 Task: Search one way flight ticket for 1 adult, 5 children, 2 infants in seat and 1 infant on lap in first from Burbank: Hollywood Burbank Airport (was Bob Hope Airport) to Gillette: Gillette Campbell County Airport on 5-1-2023. Choice of flights is Frontier. Number of bags: 2 carry on bags and 6 checked bags. Price is upto 82000. Outbound departure time preference is 8:15.
Action: Mouse moved to (262, 214)
Screenshot: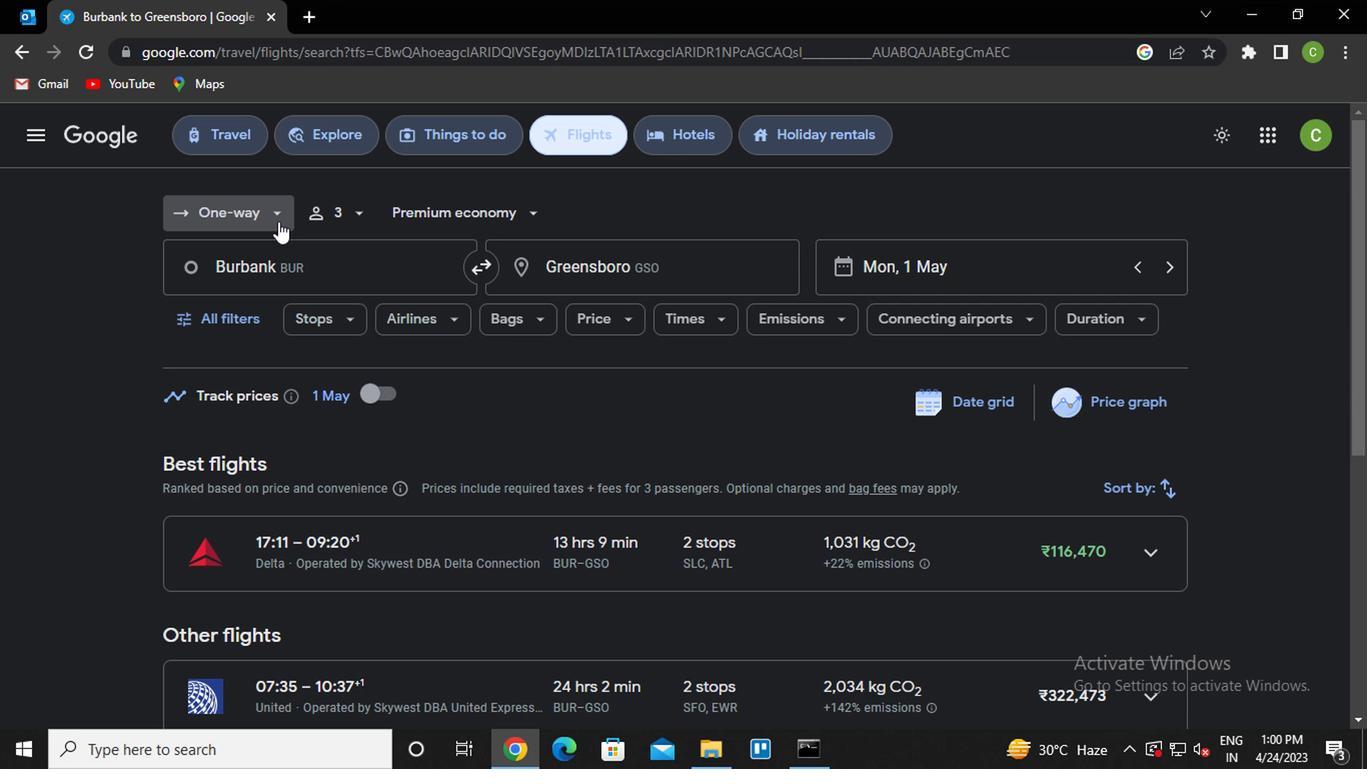 
Action: Mouse pressed left at (262, 214)
Screenshot: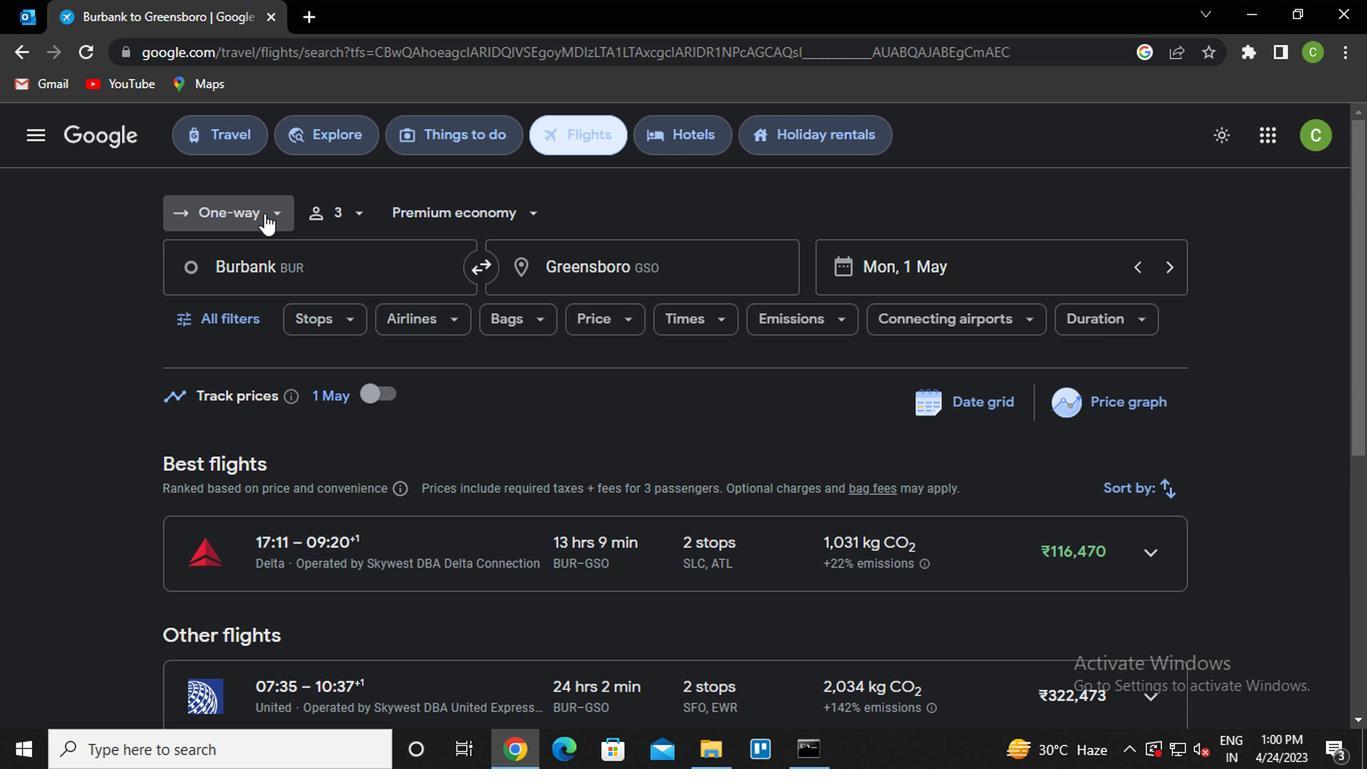 
Action: Mouse moved to (242, 297)
Screenshot: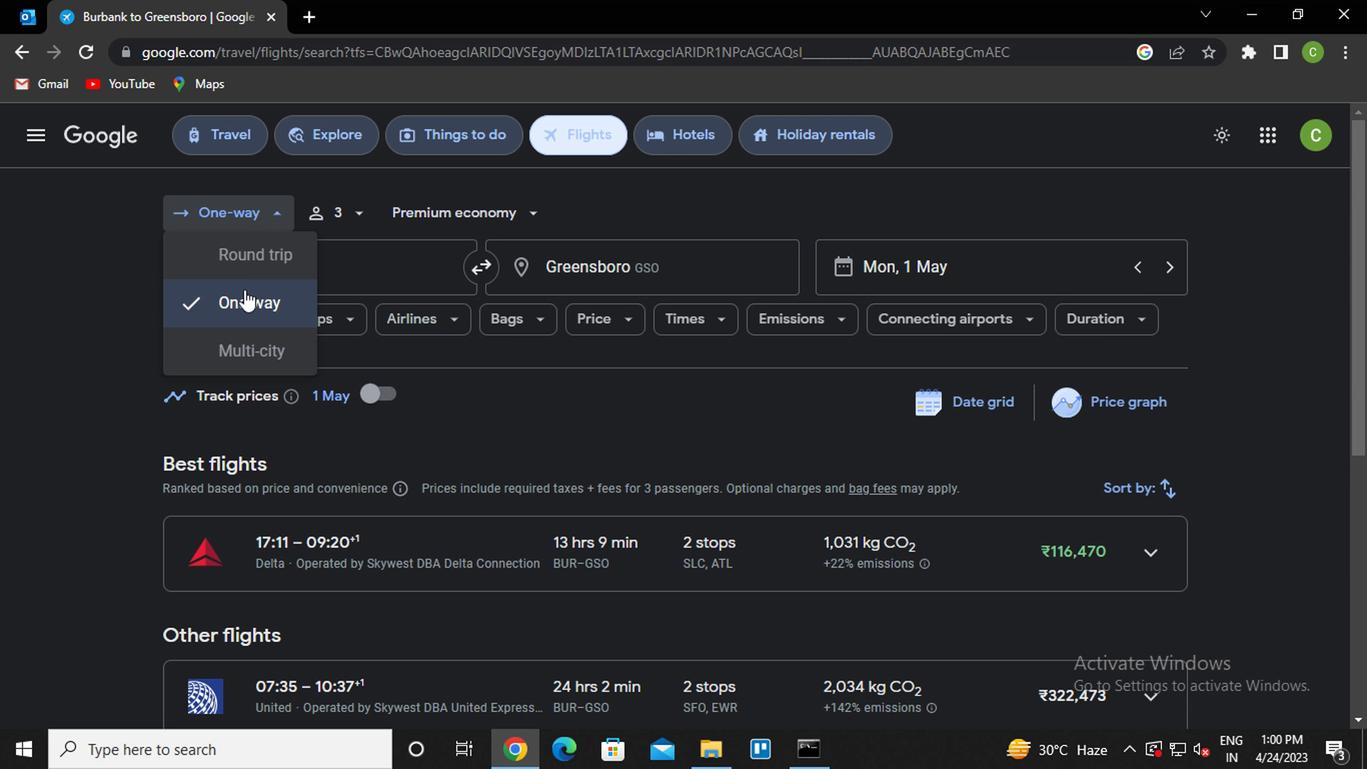 
Action: Mouse pressed left at (242, 297)
Screenshot: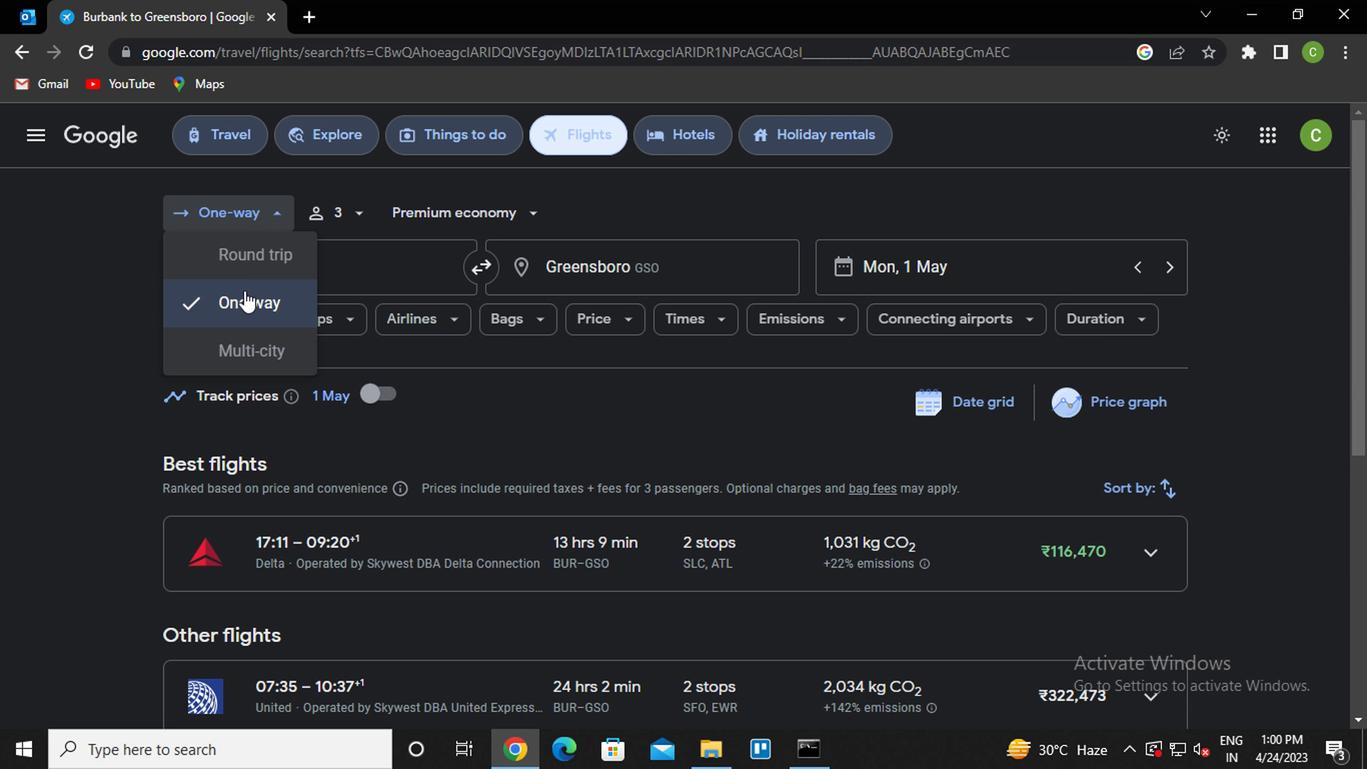 
Action: Mouse moved to (331, 229)
Screenshot: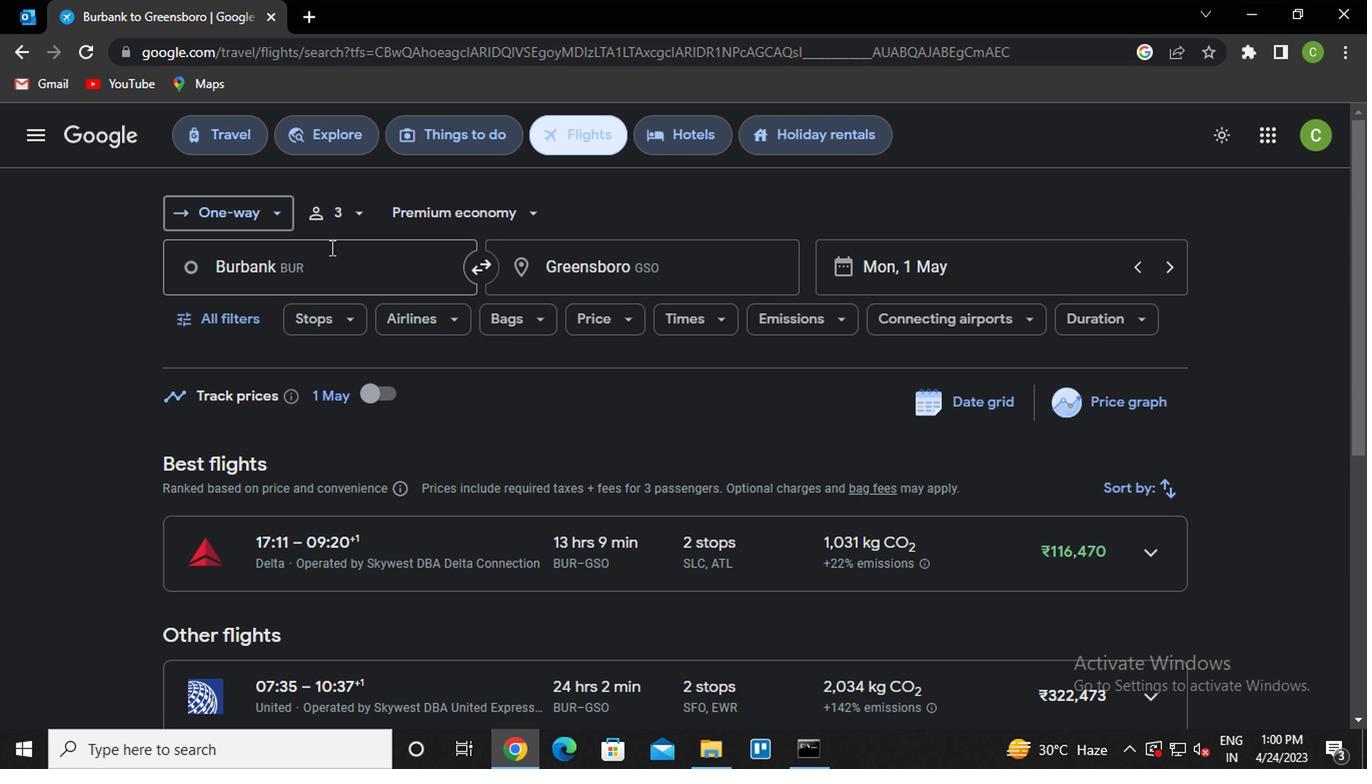 
Action: Mouse pressed left at (331, 229)
Screenshot: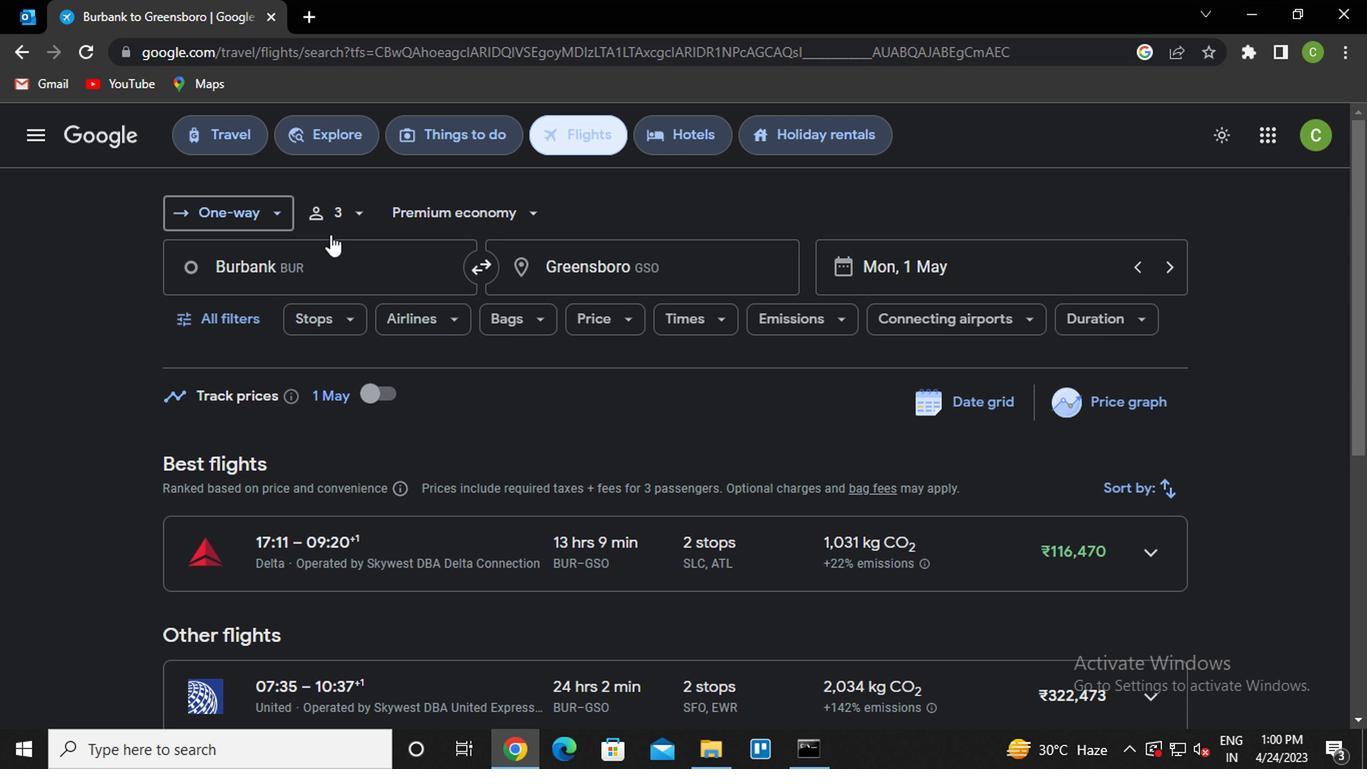 
Action: Mouse moved to (513, 319)
Screenshot: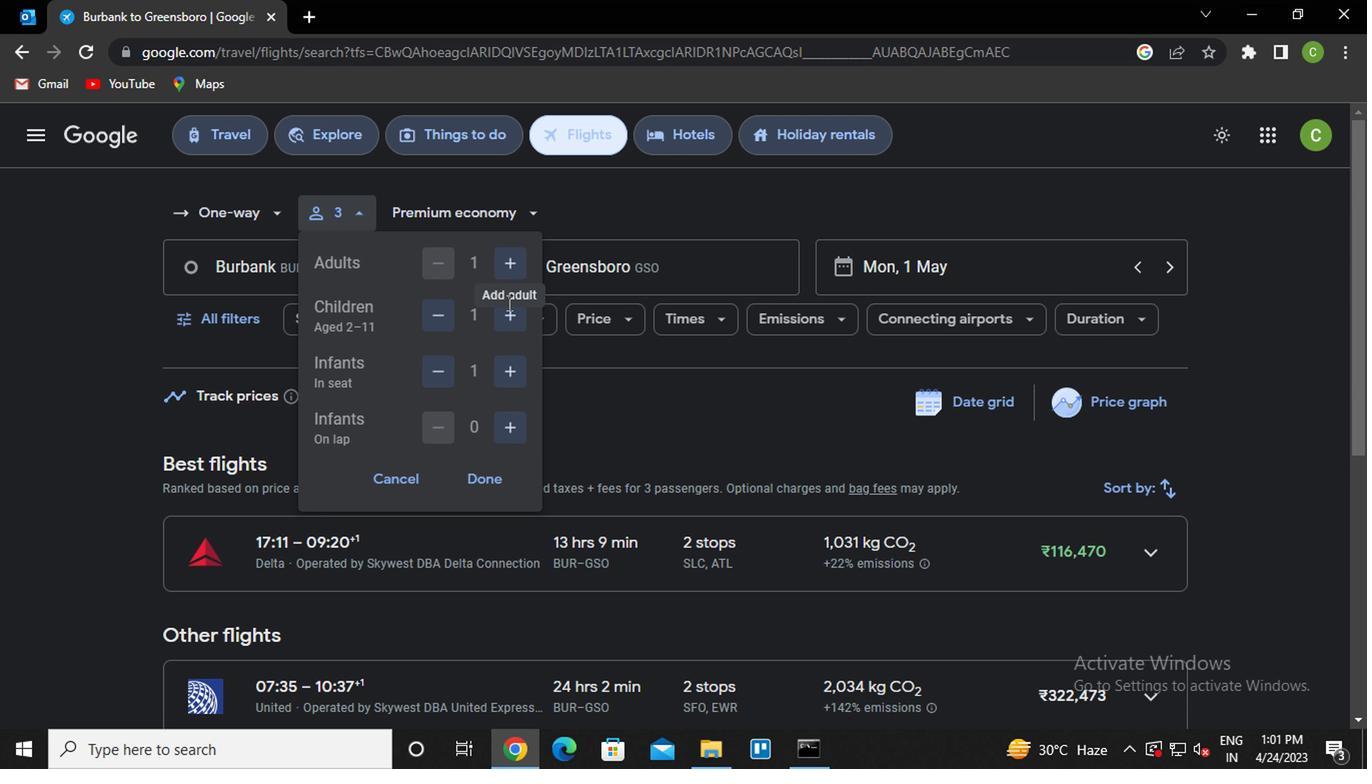 
Action: Mouse pressed left at (513, 319)
Screenshot: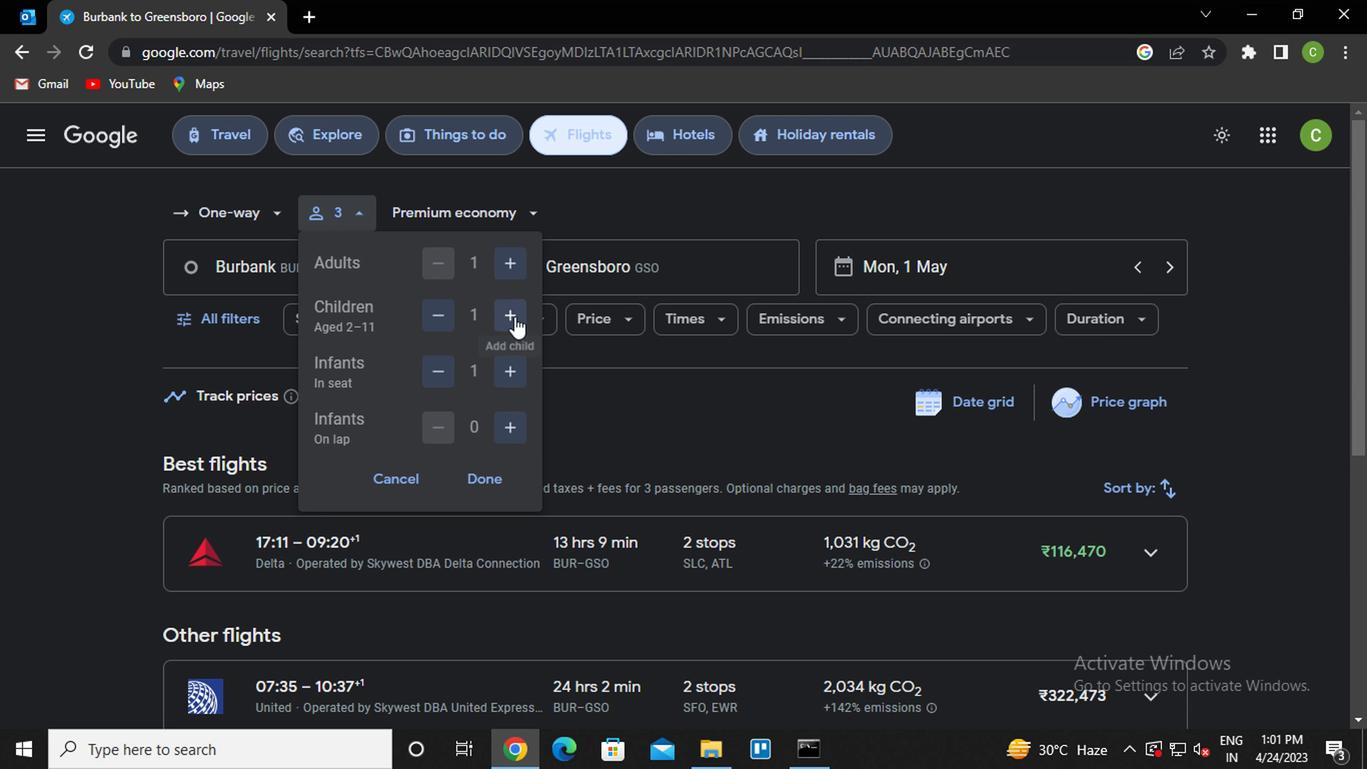 
Action: Mouse pressed left at (513, 319)
Screenshot: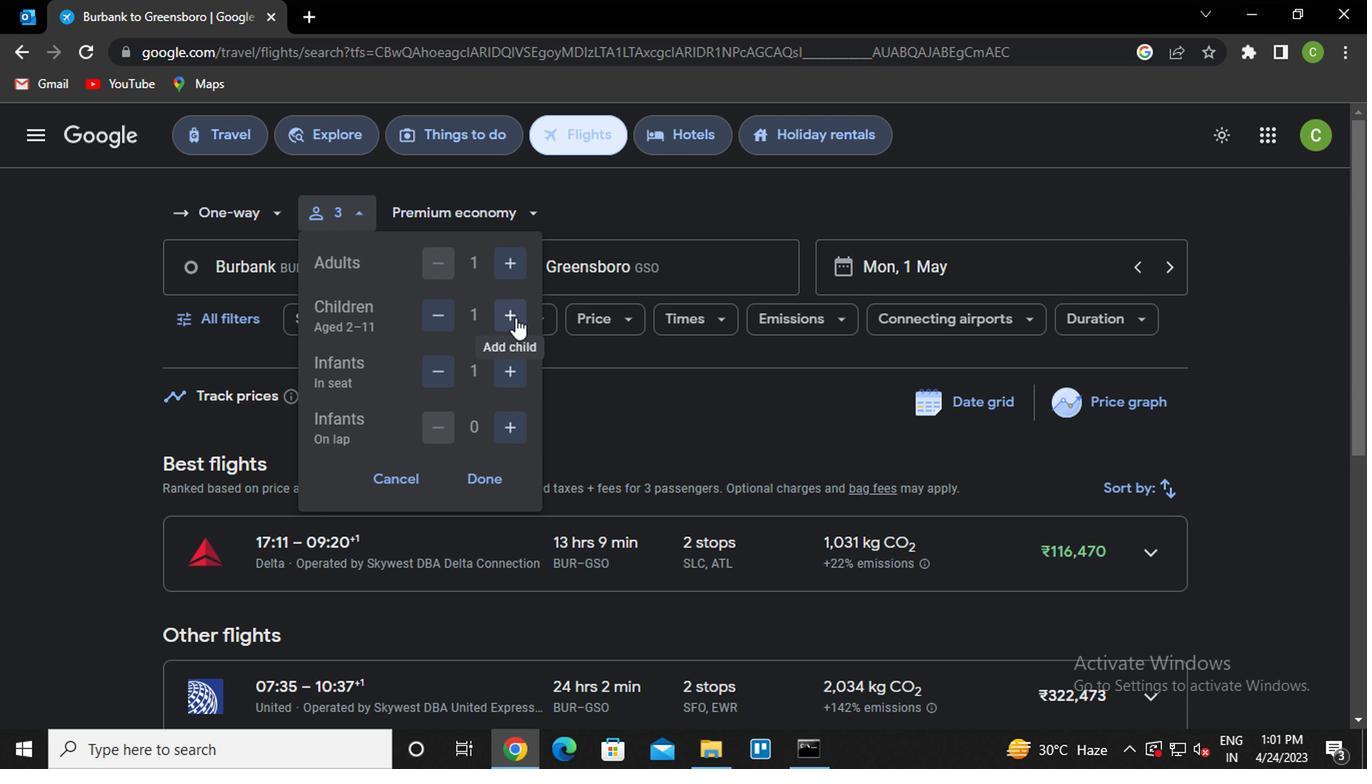 
Action: Mouse pressed left at (513, 319)
Screenshot: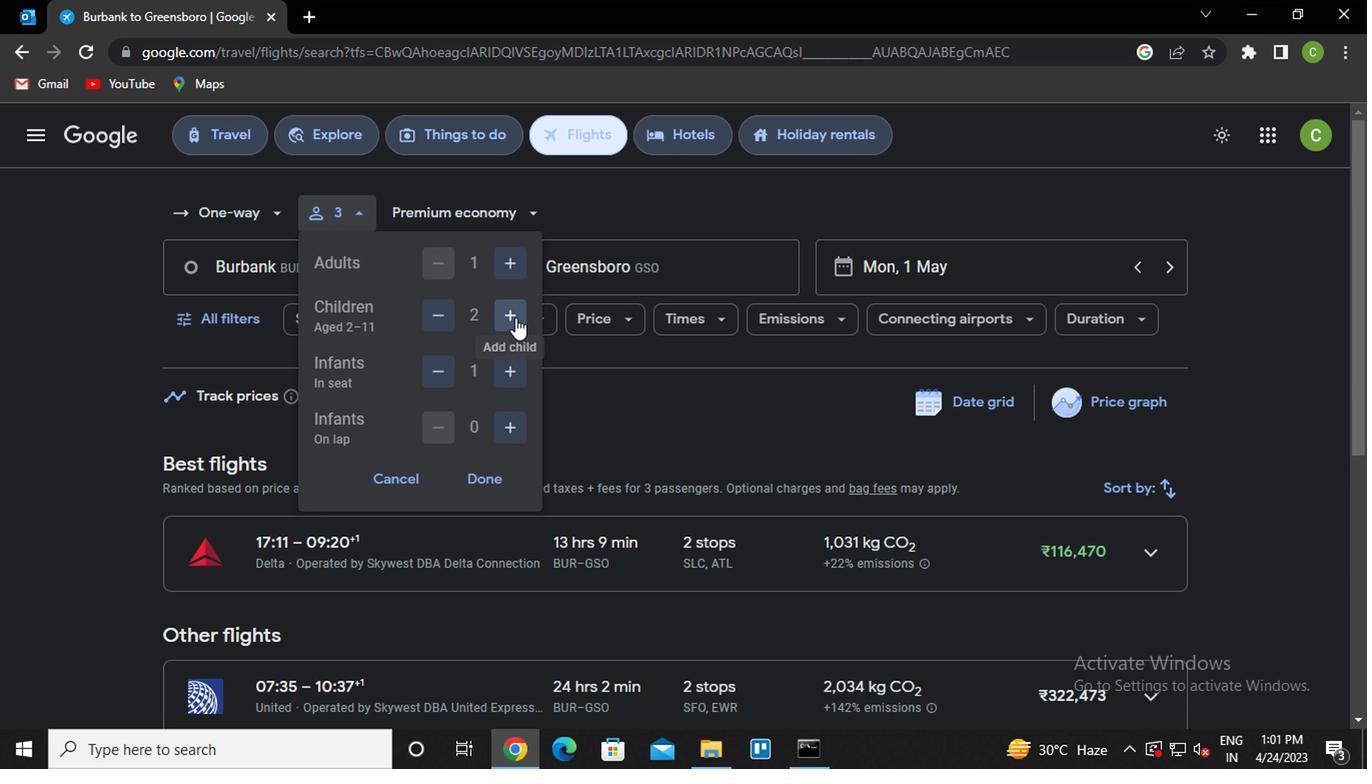 
Action: Mouse pressed left at (513, 319)
Screenshot: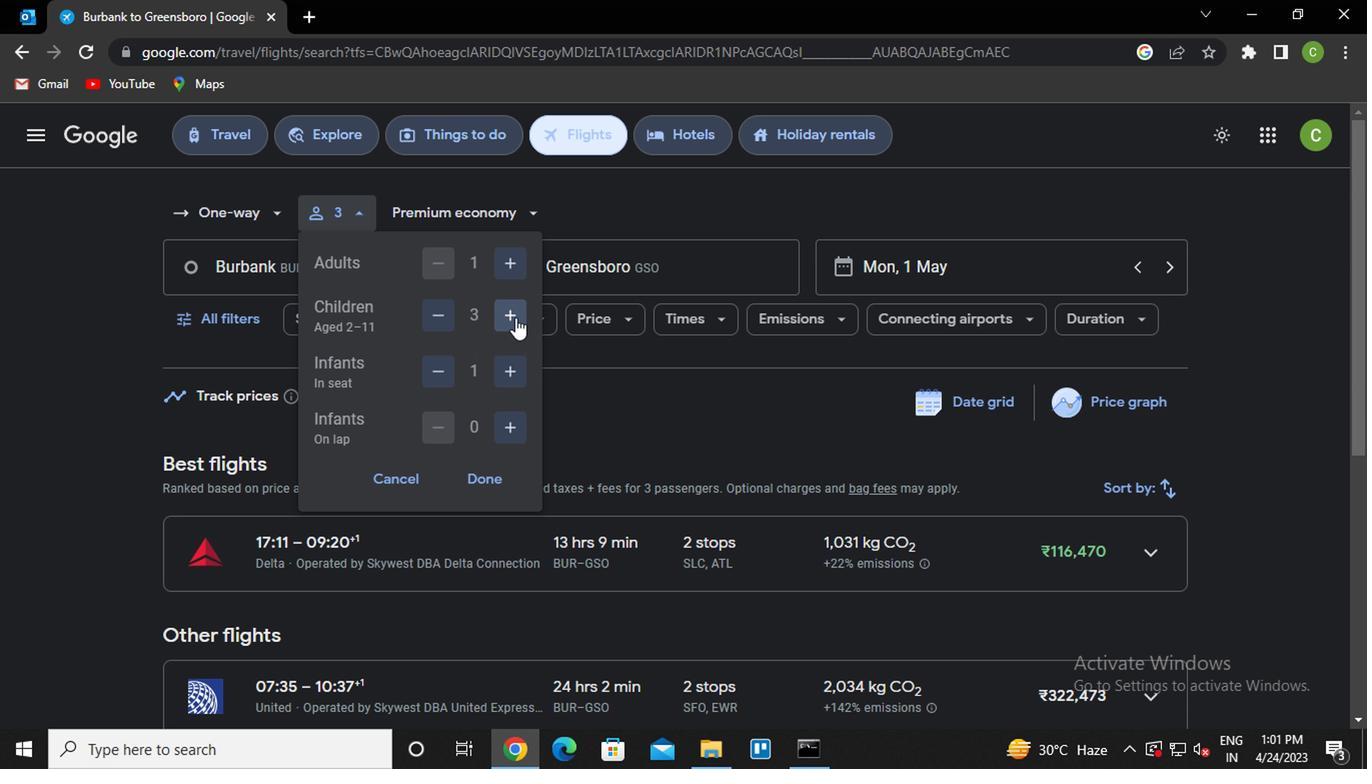 
Action: Mouse moved to (506, 373)
Screenshot: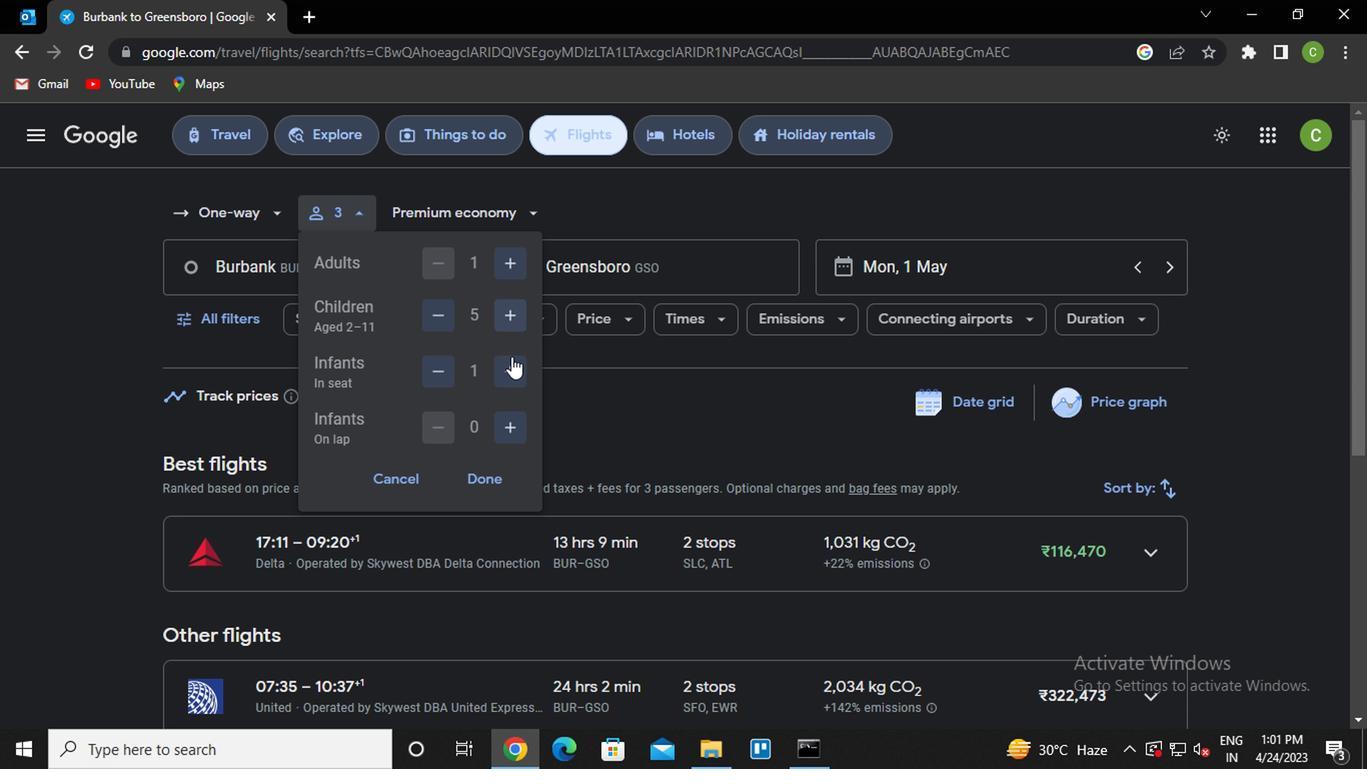 
Action: Mouse pressed left at (506, 373)
Screenshot: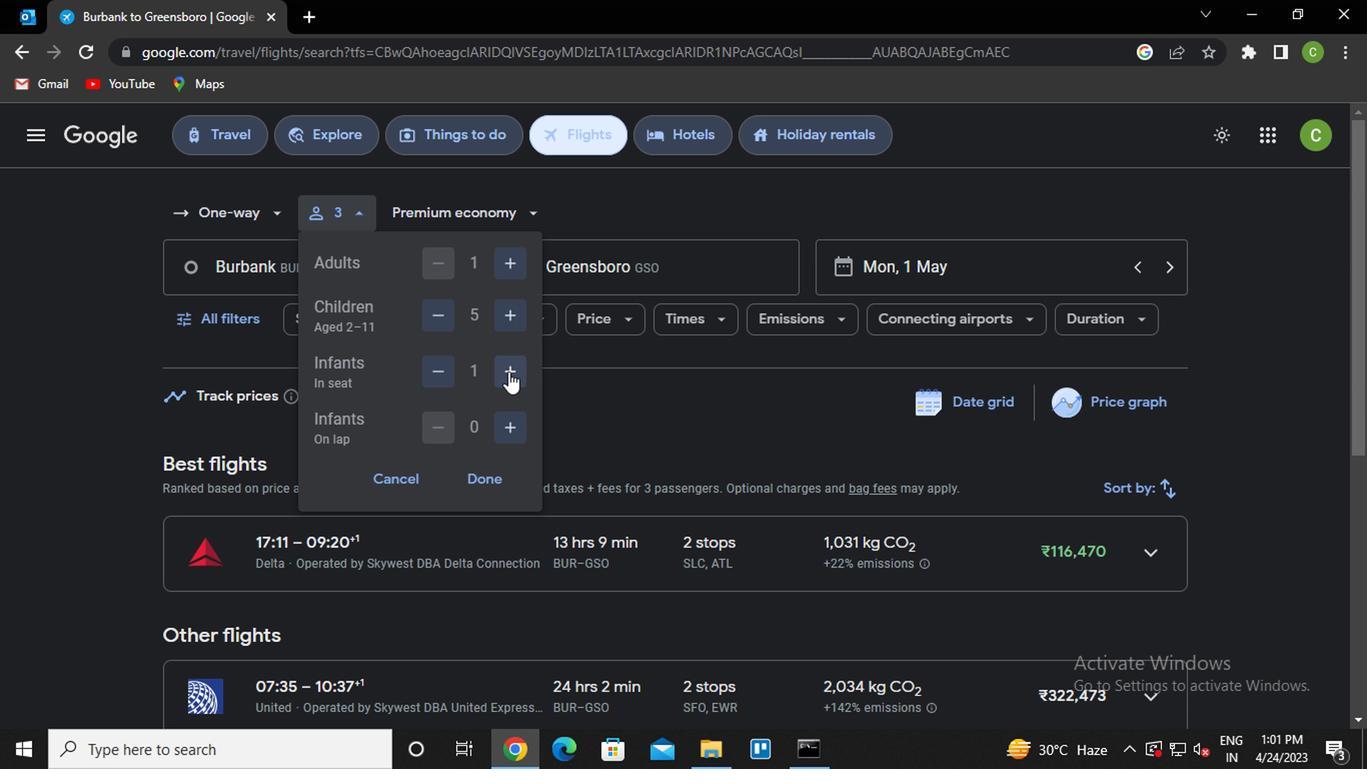 
Action: Mouse moved to (497, 425)
Screenshot: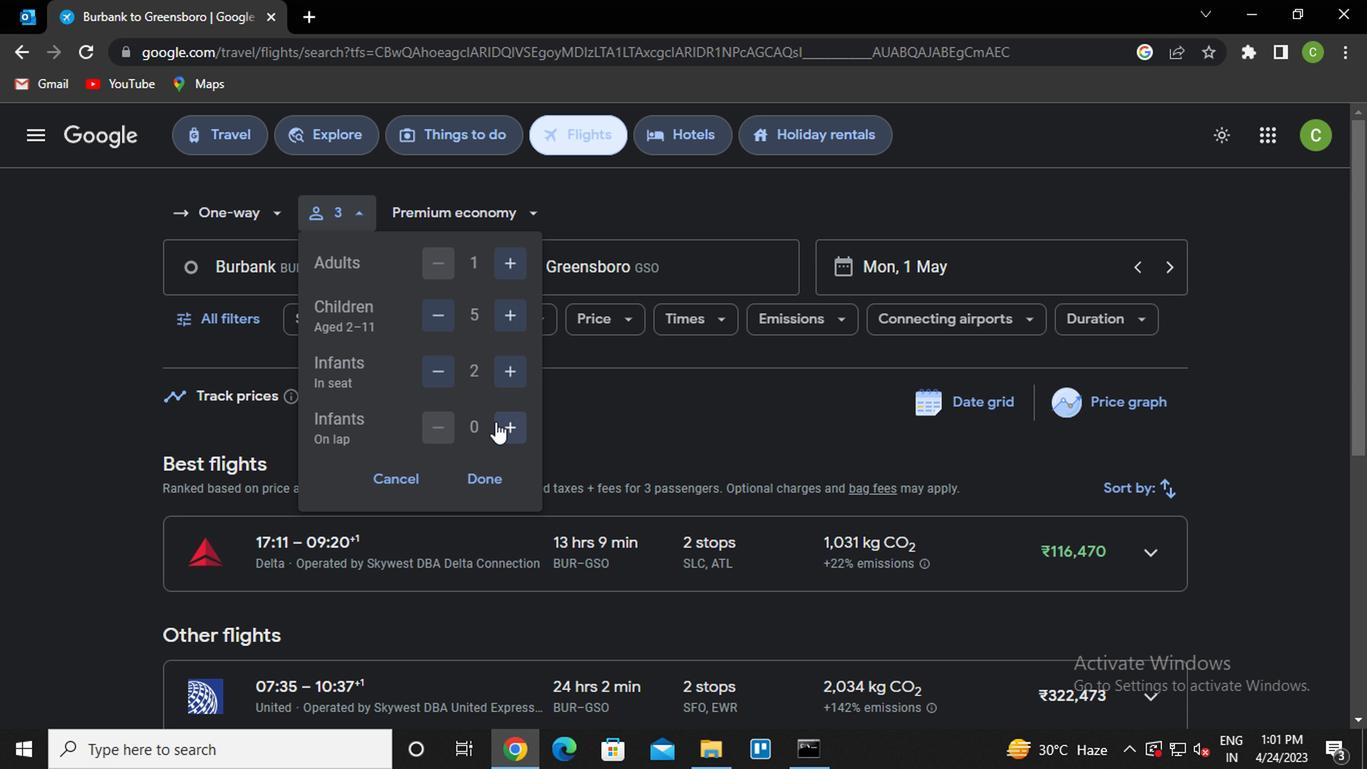 
Action: Mouse pressed left at (497, 425)
Screenshot: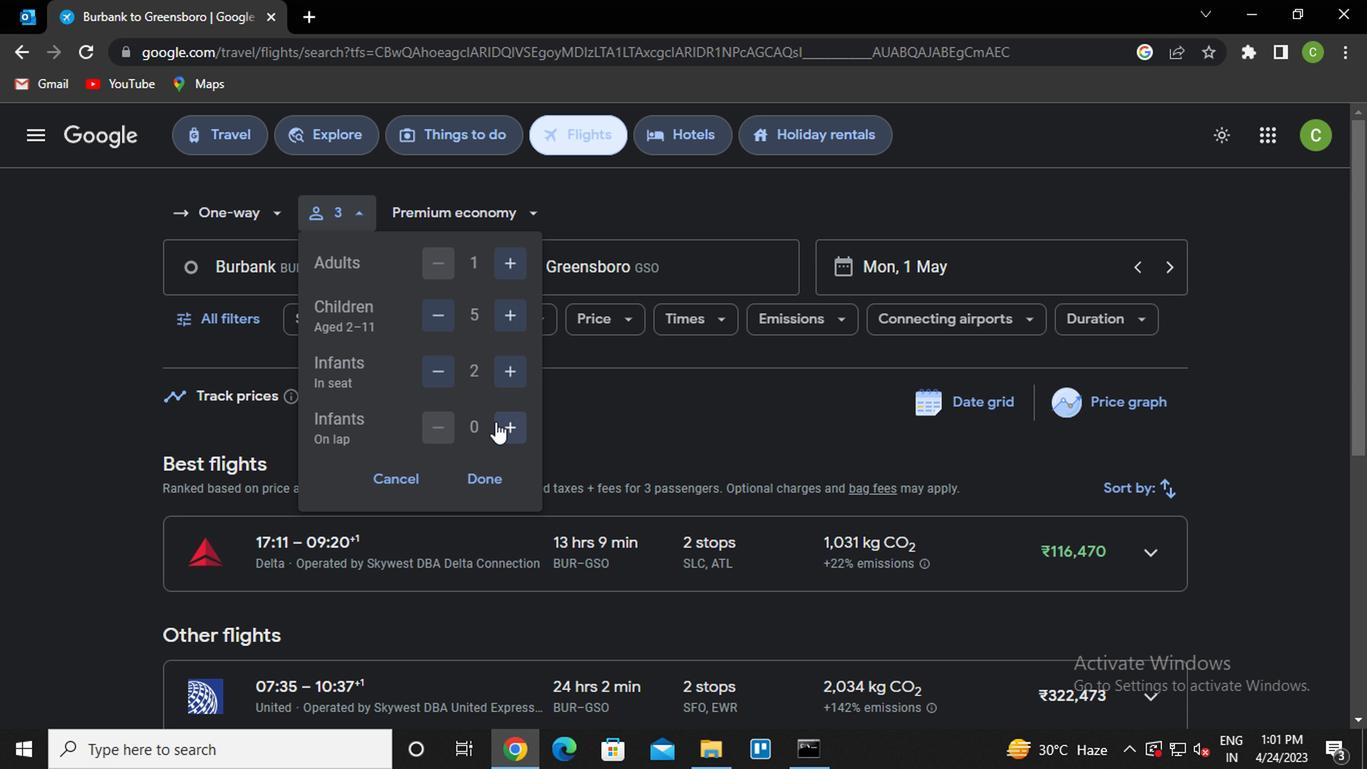 
Action: Mouse moved to (448, 435)
Screenshot: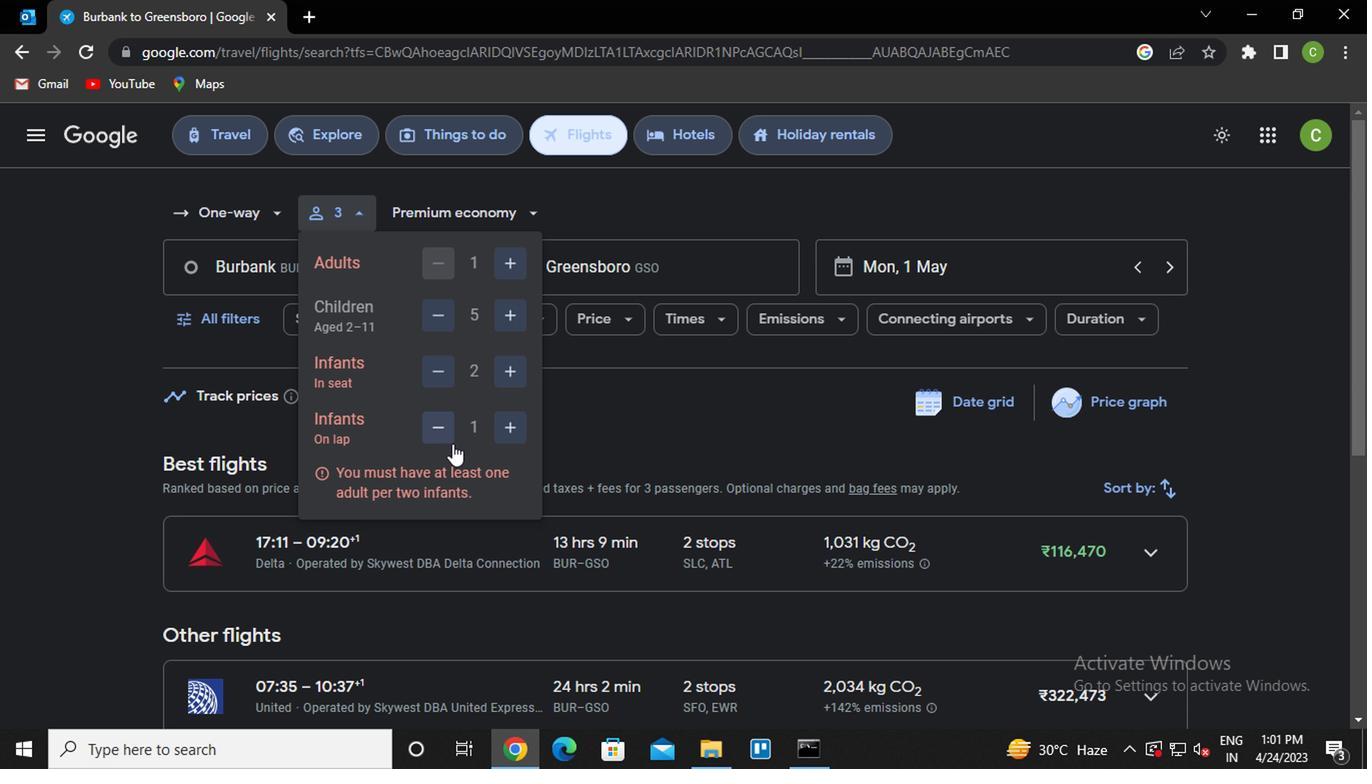 
Action: Mouse pressed left at (448, 435)
Screenshot: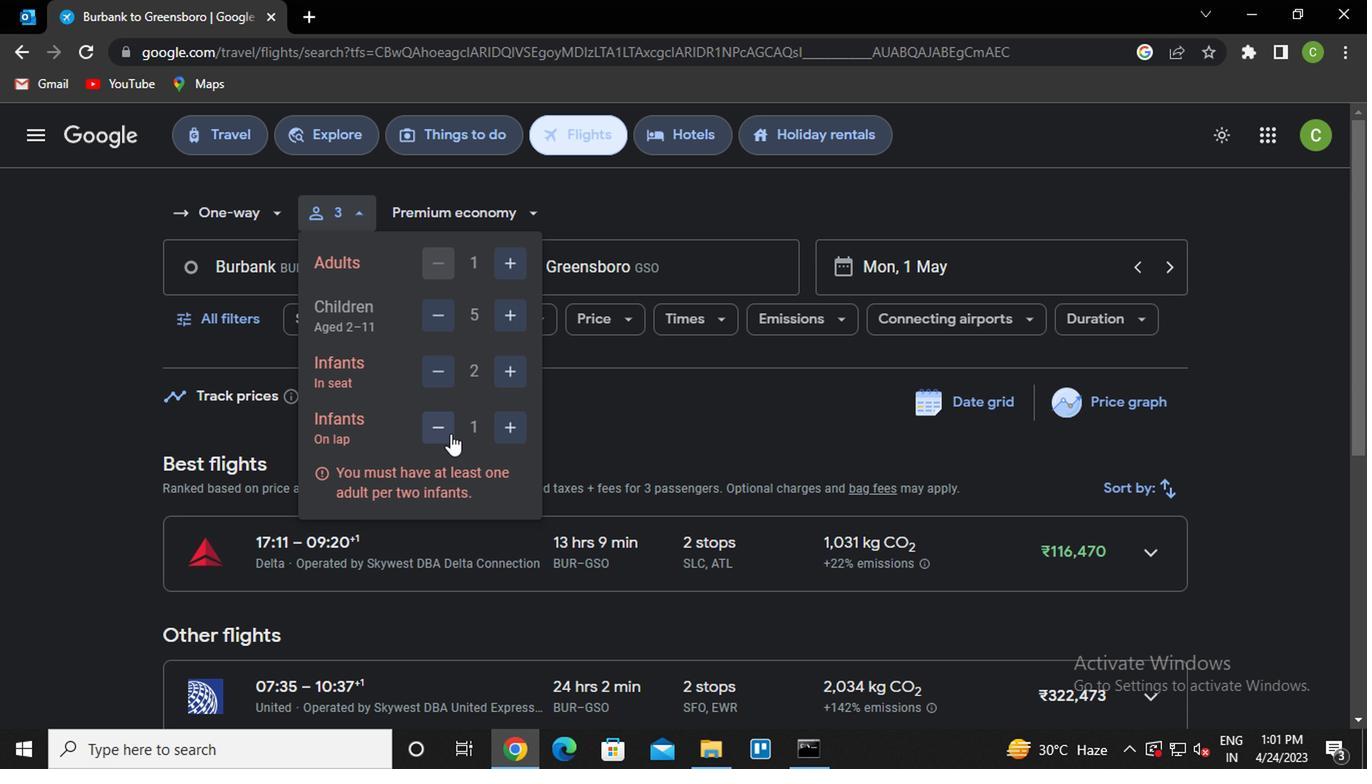 
Action: Mouse moved to (474, 485)
Screenshot: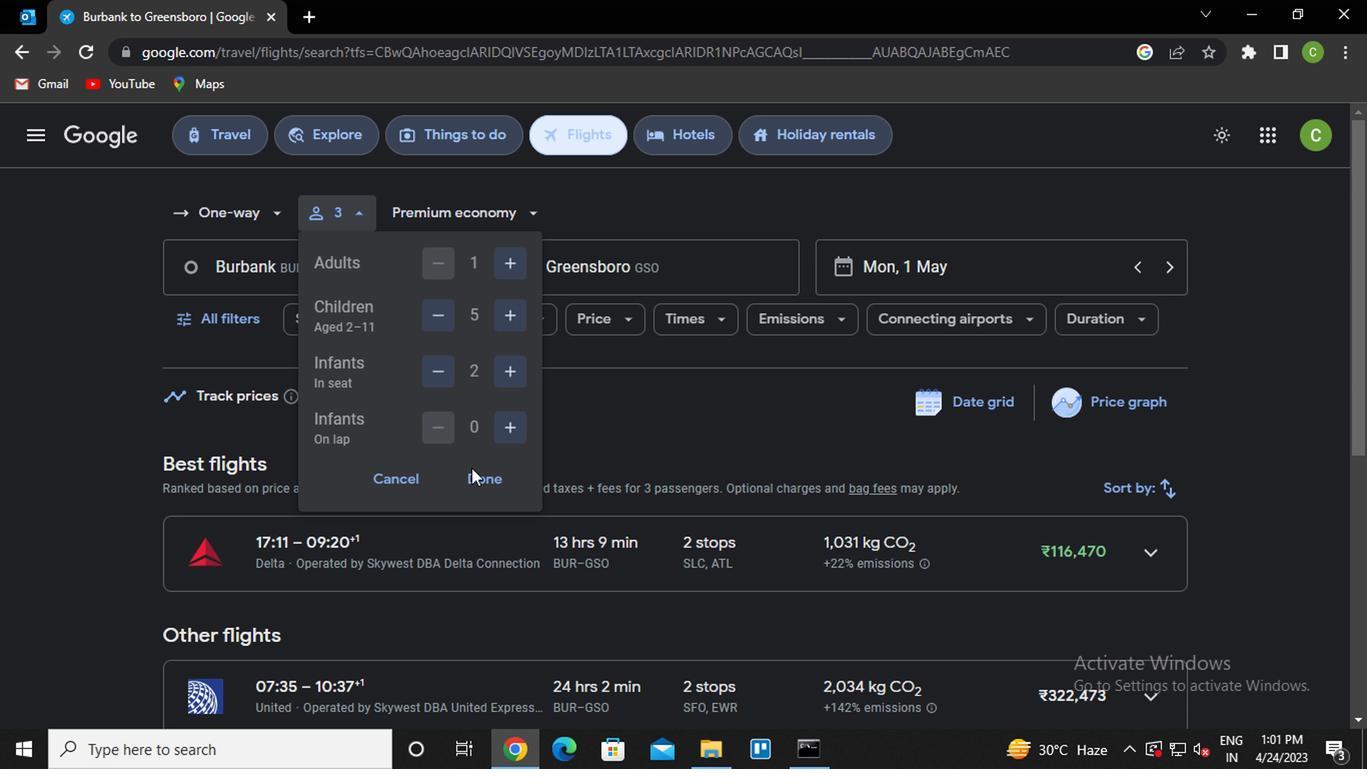 
Action: Mouse pressed left at (474, 485)
Screenshot: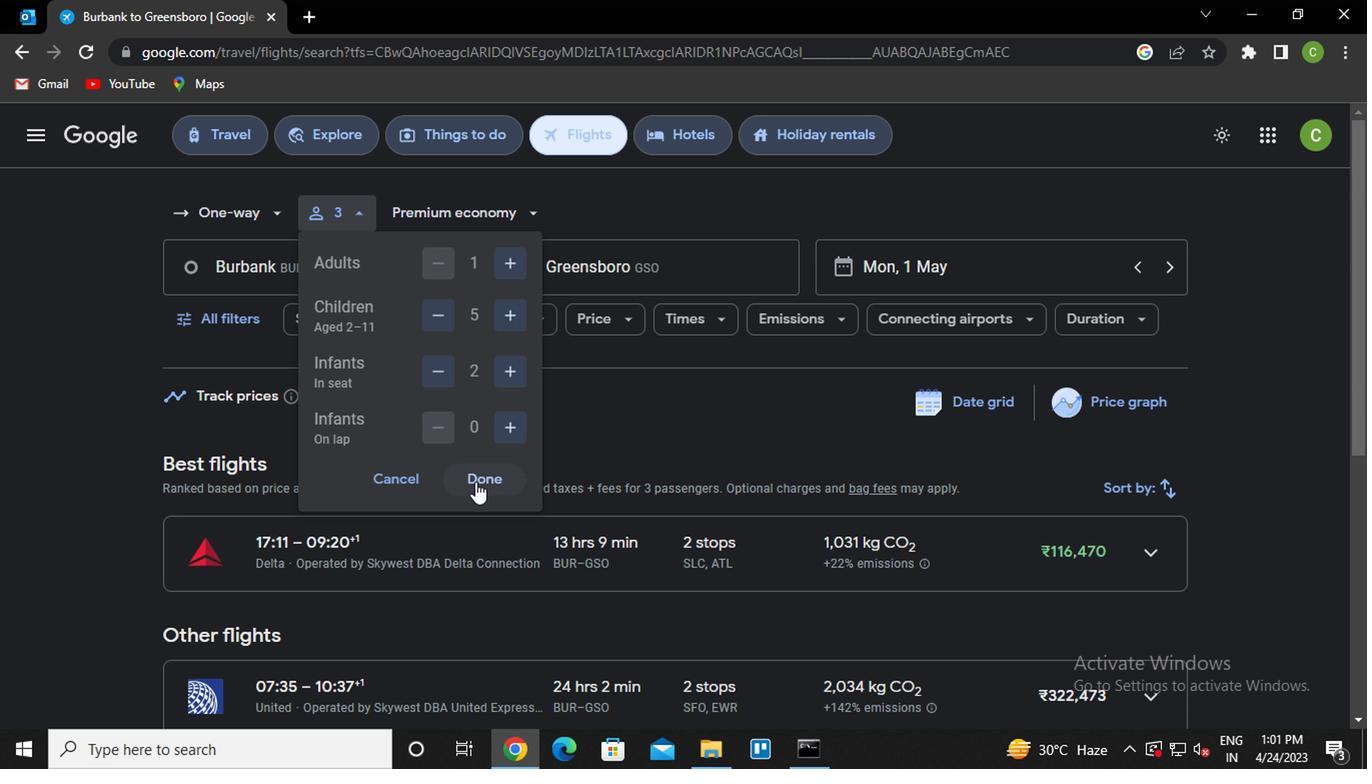 
Action: Mouse moved to (328, 277)
Screenshot: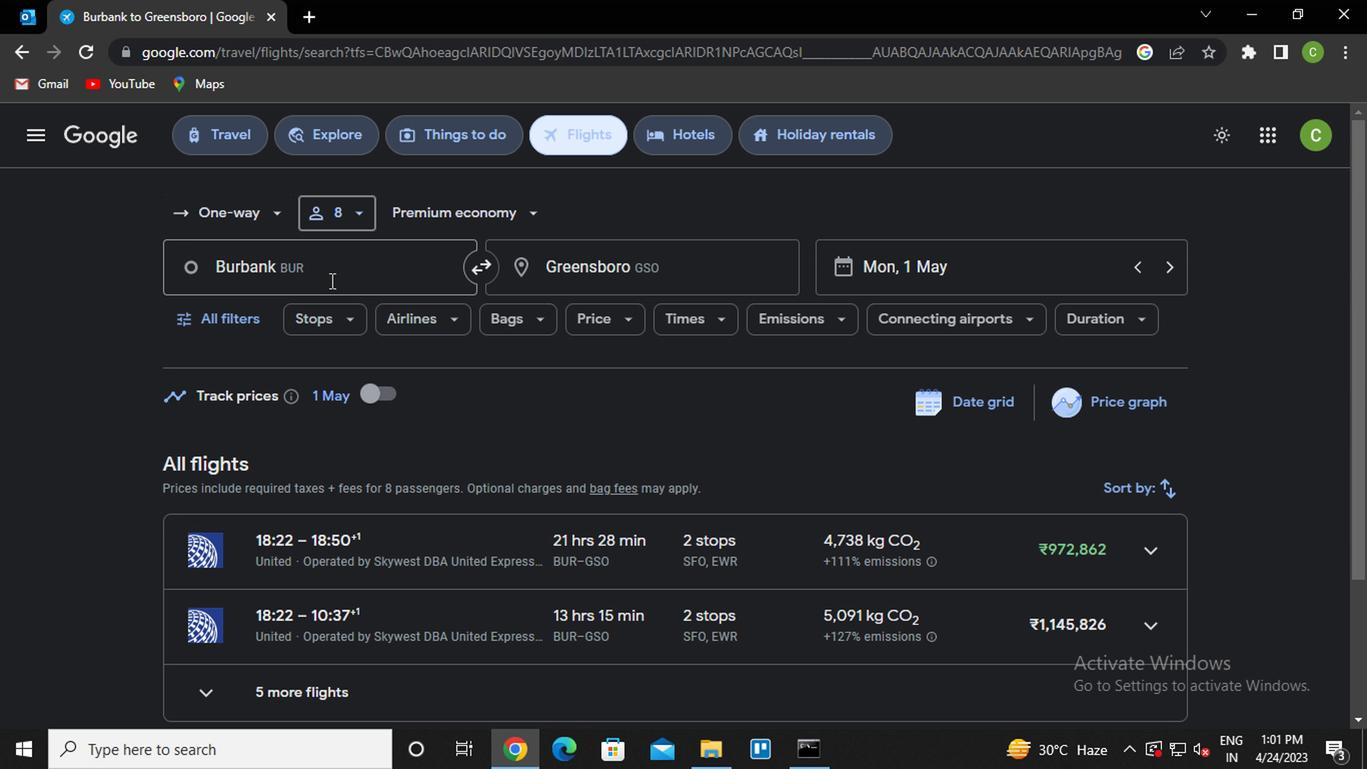 
Action: Mouse pressed left at (328, 277)
Screenshot: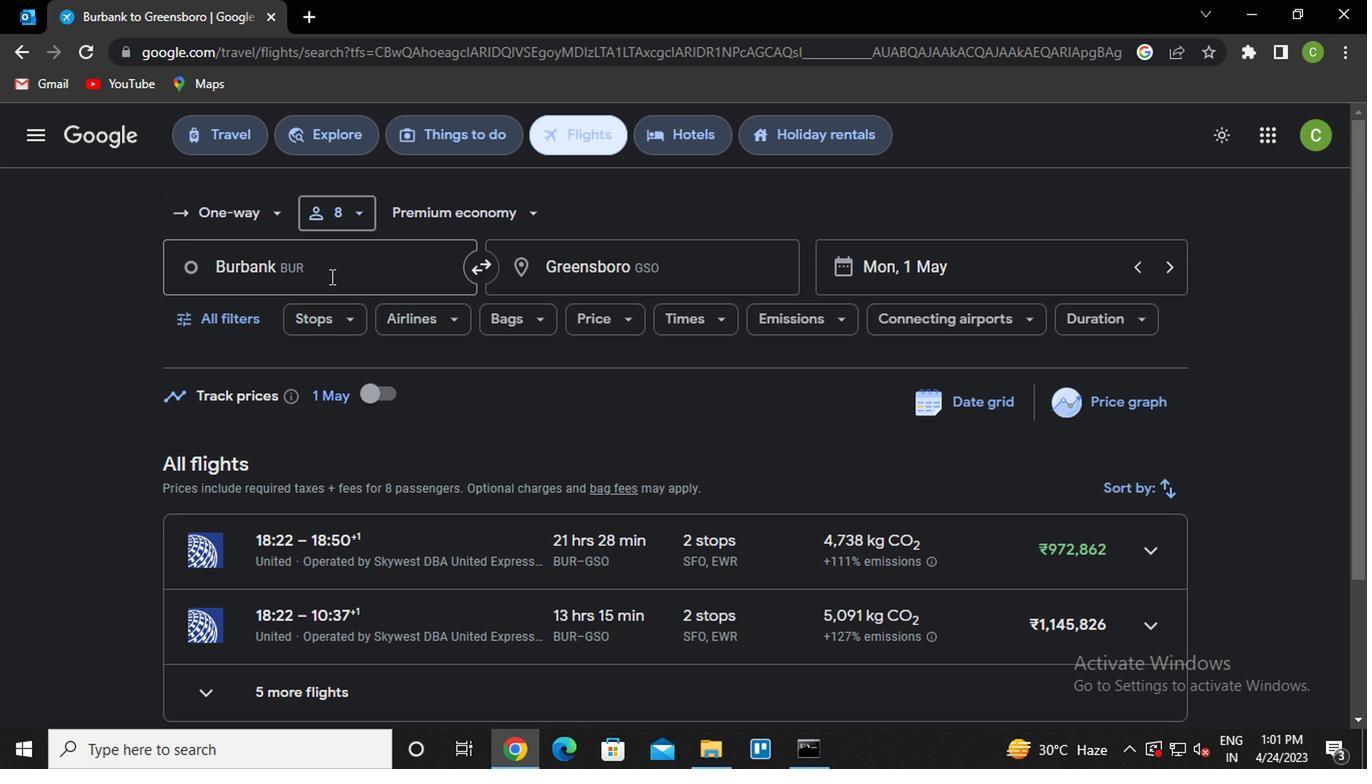 
Action: Mouse moved to (365, 376)
Screenshot: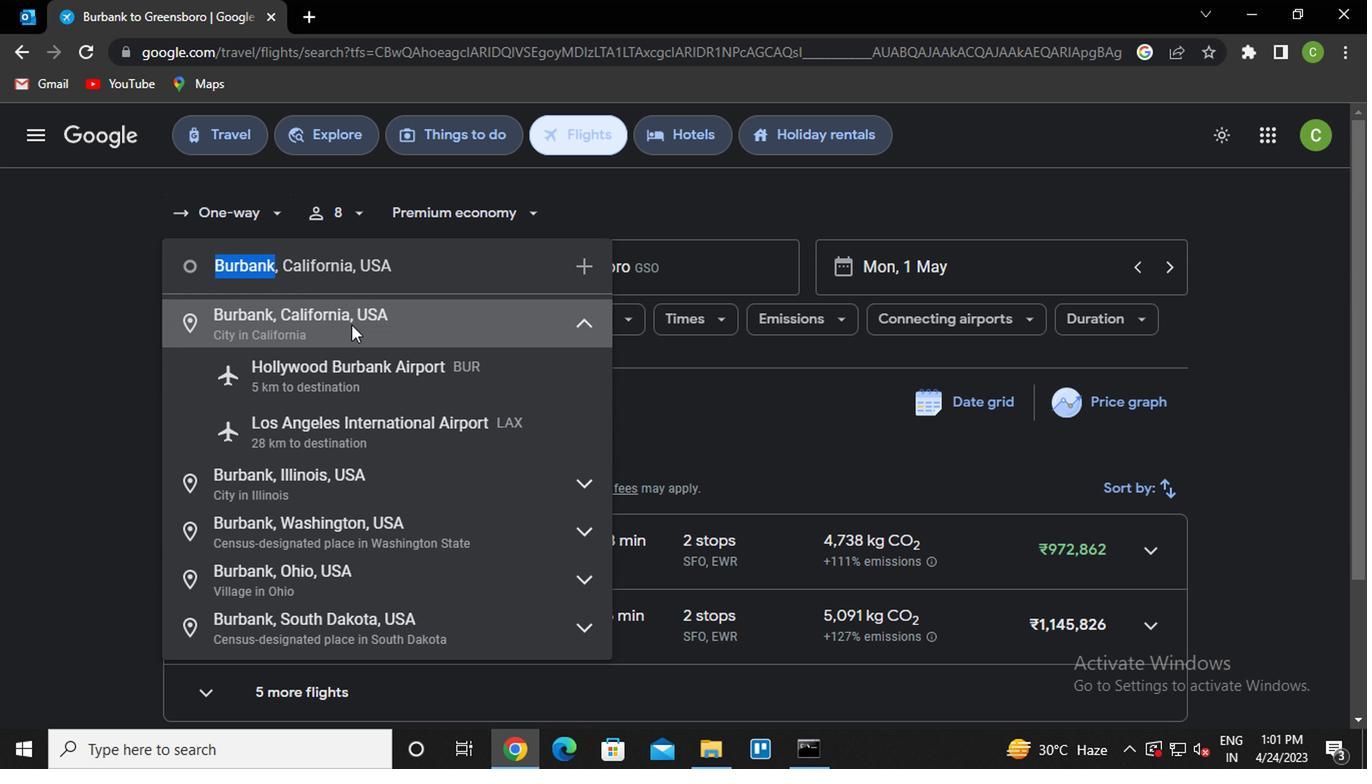 
Action: Mouse pressed left at (365, 376)
Screenshot: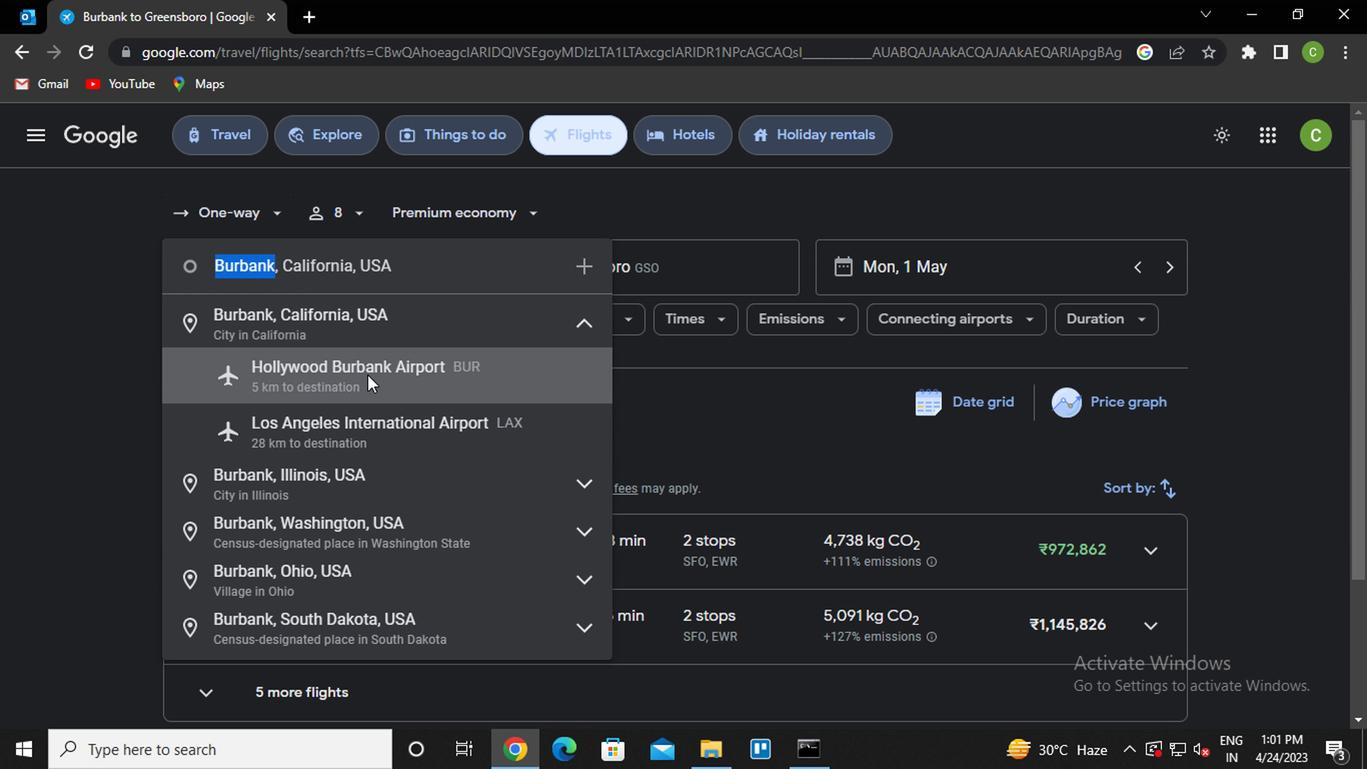 
Action: Mouse moved to (665, 277)
Screenshot: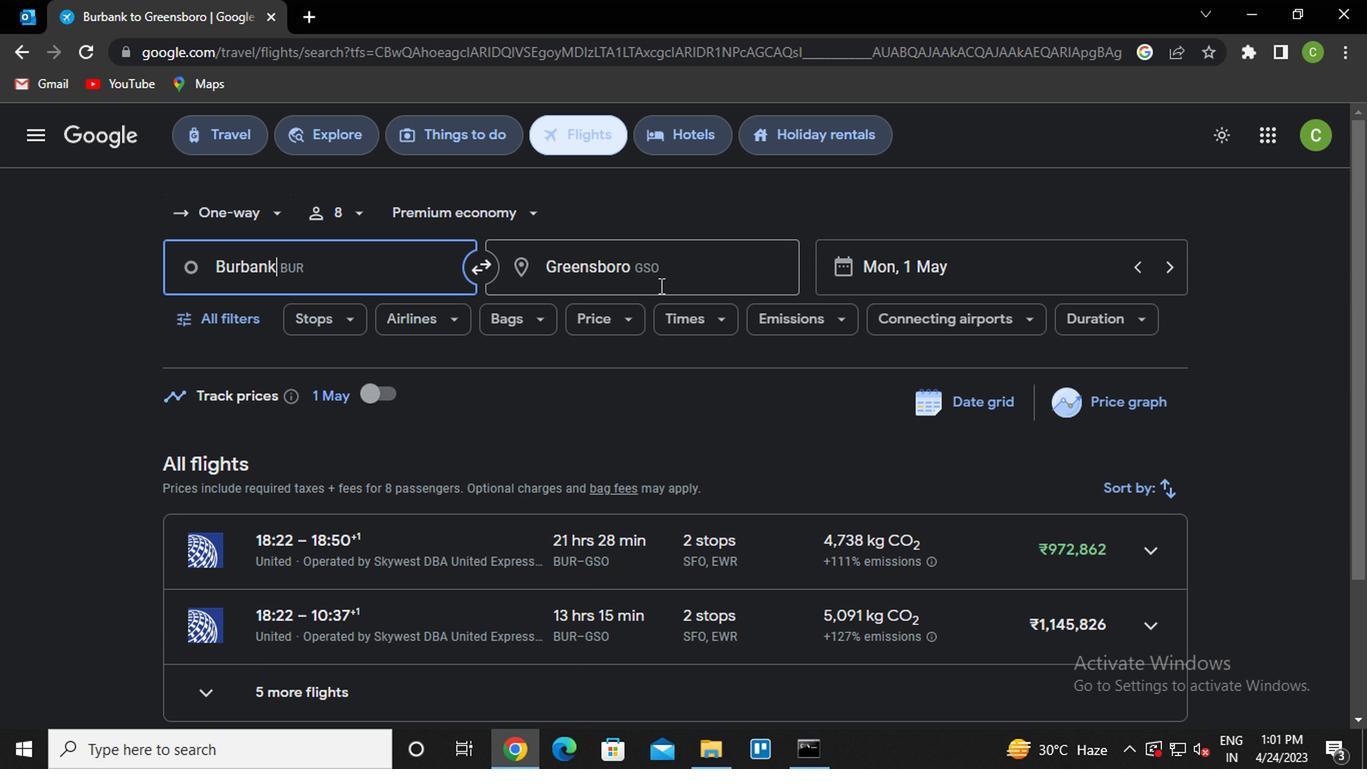 
Action: Mouse pressed left at (665, 277)
Screenshot: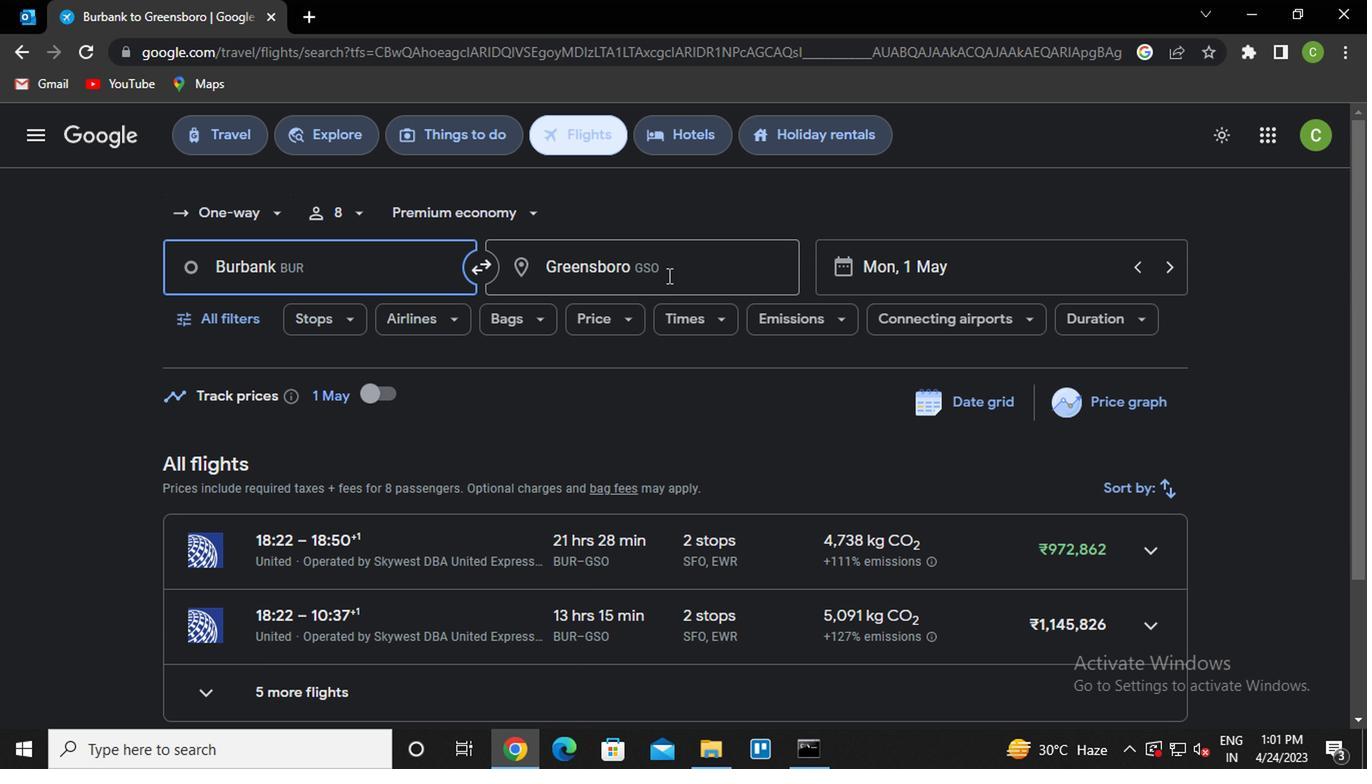 
Action: Key pressed g<Key.caps_lock>illette
Screenshot: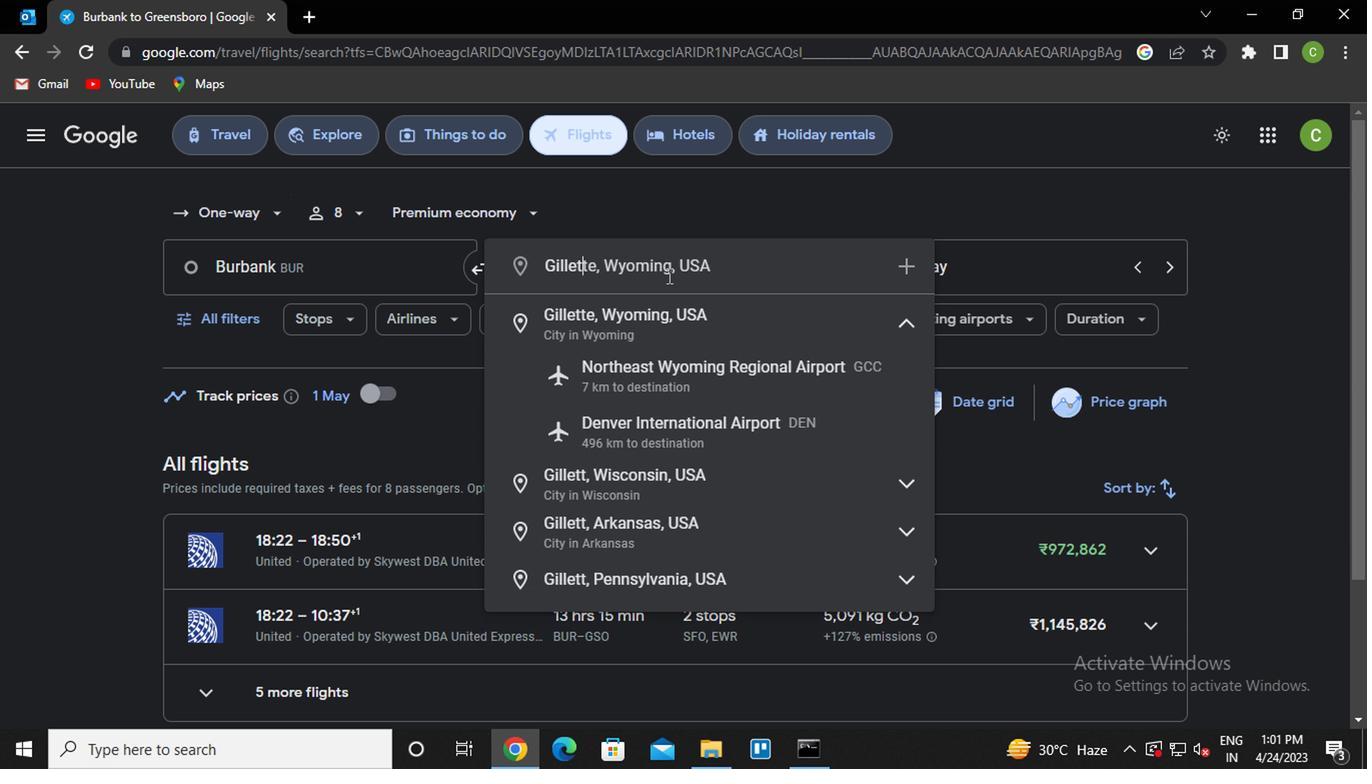 
Action: Mouse moved to (672, 325)
Screenshot: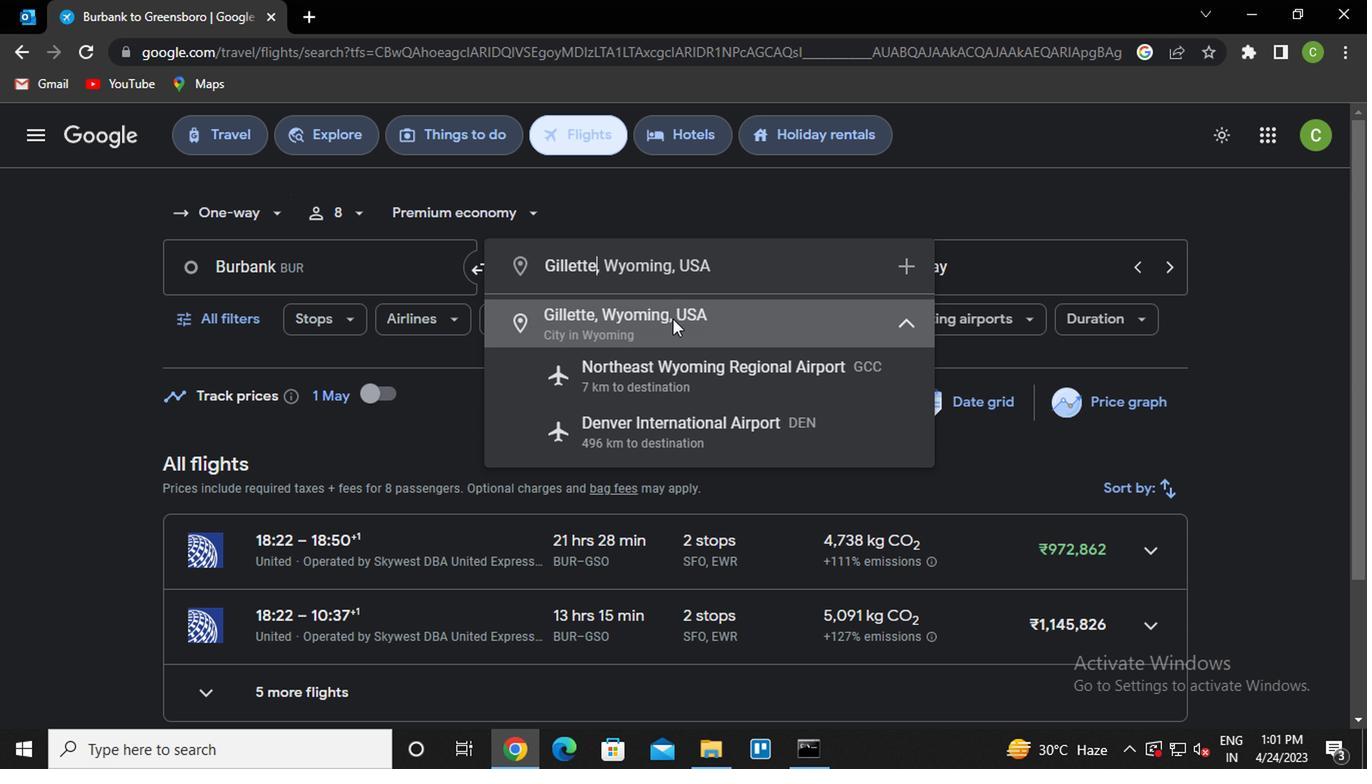 
Action: Mouse pressed left at (672, 325)
Screenshot: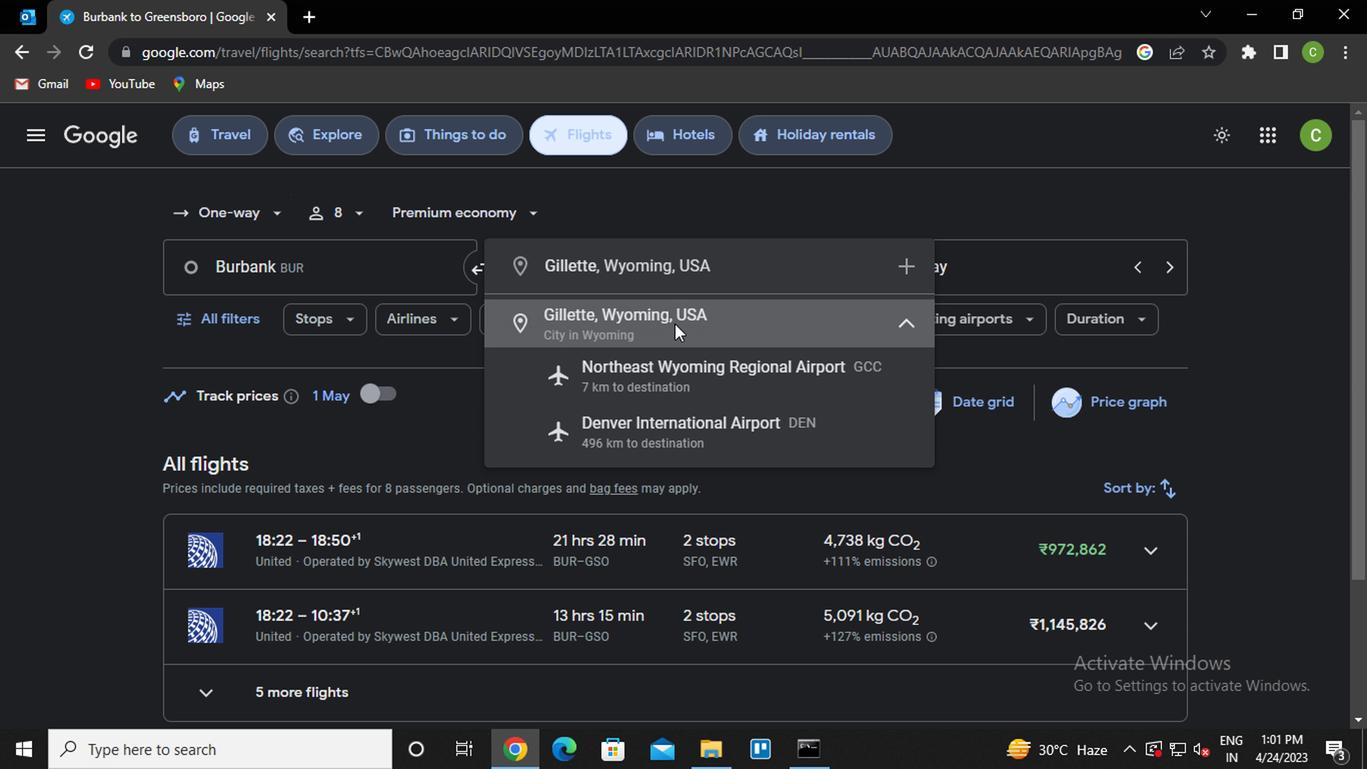 
Action: Mouse moved to (200, 321)
Screenshot: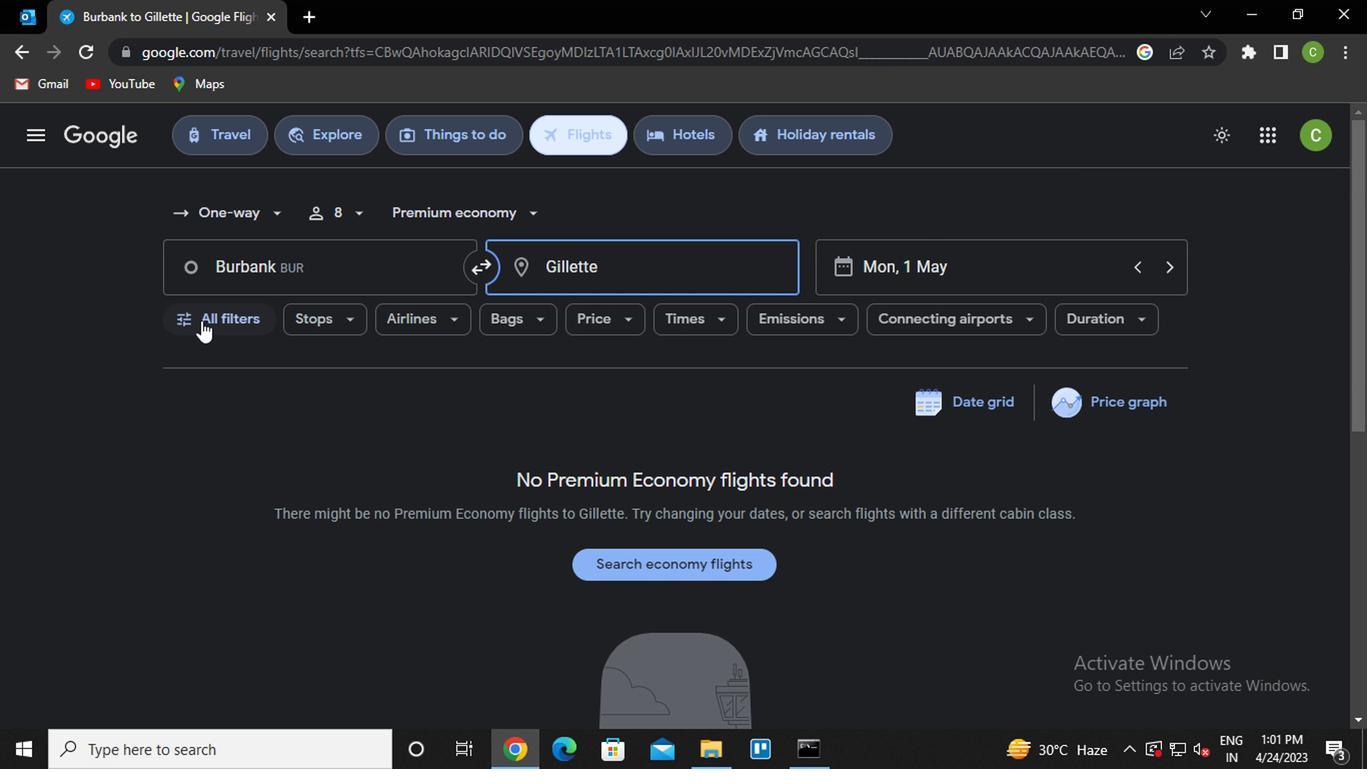 
Action: Mouse pressed left at (200, 321)
Screenshot: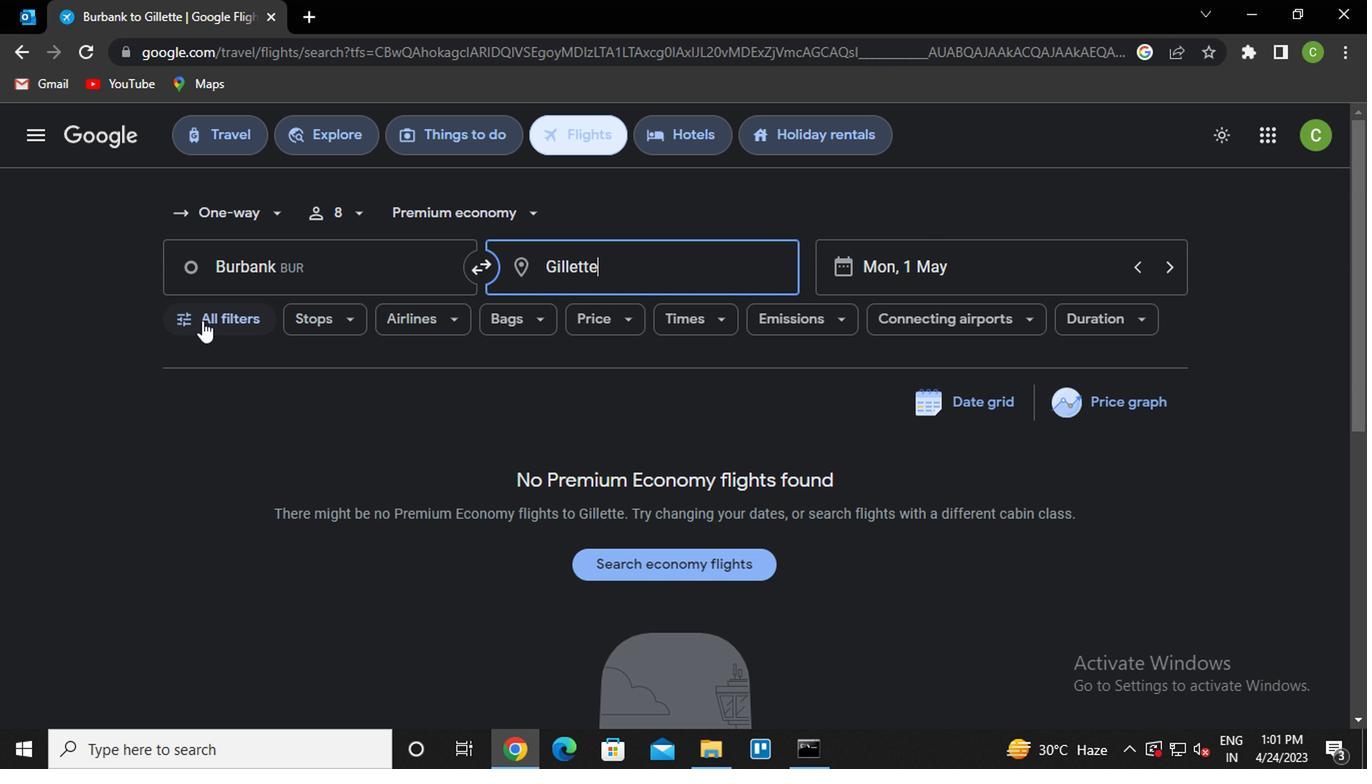 
Action: Mouse moved to (361, 465)
Screenshot: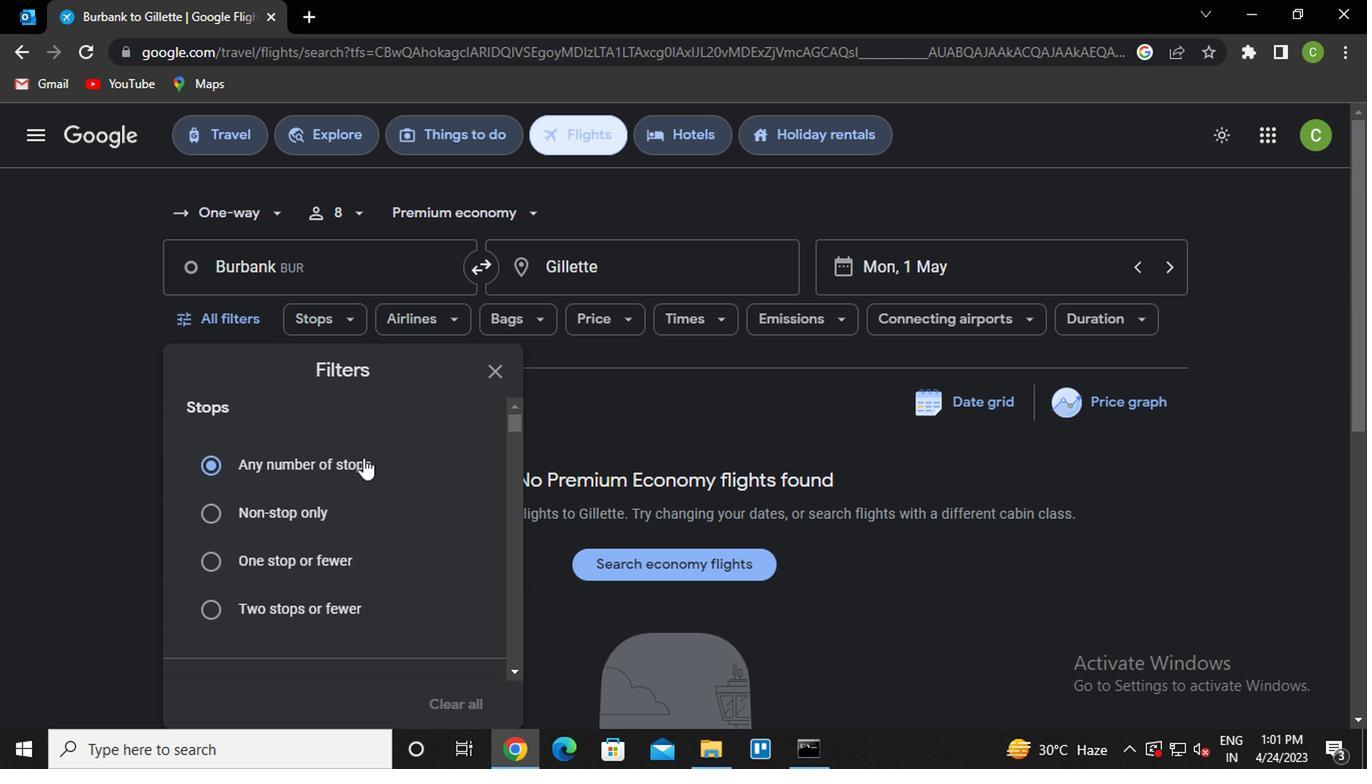 
Action: Mouse scrolled (361, 464) with delta (0, 0)
Screenshot: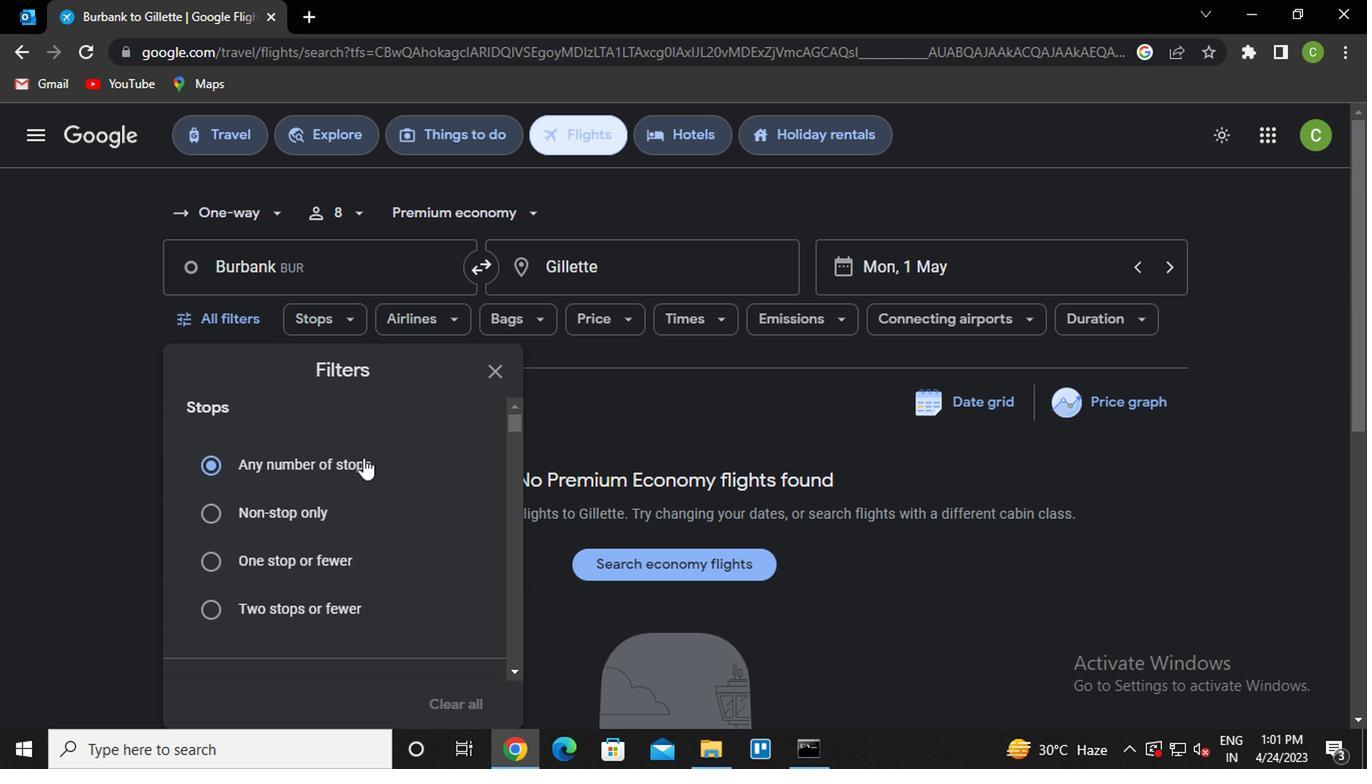 
Action: Mouse moved to (361, 481)
Screenshot: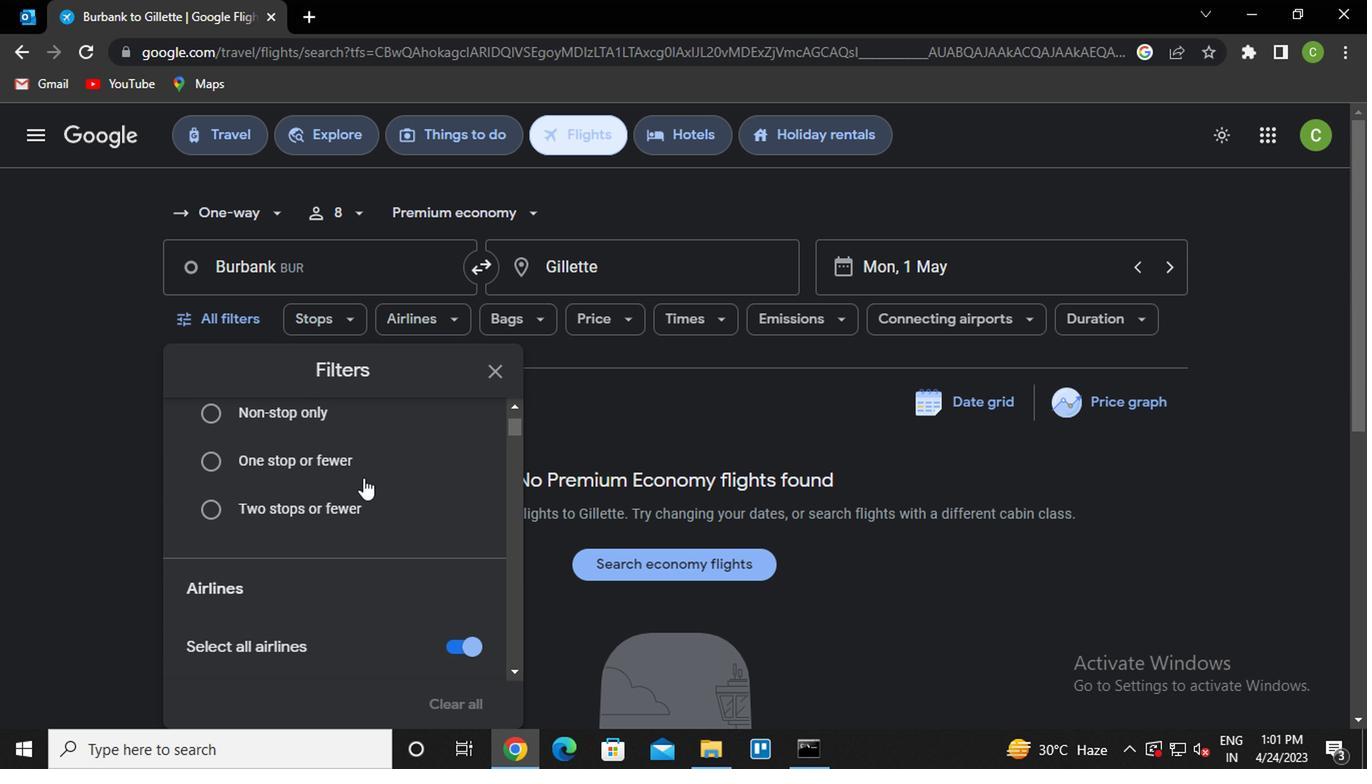 
Action: Mouse scrolled (361, 480) with delta (0, -1)
Screenshot: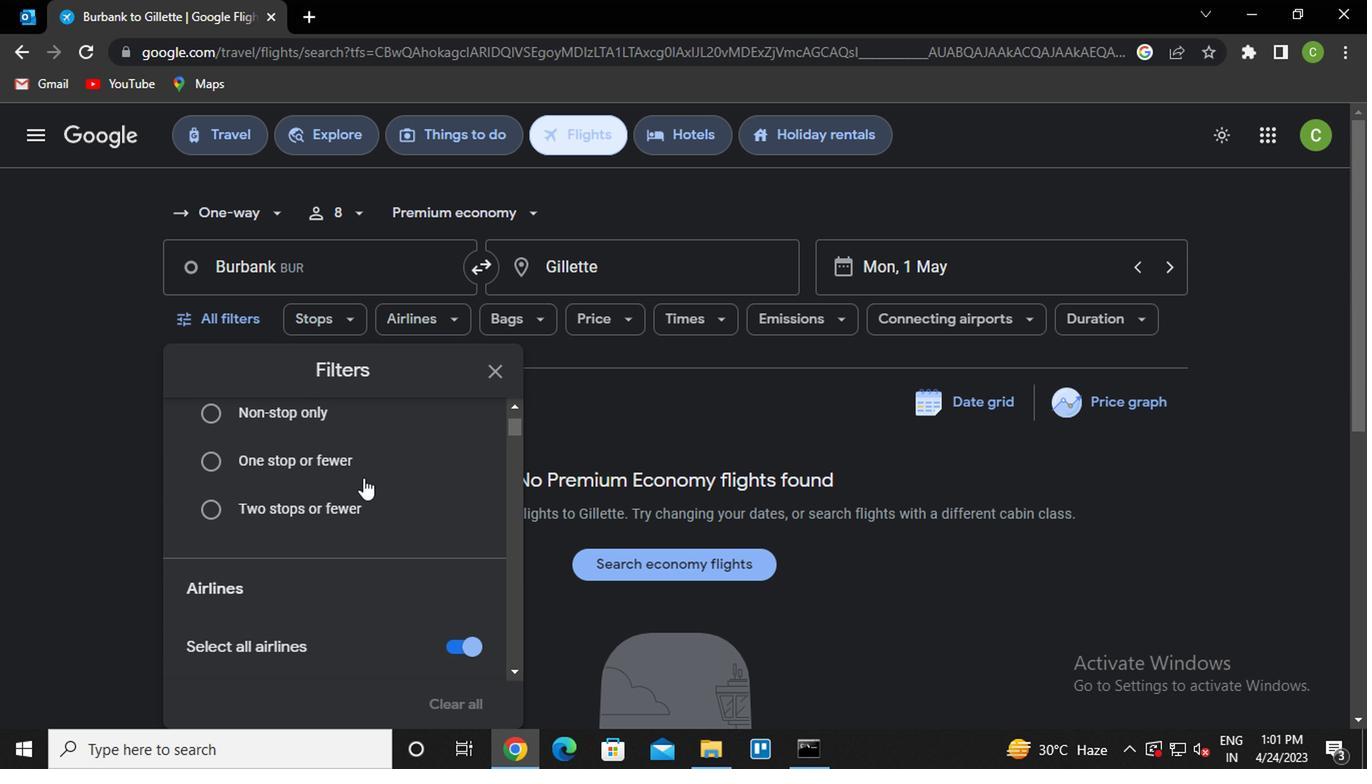 
Action: Mouse scrolled (361, 480) with delta (0, -1)
Screenshot: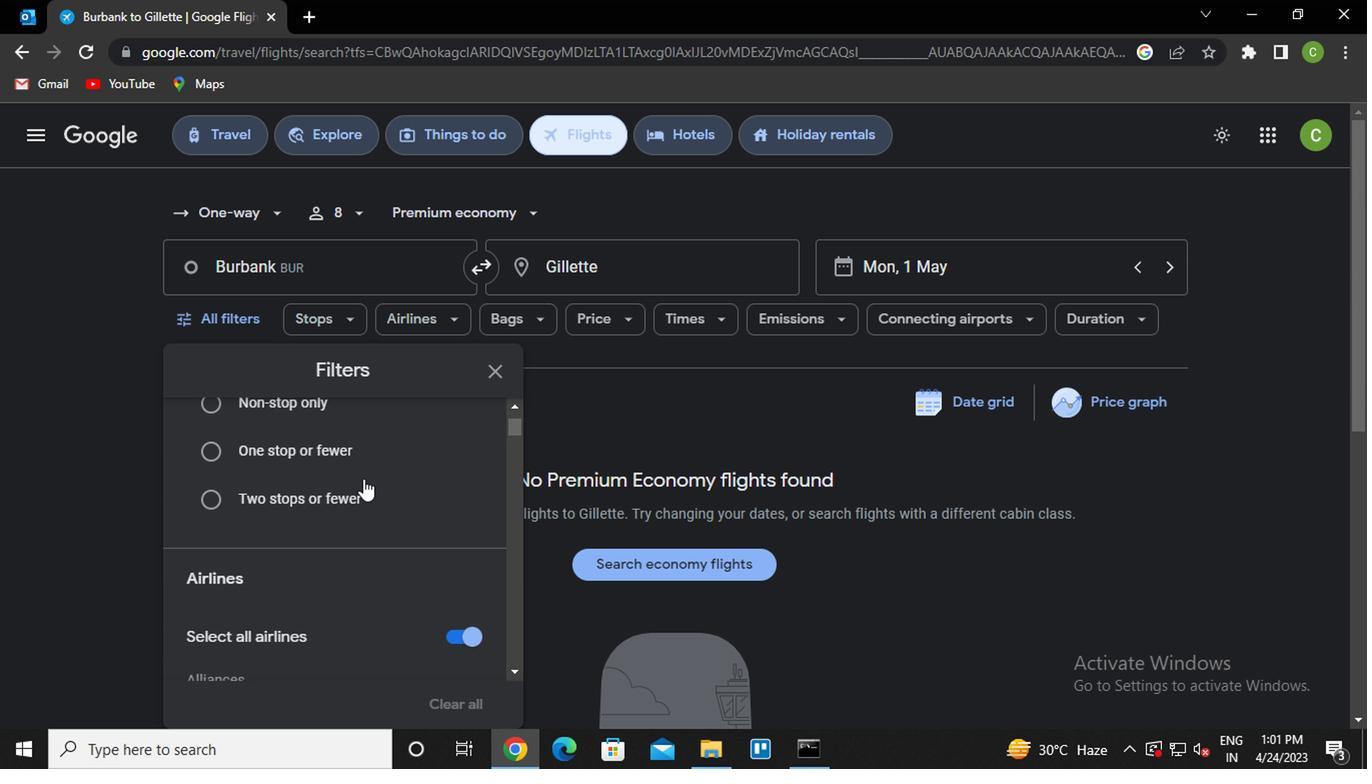 
Action: Mouse scrolled (361, 482) with delta (0, 0)
Screenshot: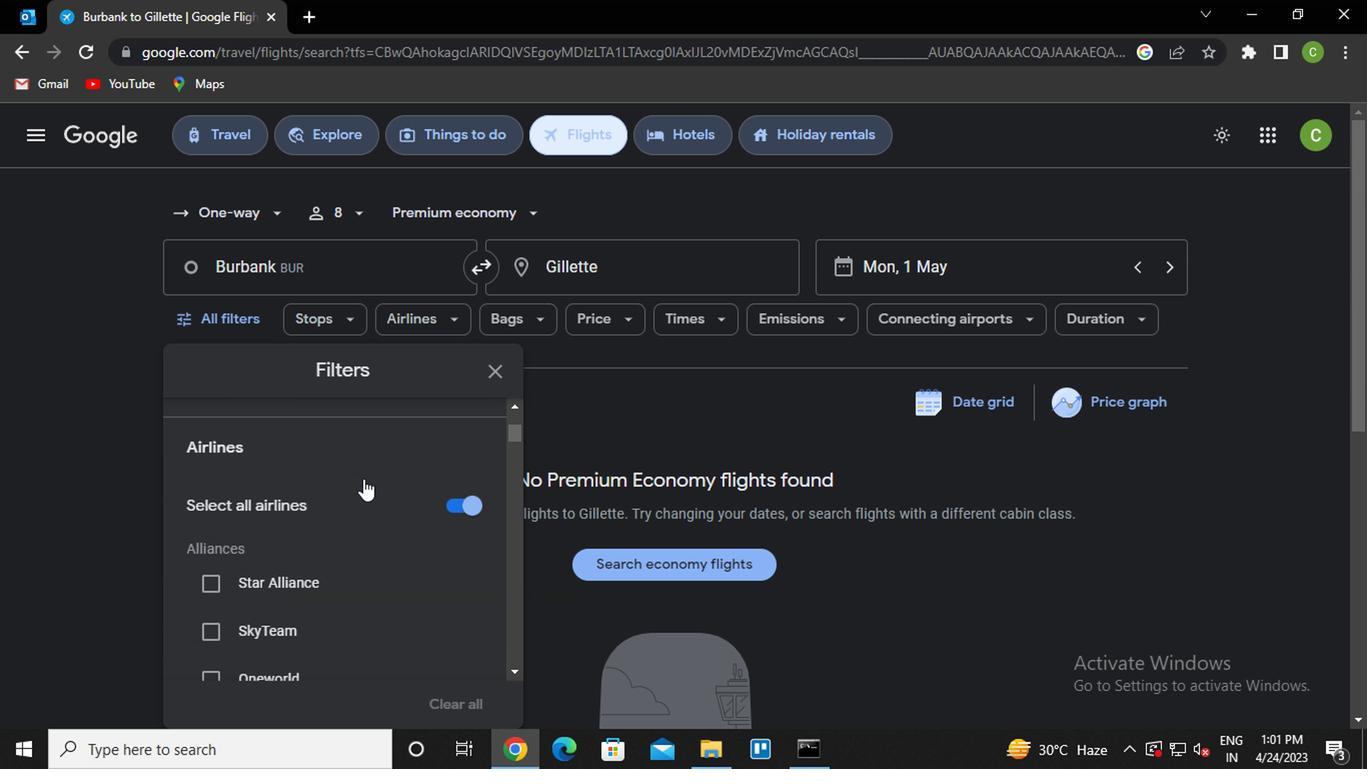 
Action: Mouse scrolled (361, 482) with delta (0, 0)
Screenshot: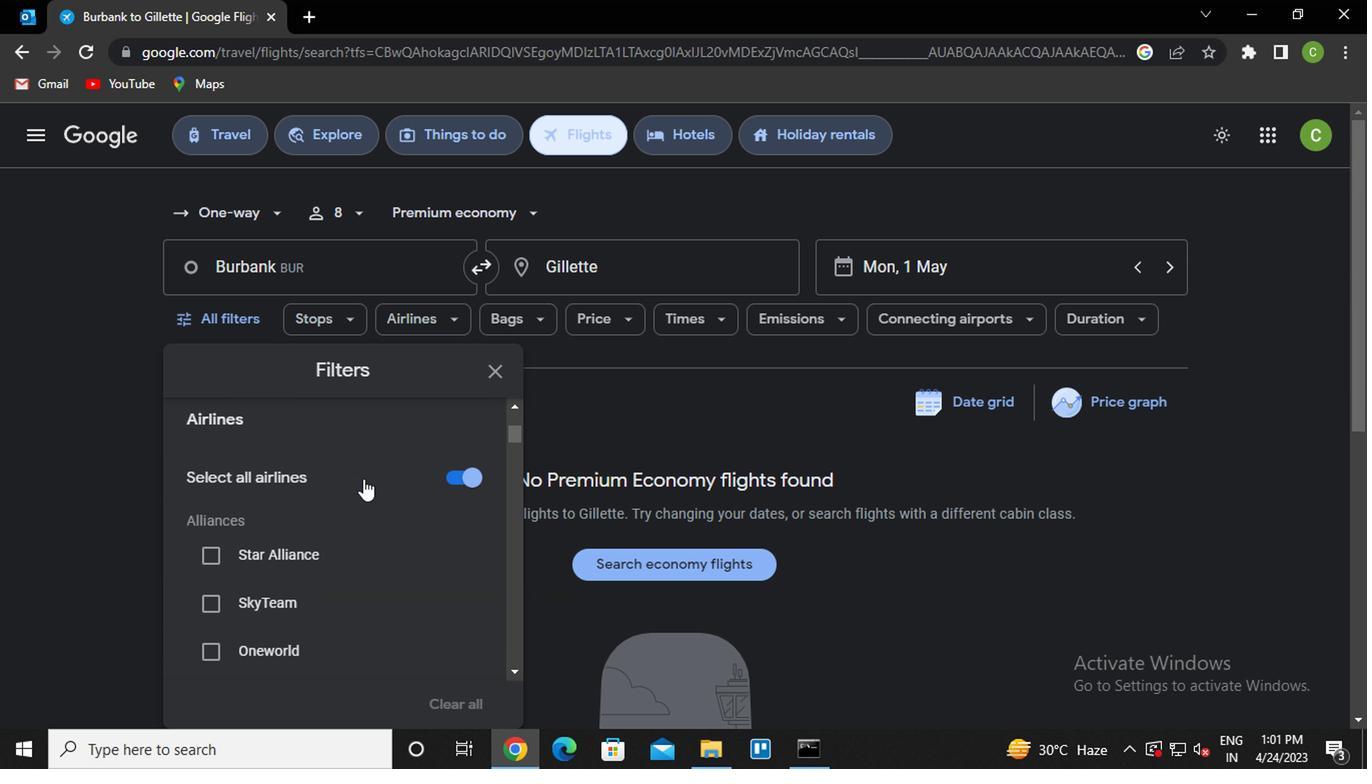 
Action: Mouse scrolled (361, 482) with delta (0, 0)
Screenshot: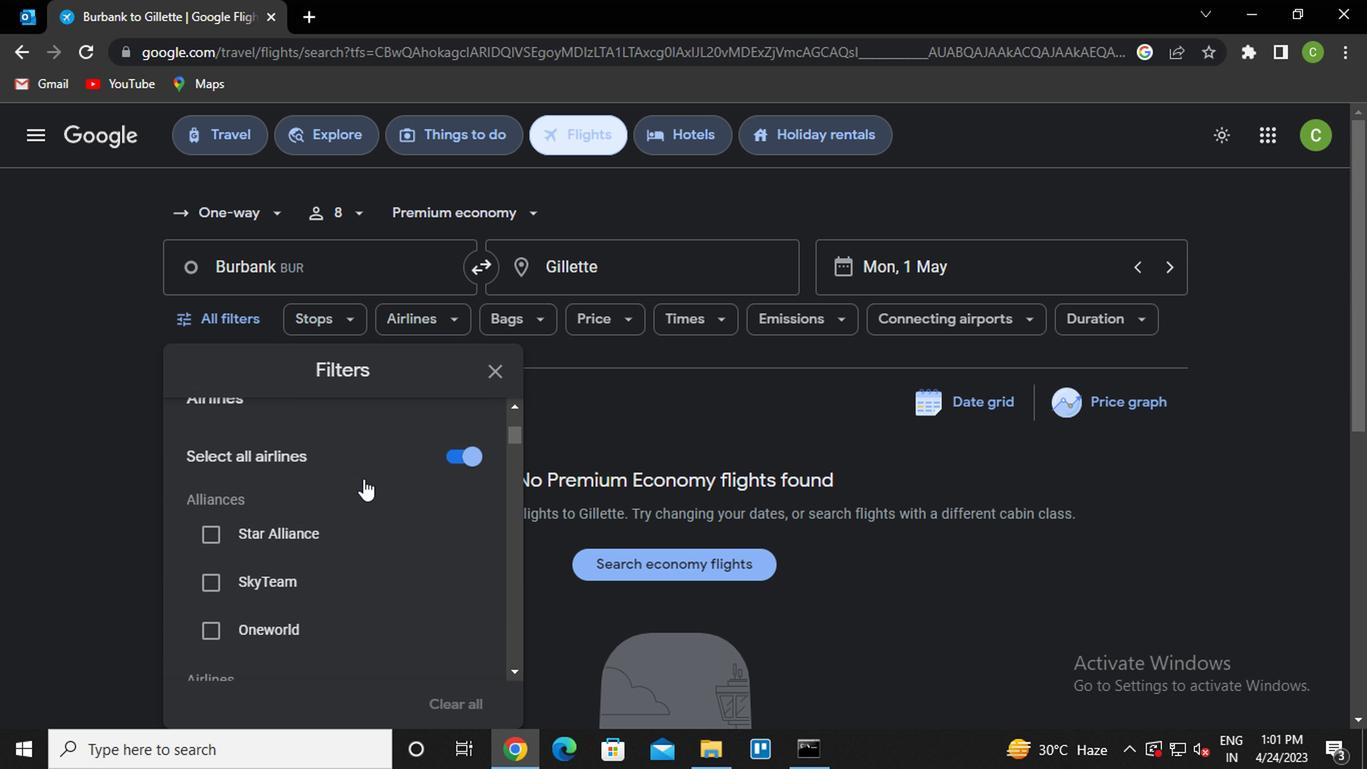
Action: Mouse scrolled (361, 482) with delta (0, 0)
Screenshot: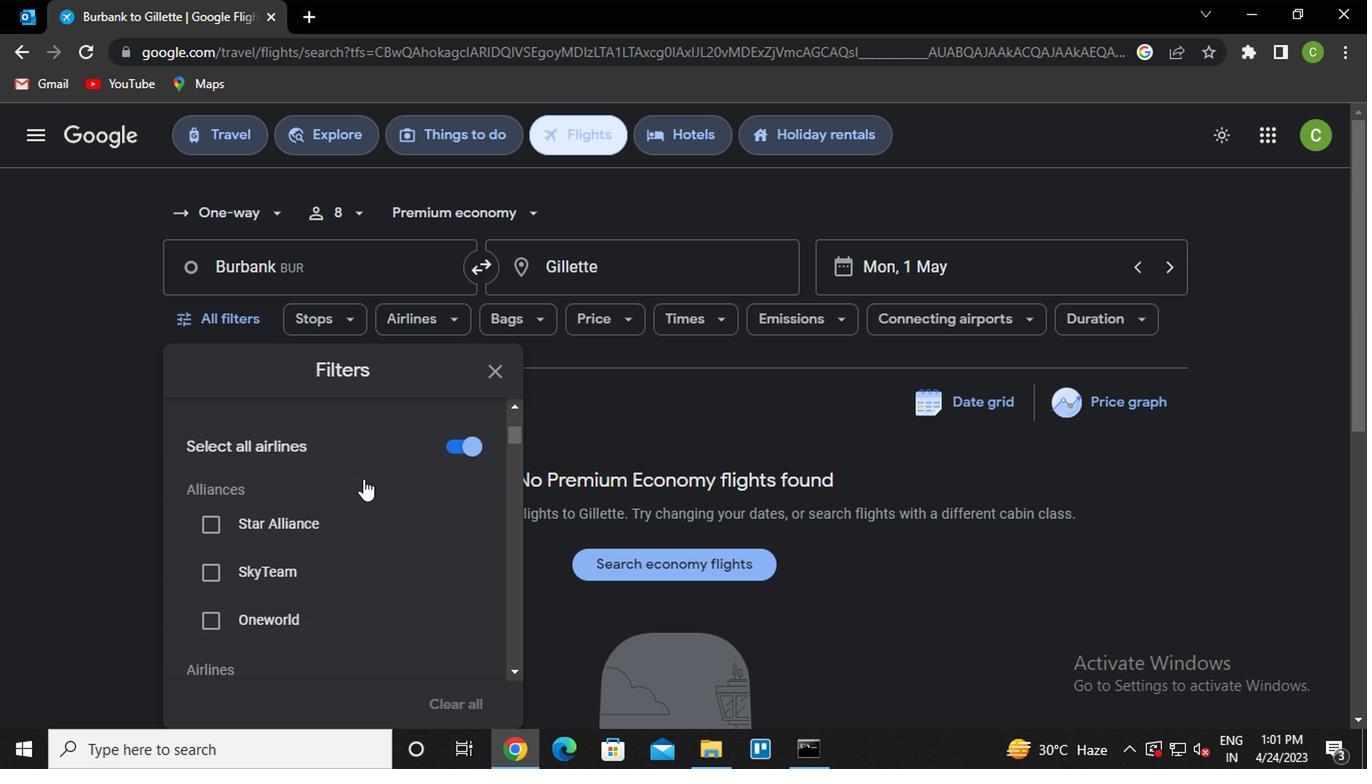 
Action: Mouse scrolled (361, 482) with delta (0, 0)
Screenshot: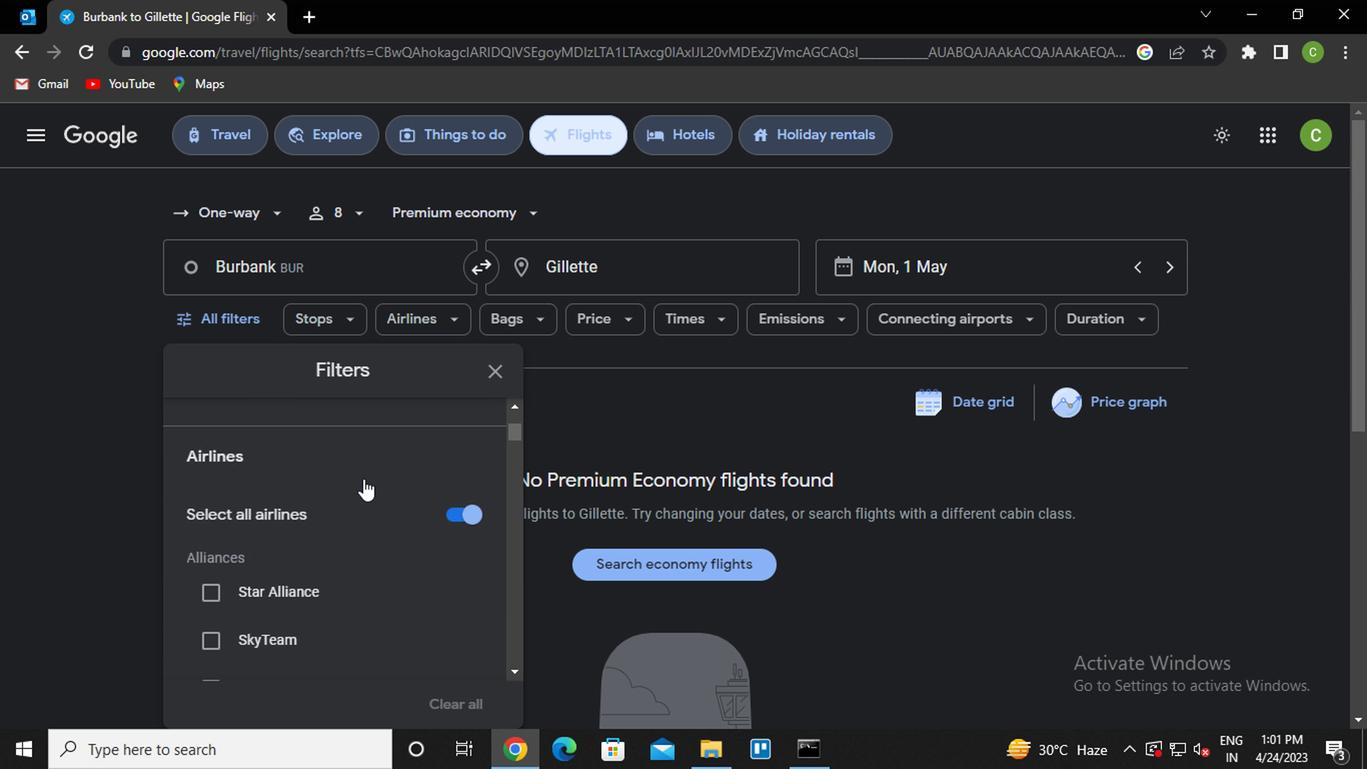
Action: Mouse moved to (365, 491)
Screenshot: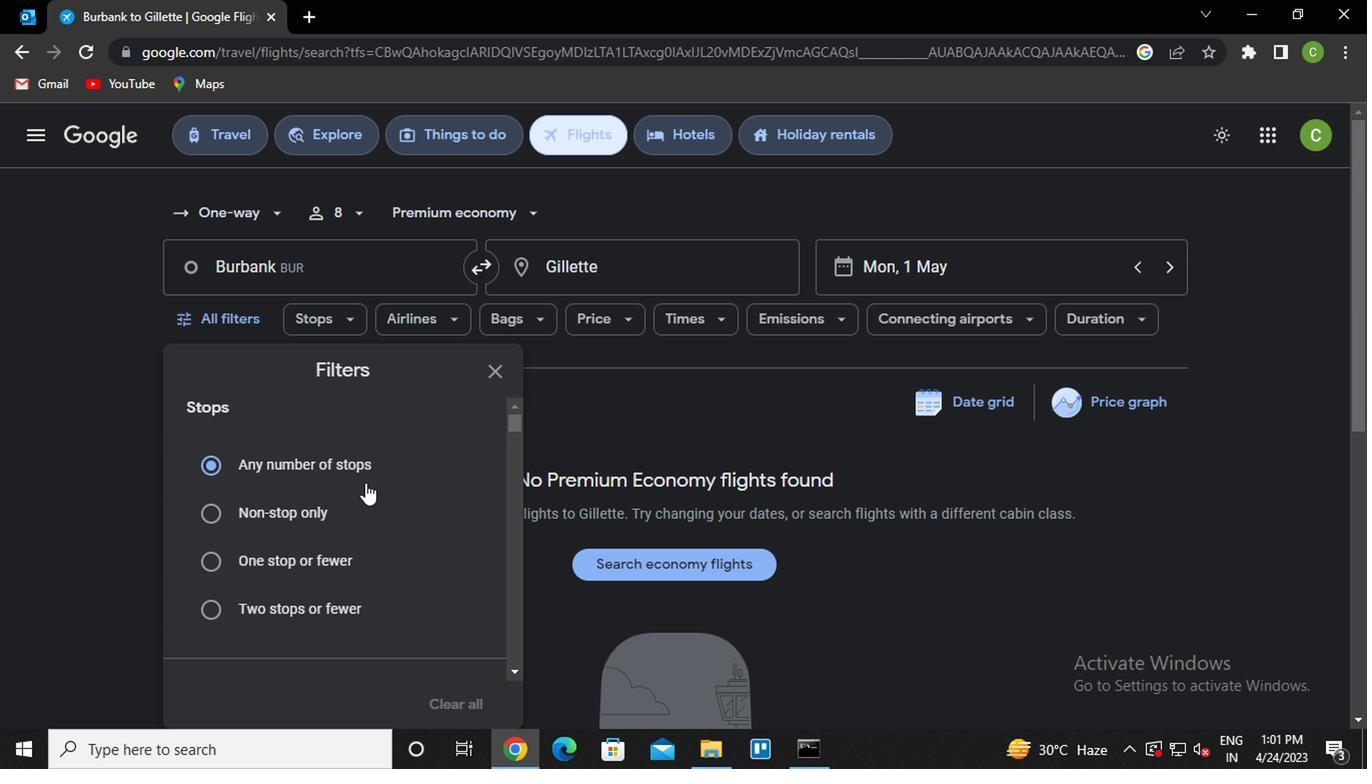 
Action: Mouse scrolled (365, 490) with delta (0, -1)
Screenshot: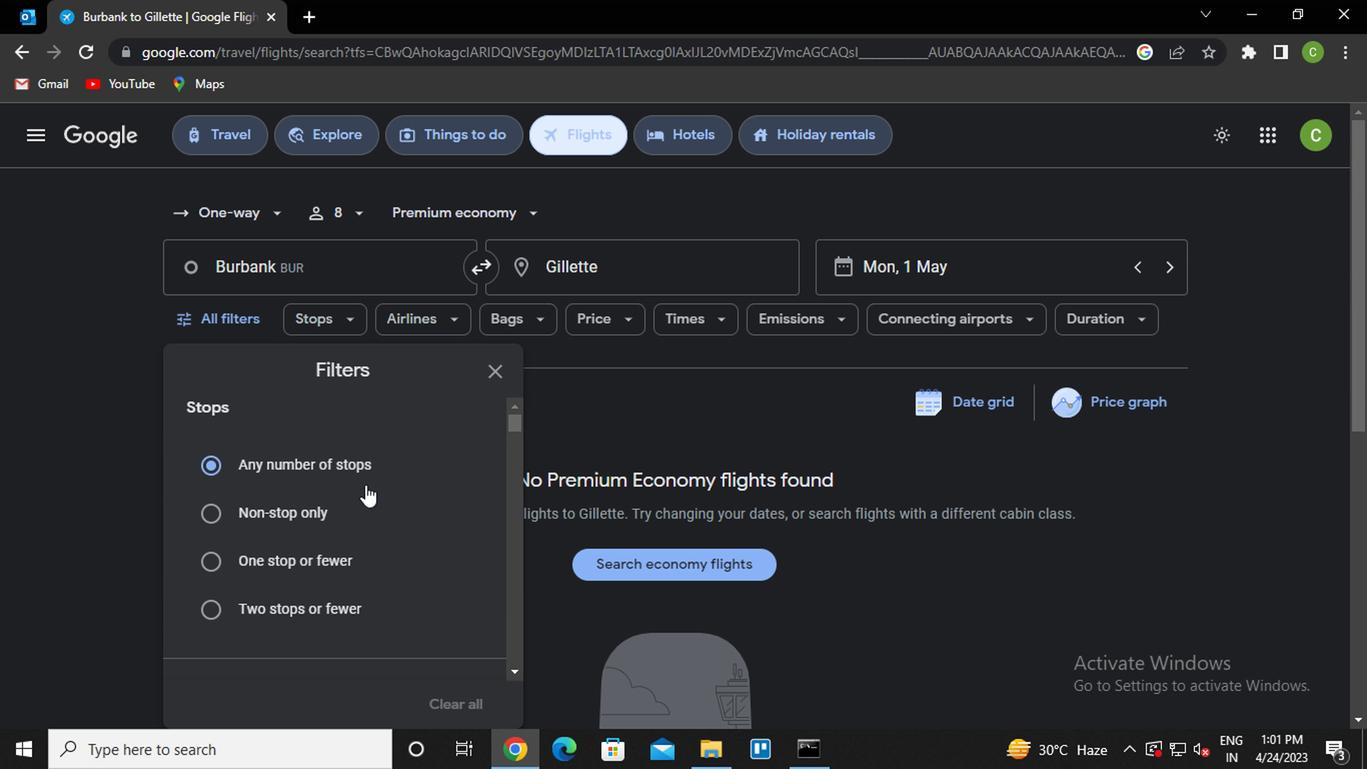 
Action: Mouse moved to (365, 494)
Screenshot: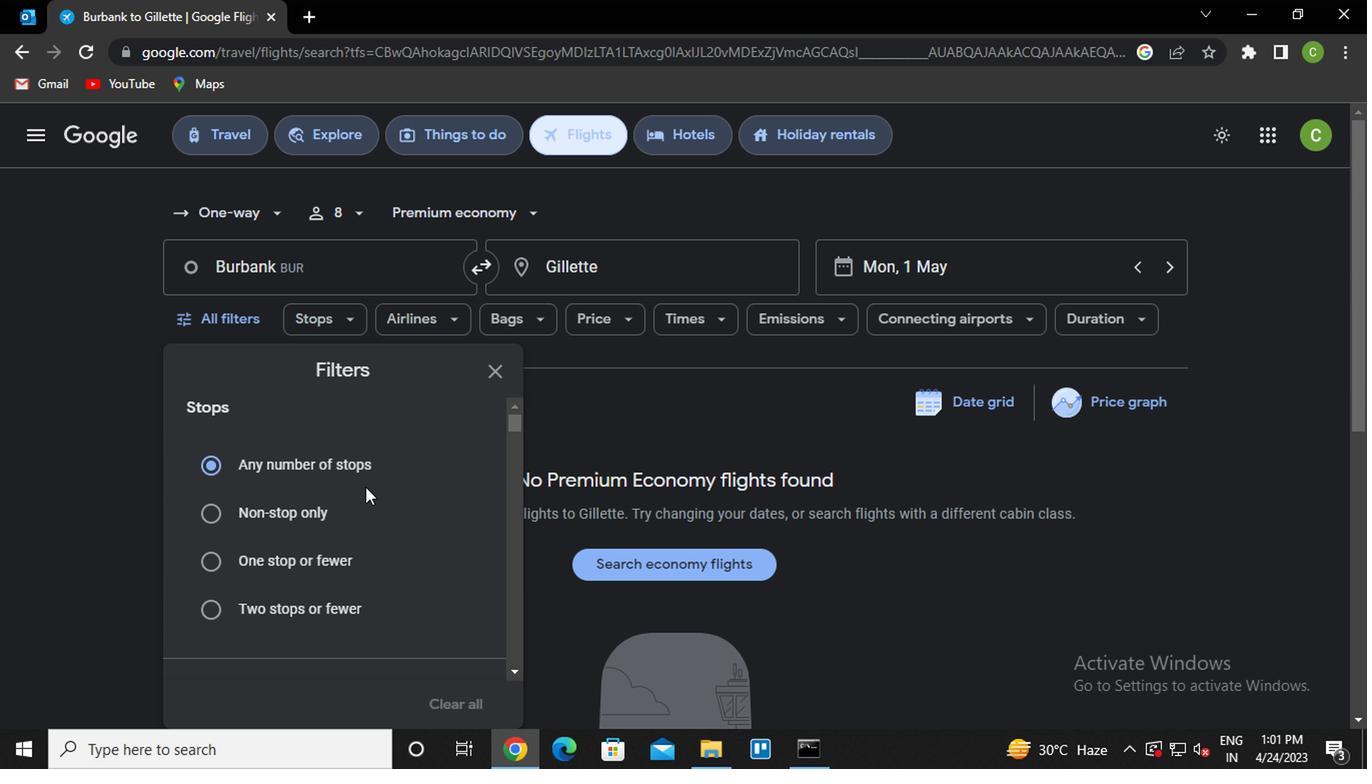 
Action: Mouse scrolled (365, 493) with delta (0, 0)
Screenshot: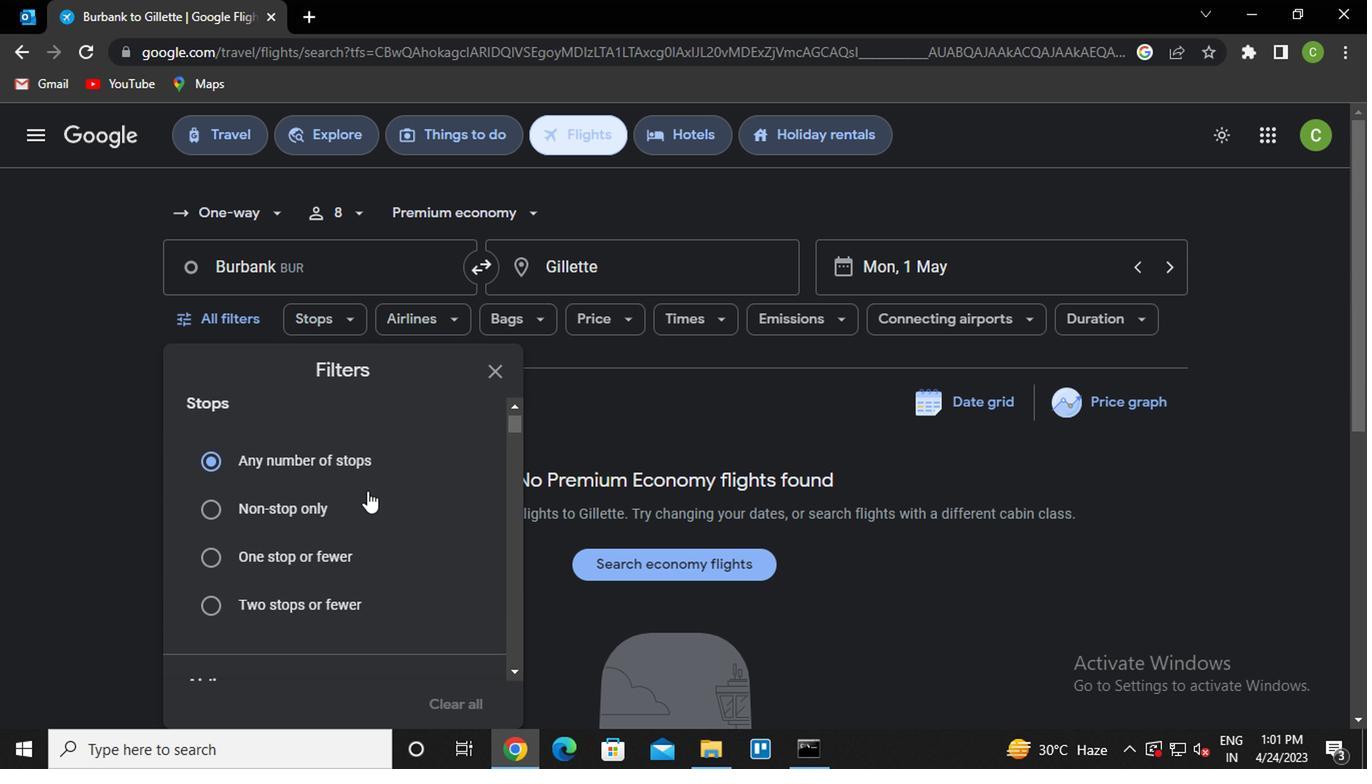 
Action: Mouse scrolled (365, 493) with delta (0, 0)
Screenshot: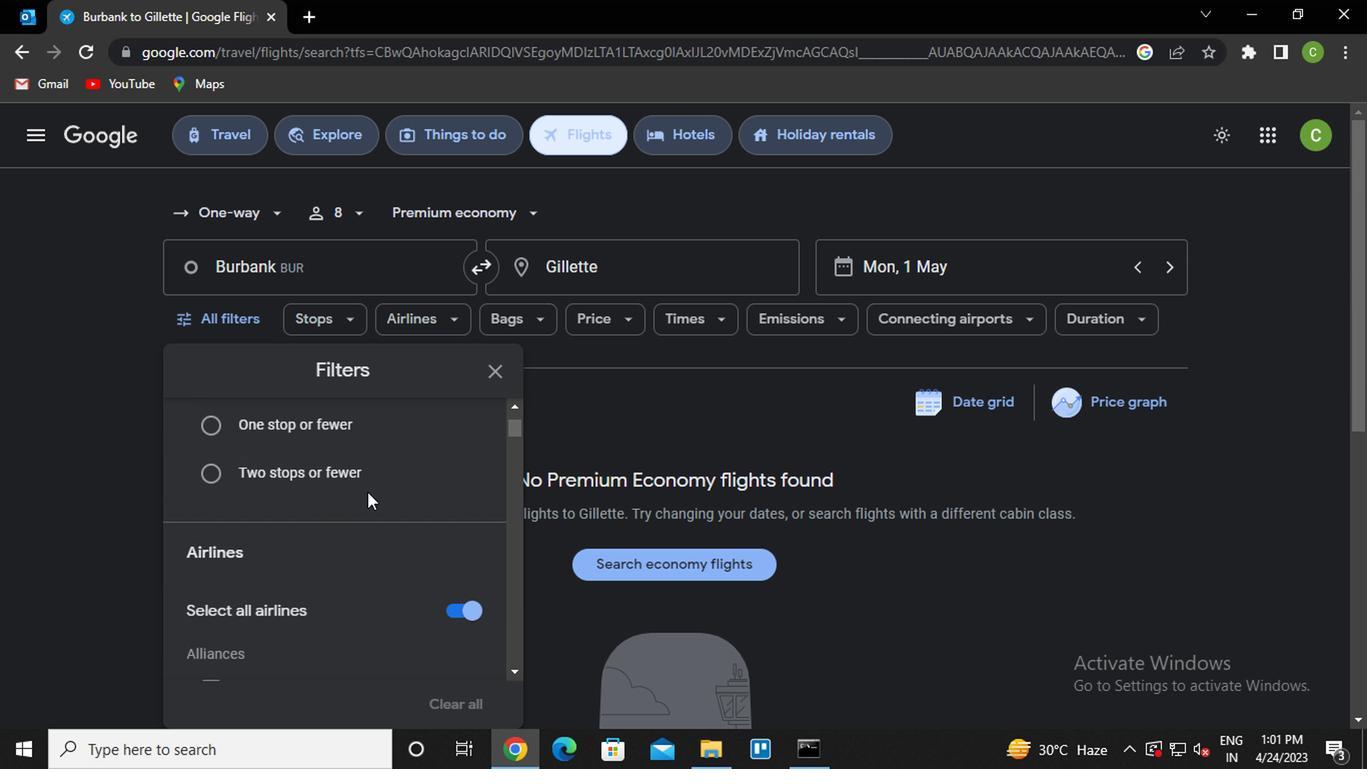 
Action: Mouse moved to (365, 494)
Screenshot: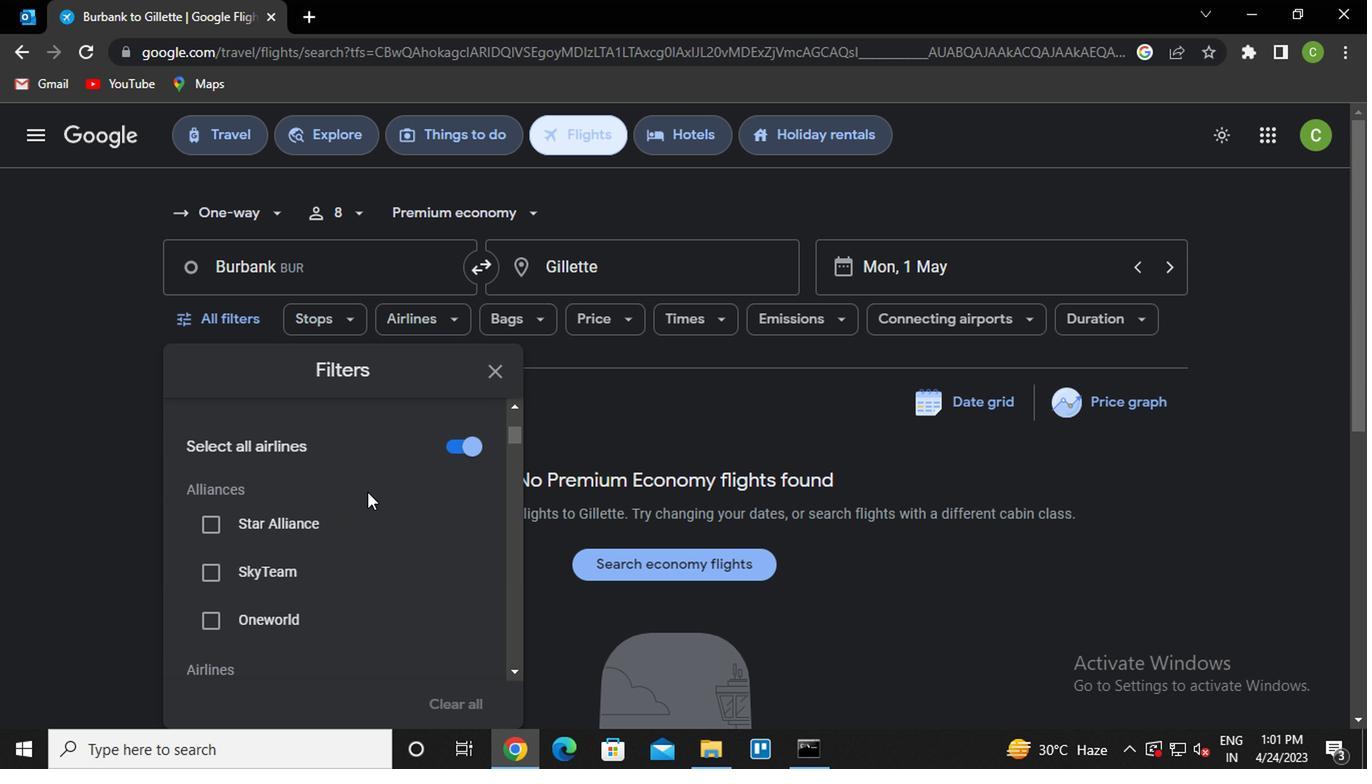 
Action: Mouse scrolled (365, 493) with delta (0, 0)
Screenshot: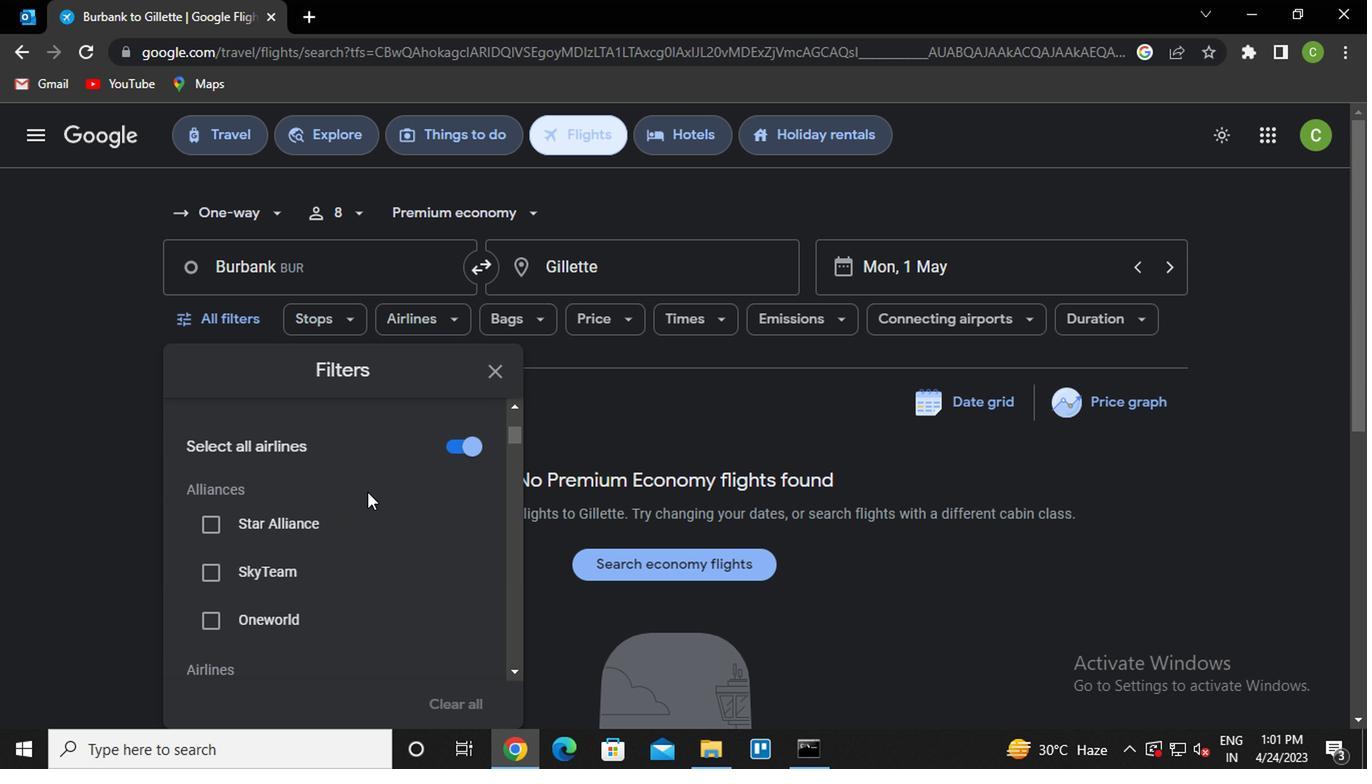 
Action: Mouse scrolled (365, 493) with delta (0, 0)
Screenshot: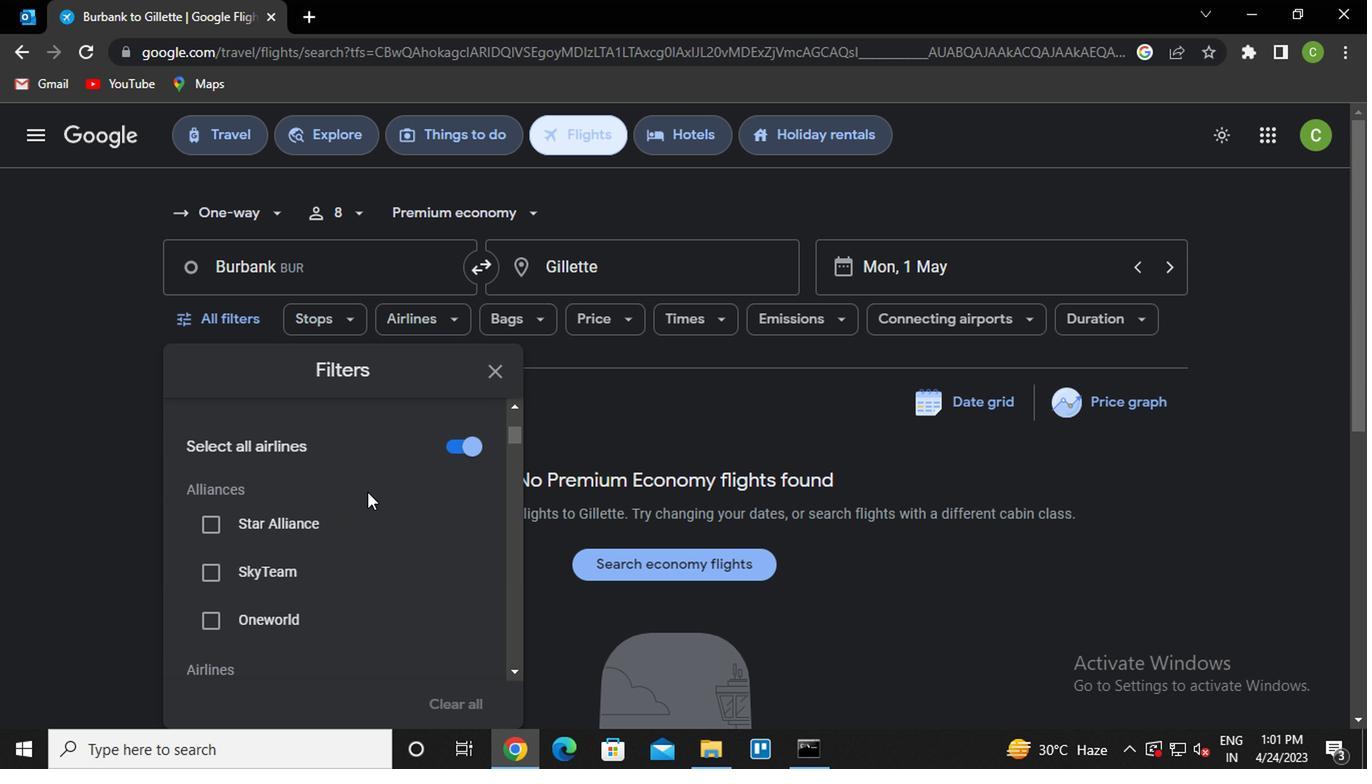 
Action: Mouse scrolled (365, 493) with delta (0, 0)
Screenshot: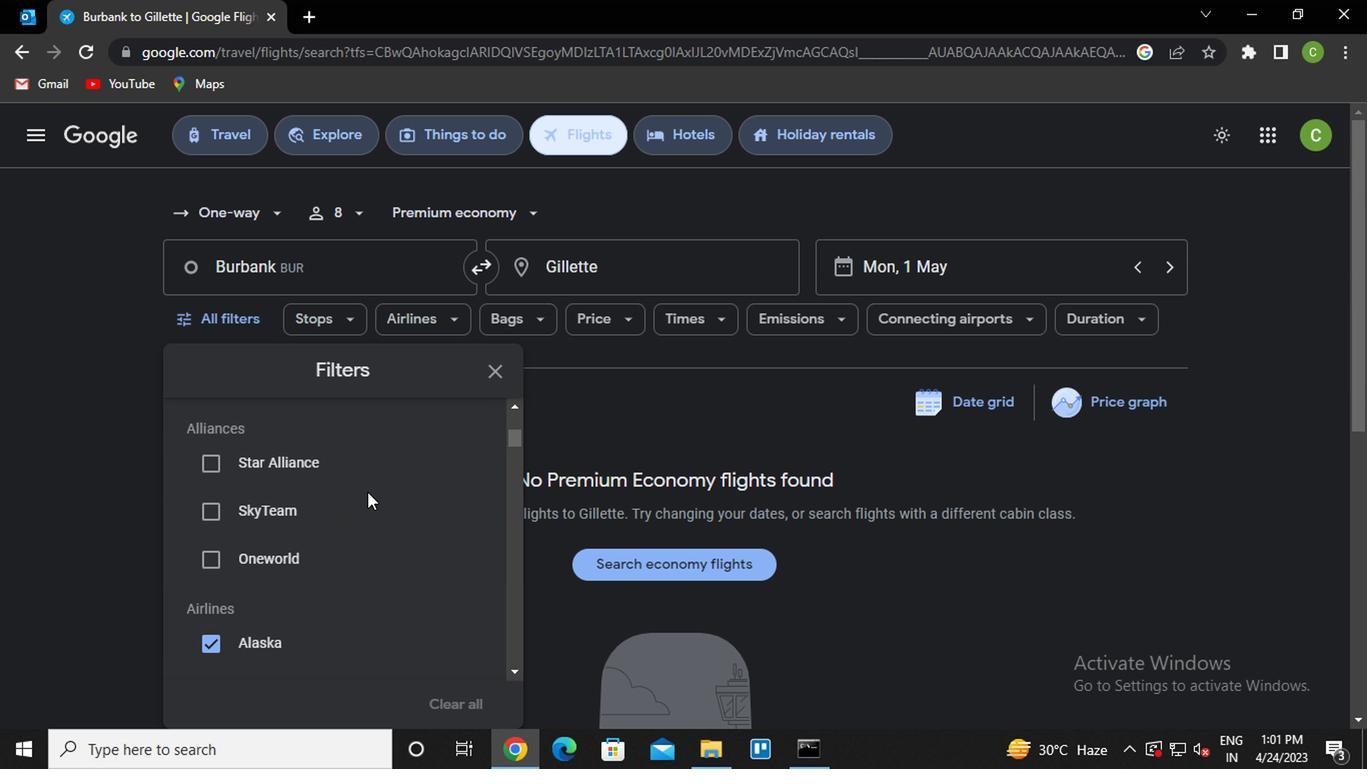 
Action: Mouse scrolled (365, 493) with delta (0, 0)
Screenshot: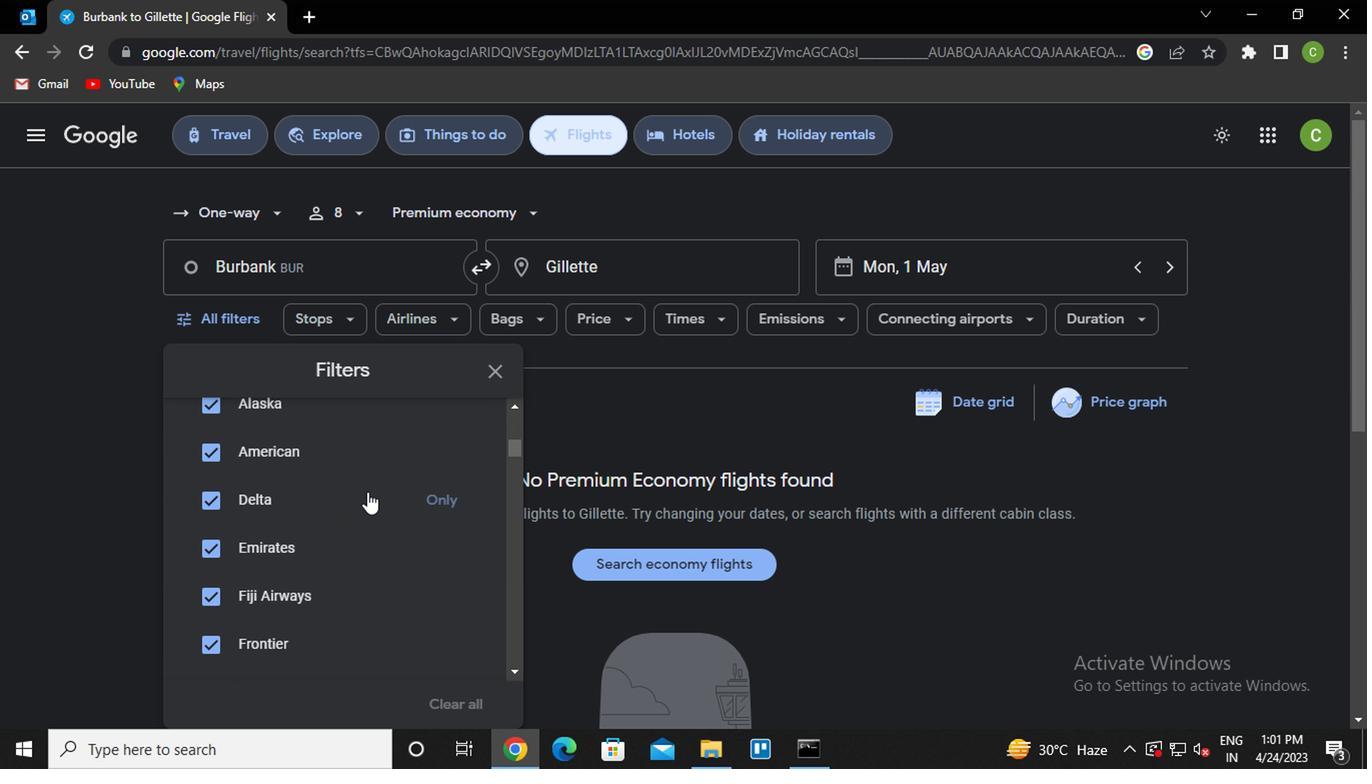 
Action: Mouse scrolled (365, 493) with delta (0, 0)
Screenshot: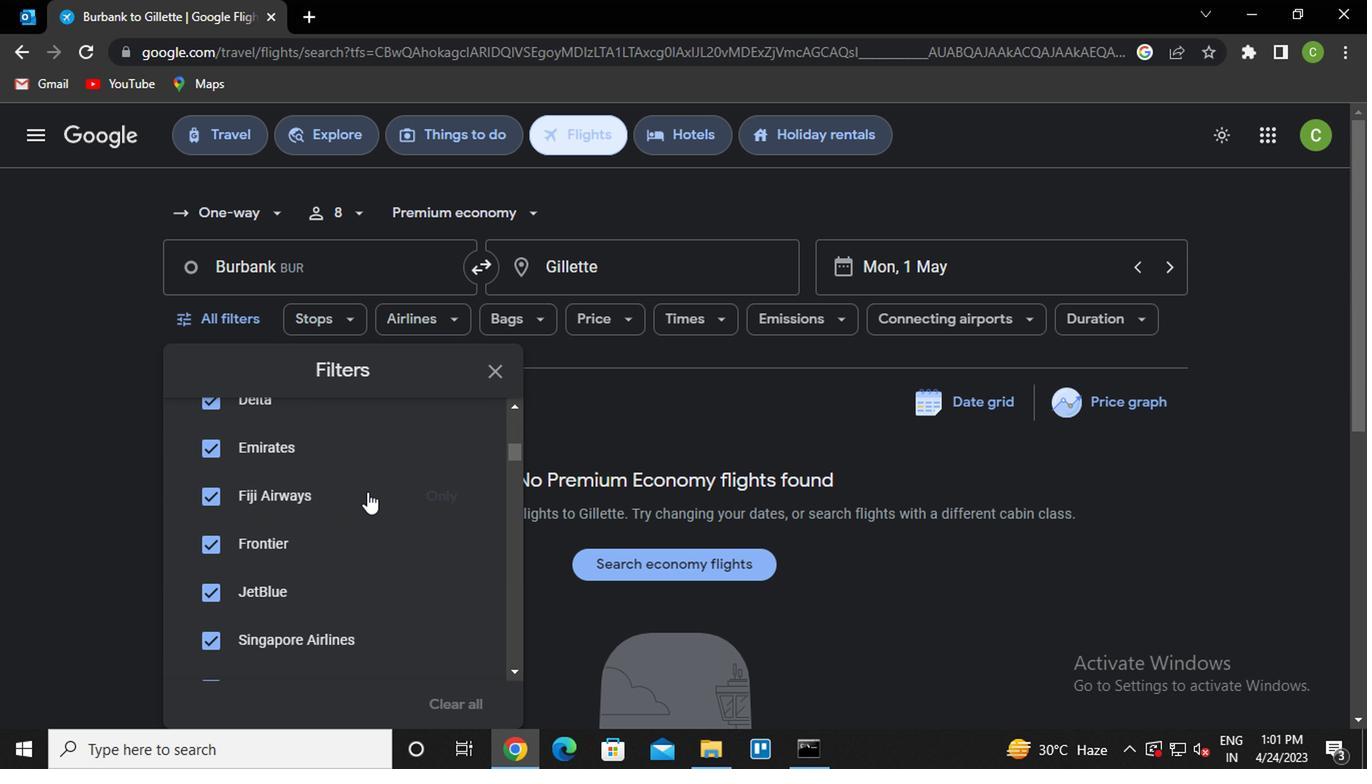 
Action: Mouse moved to (442, 443)
Screenshot: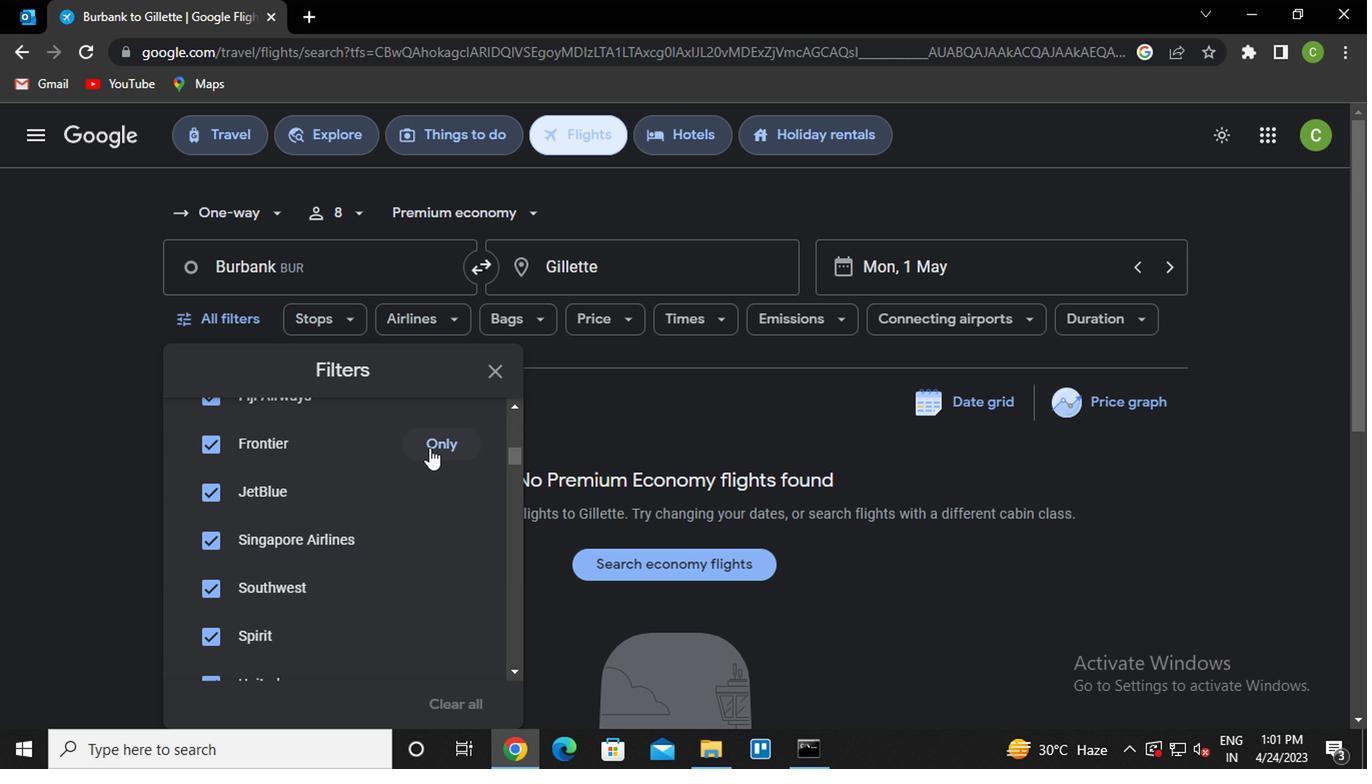 
Action: Mouse pressed left at (442, 443)
Screenshot: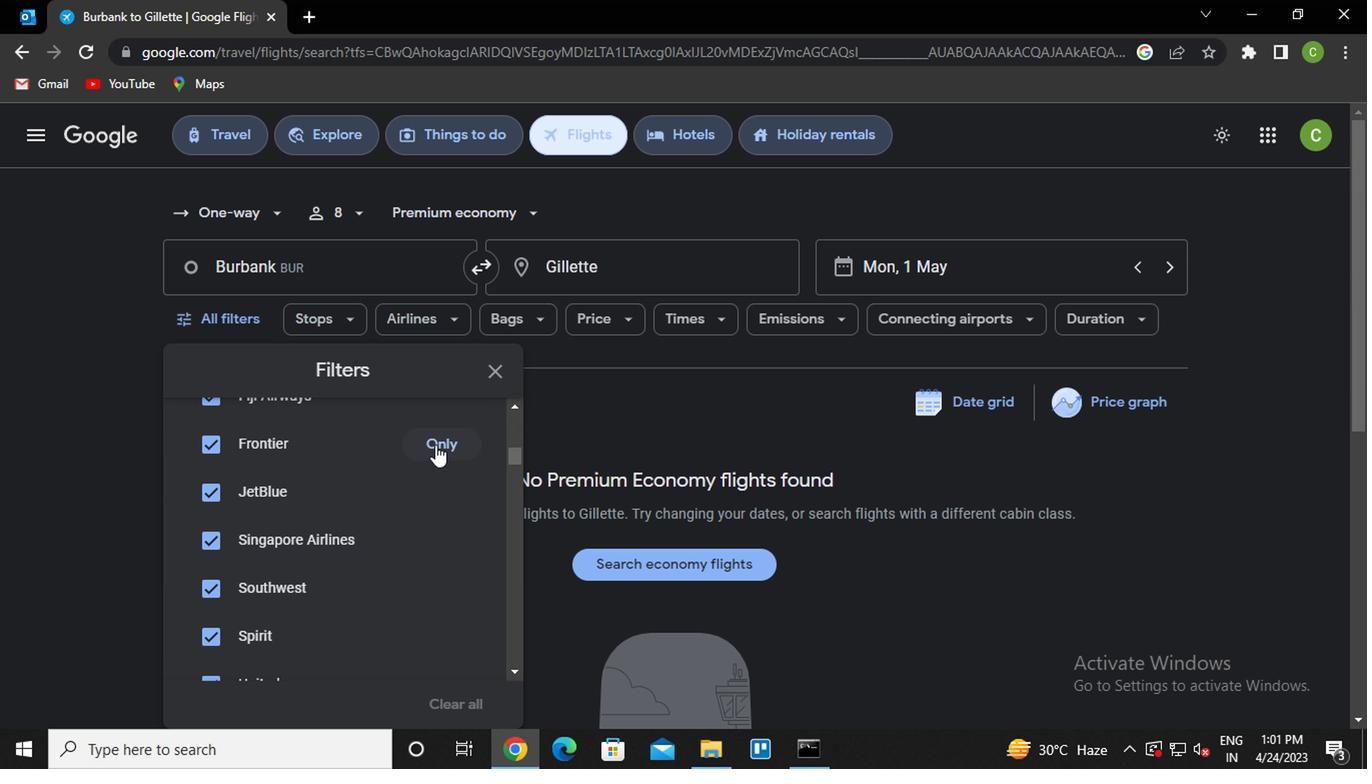 
Action: Mouse moved to (423, 524)
Screenshot: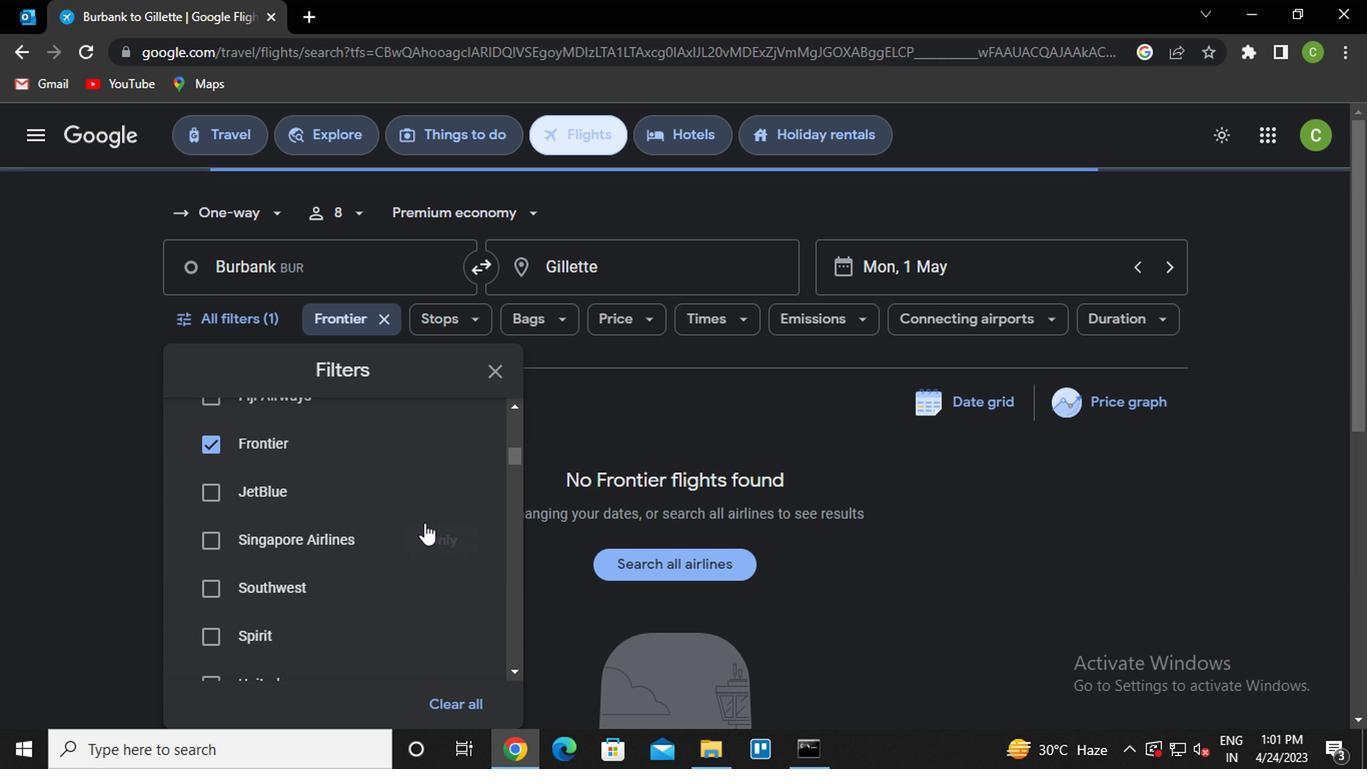 
Action: Mouse scrolled (423, 523) with delta (0, 0)
Screenshot: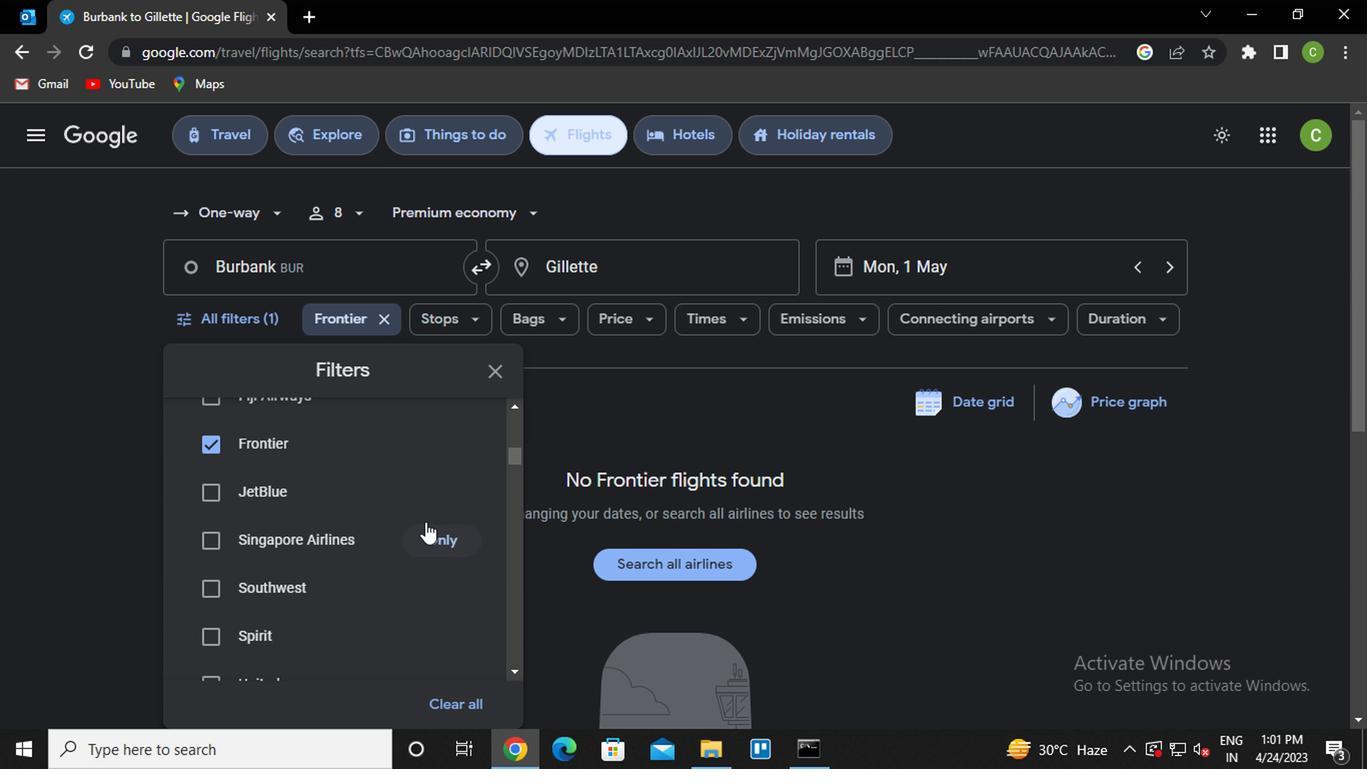 
Action: Mouse scrolled (423, 523) with delta (0, 0)
Screenshot: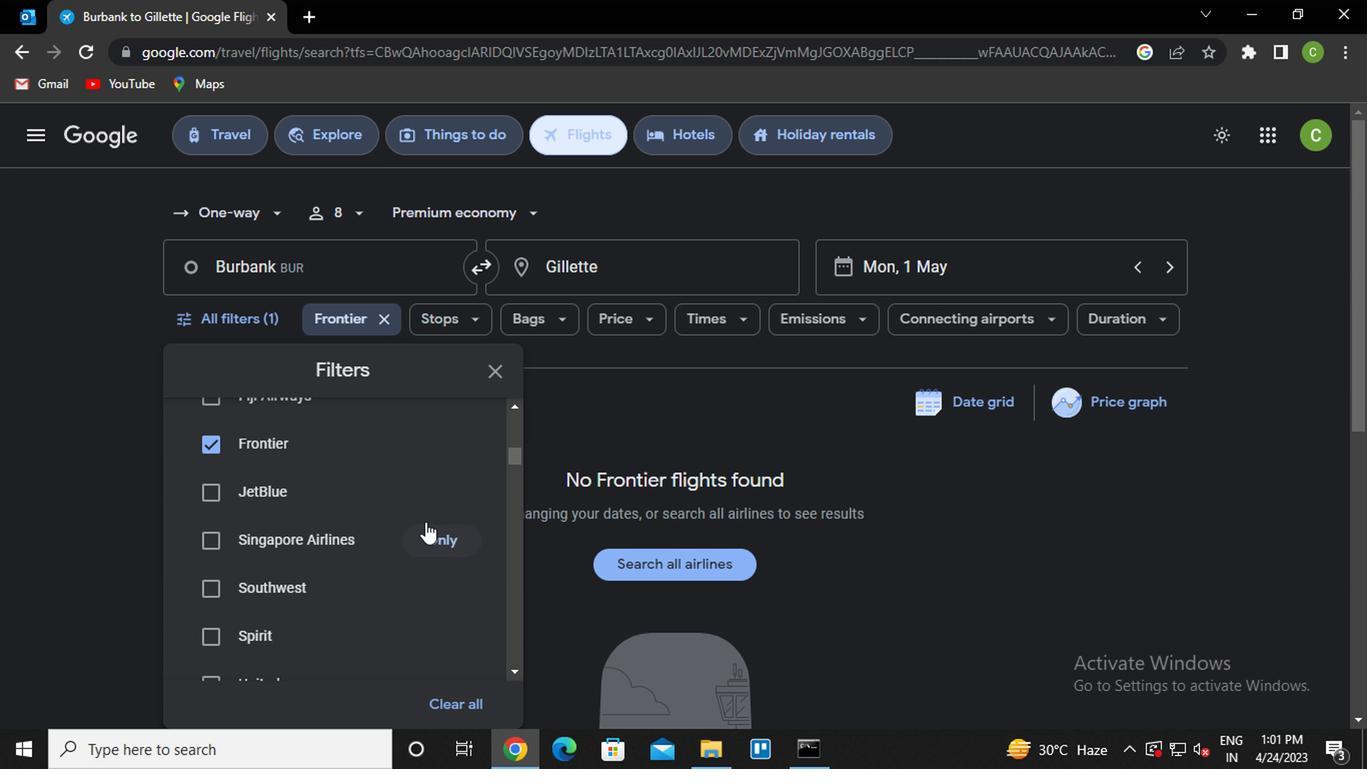 
Action: Mouse scrolled (423, 523) with delta (0, 0)
Screenshot: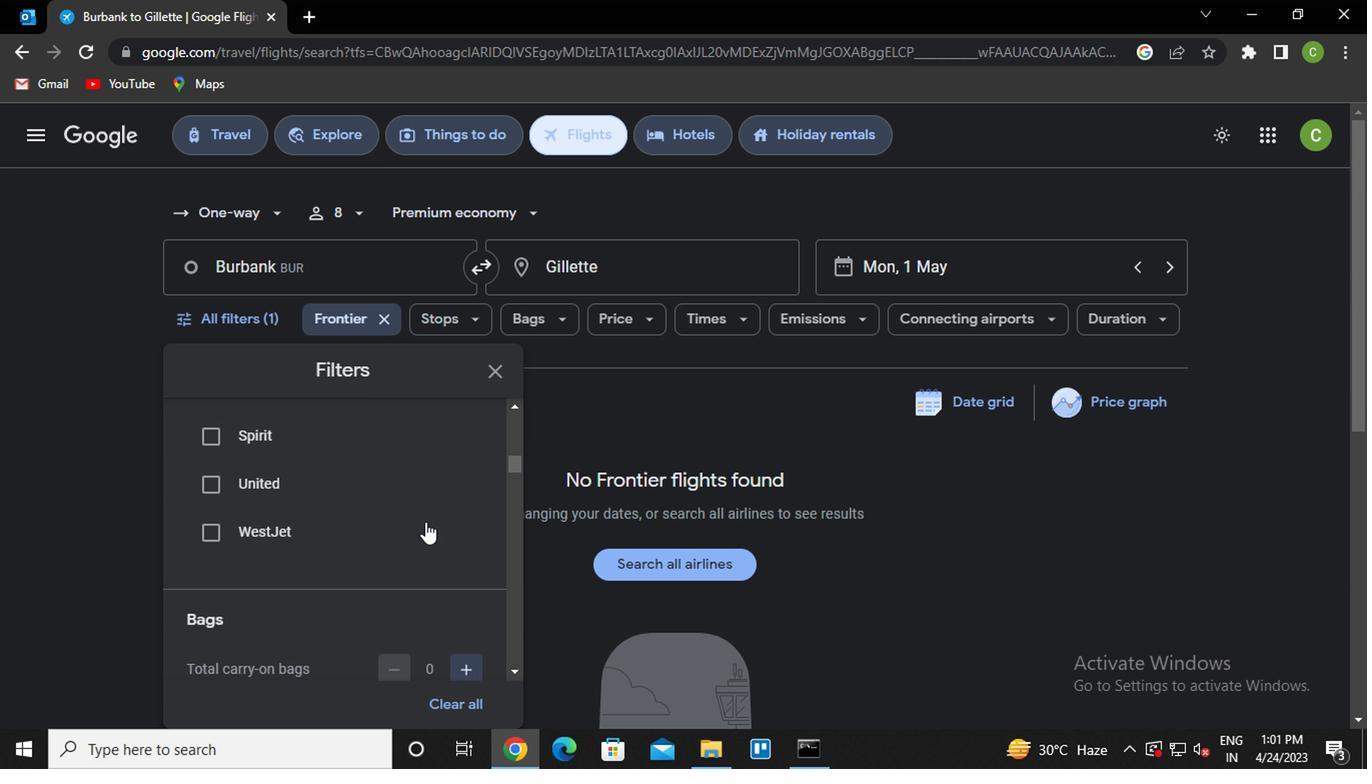
Action: Mouse moved to (471, 621)
Screenshot: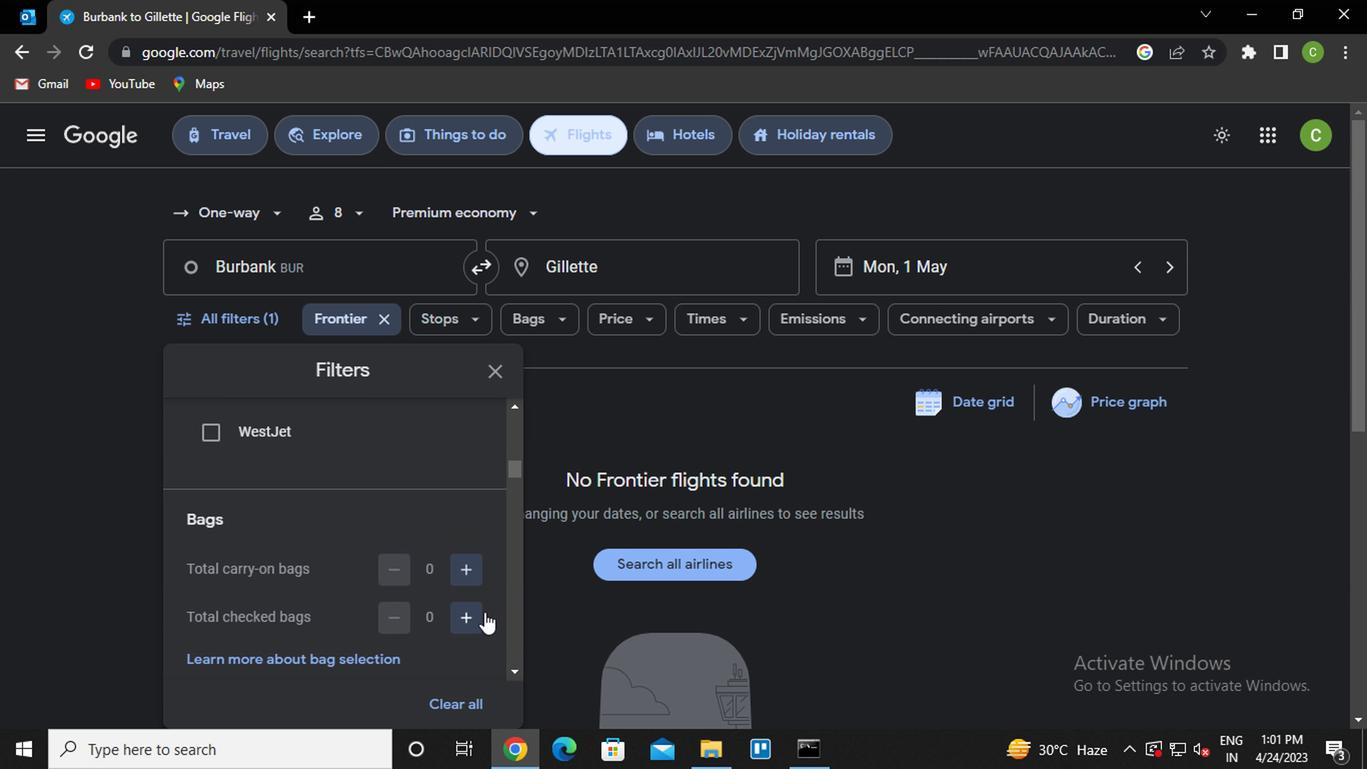 
Action: Mouse pressed left at (471, 621)
Screenshot: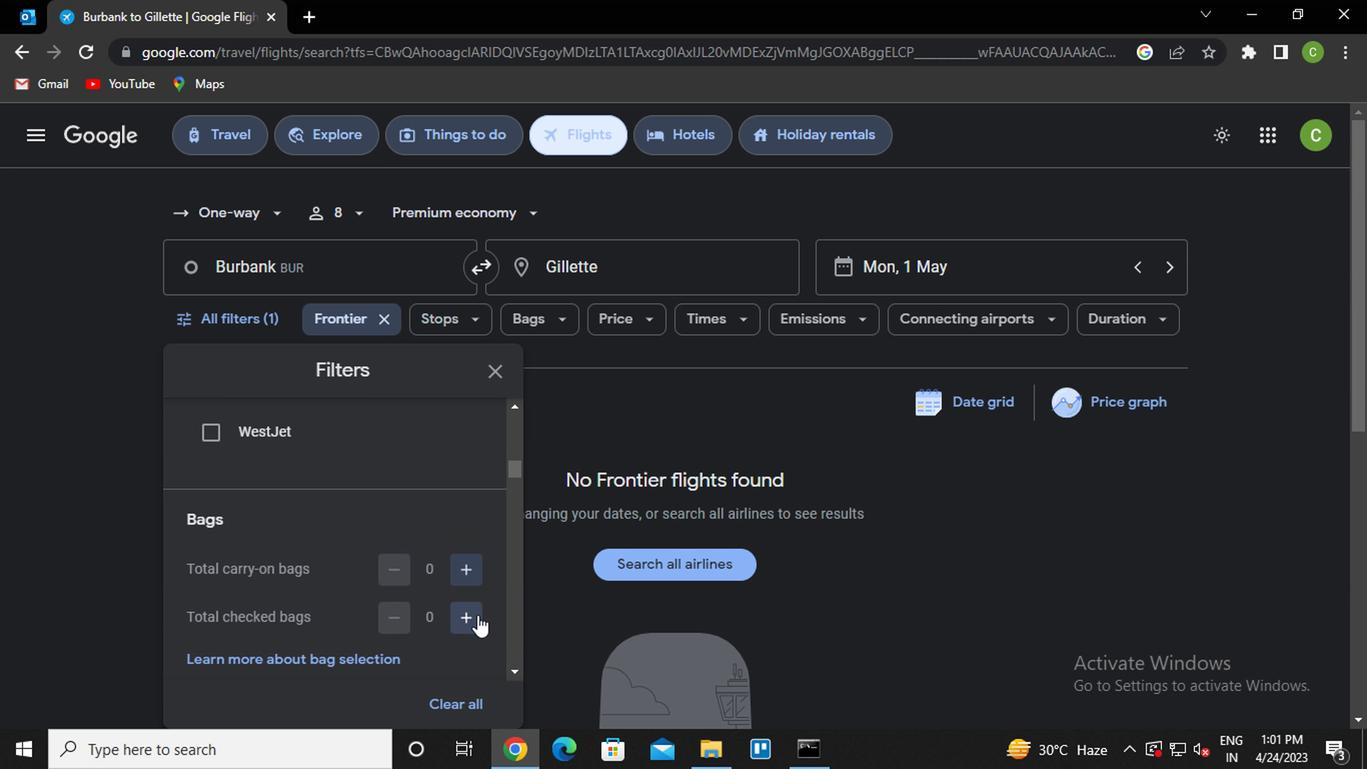 
Action: Mouse pressed left at (471, 621)
Screenshot: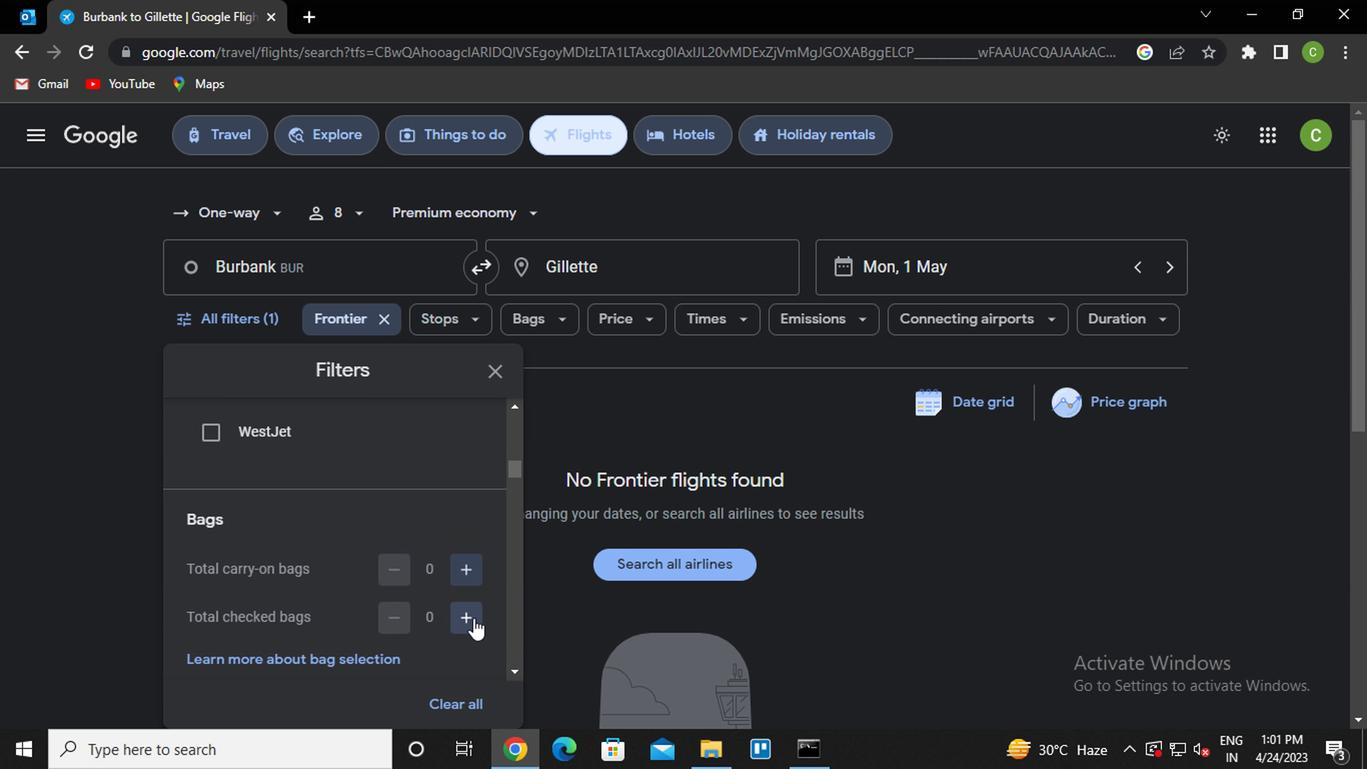 
Action: Mouse moved to (422, 548)
Screenshot: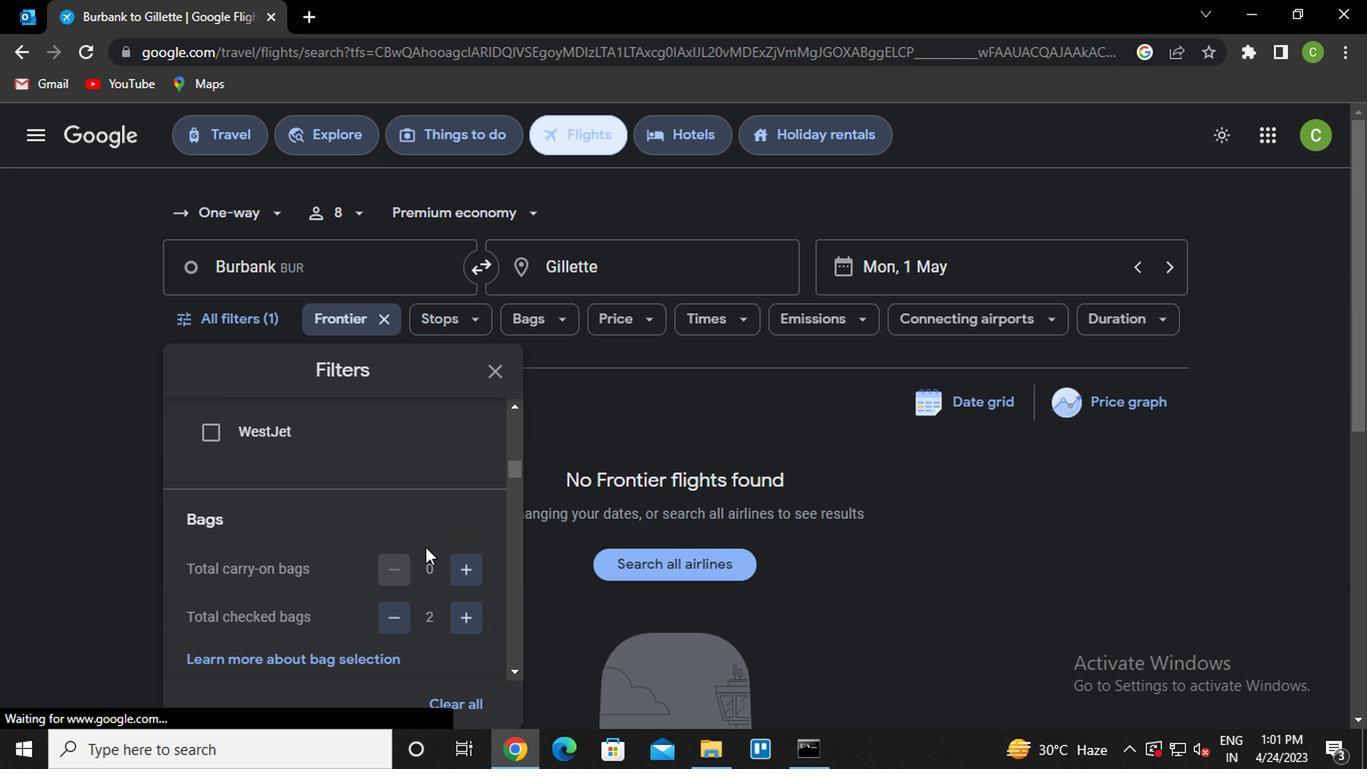
Action: Mouse scrolled (422, 547) with delta (0, 0)
Screenshot: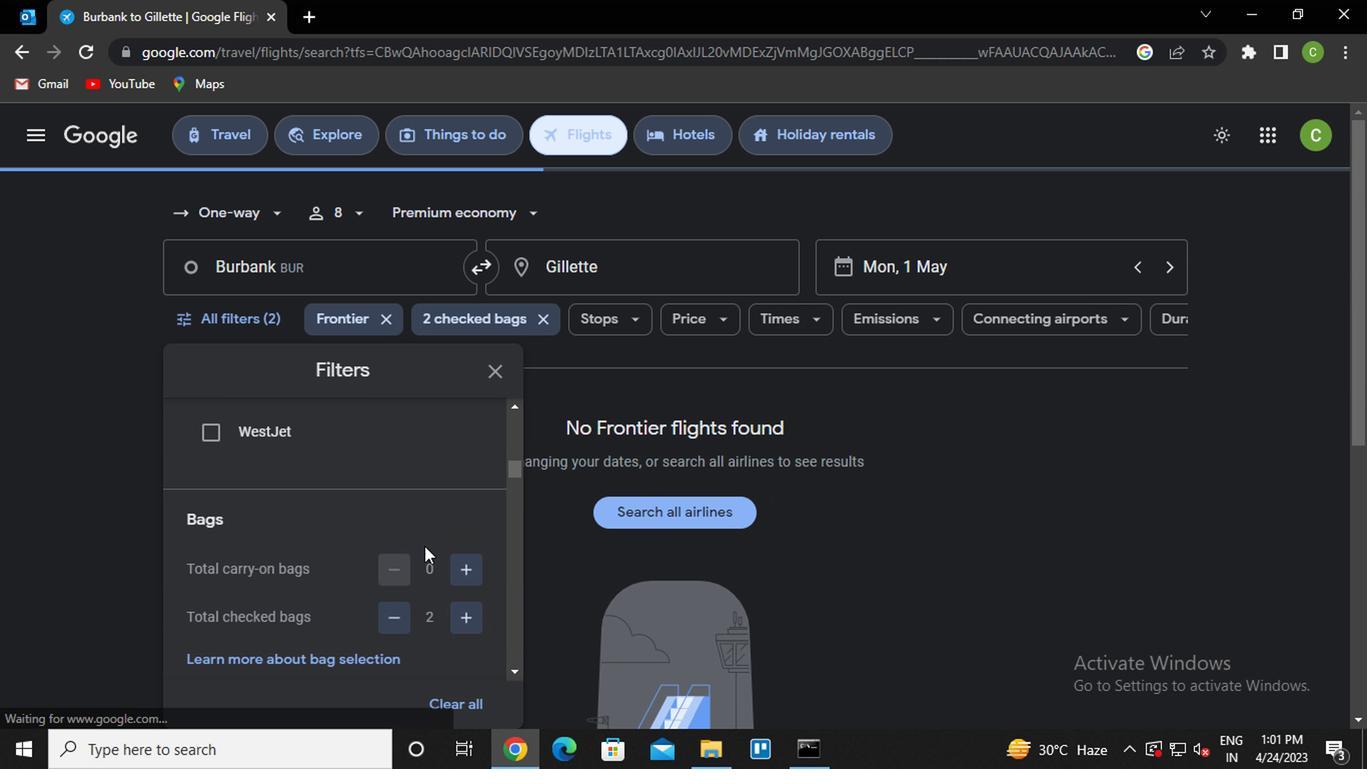 
Action: Mouse scrolled (422, 547) with delta (0, 0)
Screenshot: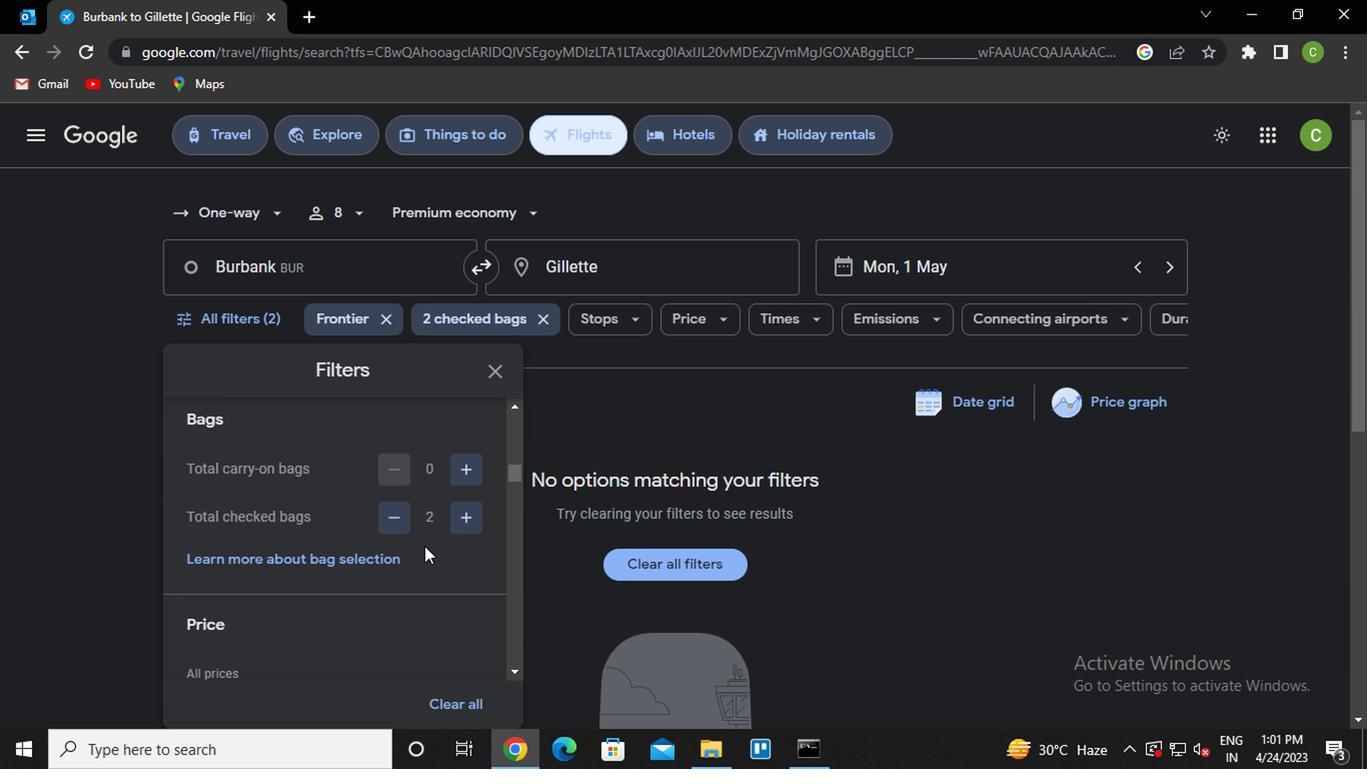 
Action: Mouse scrolled (422, 549) with delta (0, 1)
Screenshot: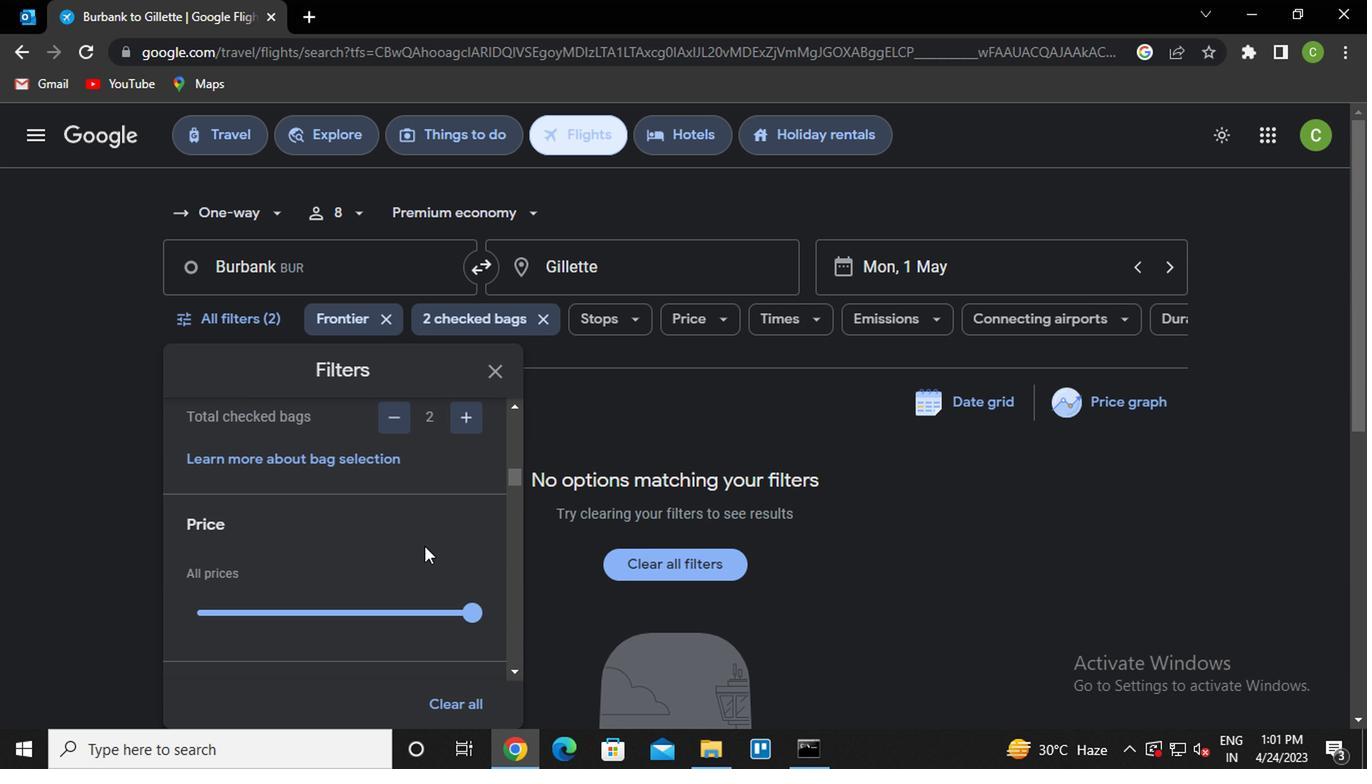 
Action: Mouse scrolled (422, 549) with delta (0, 1)
Screenshot: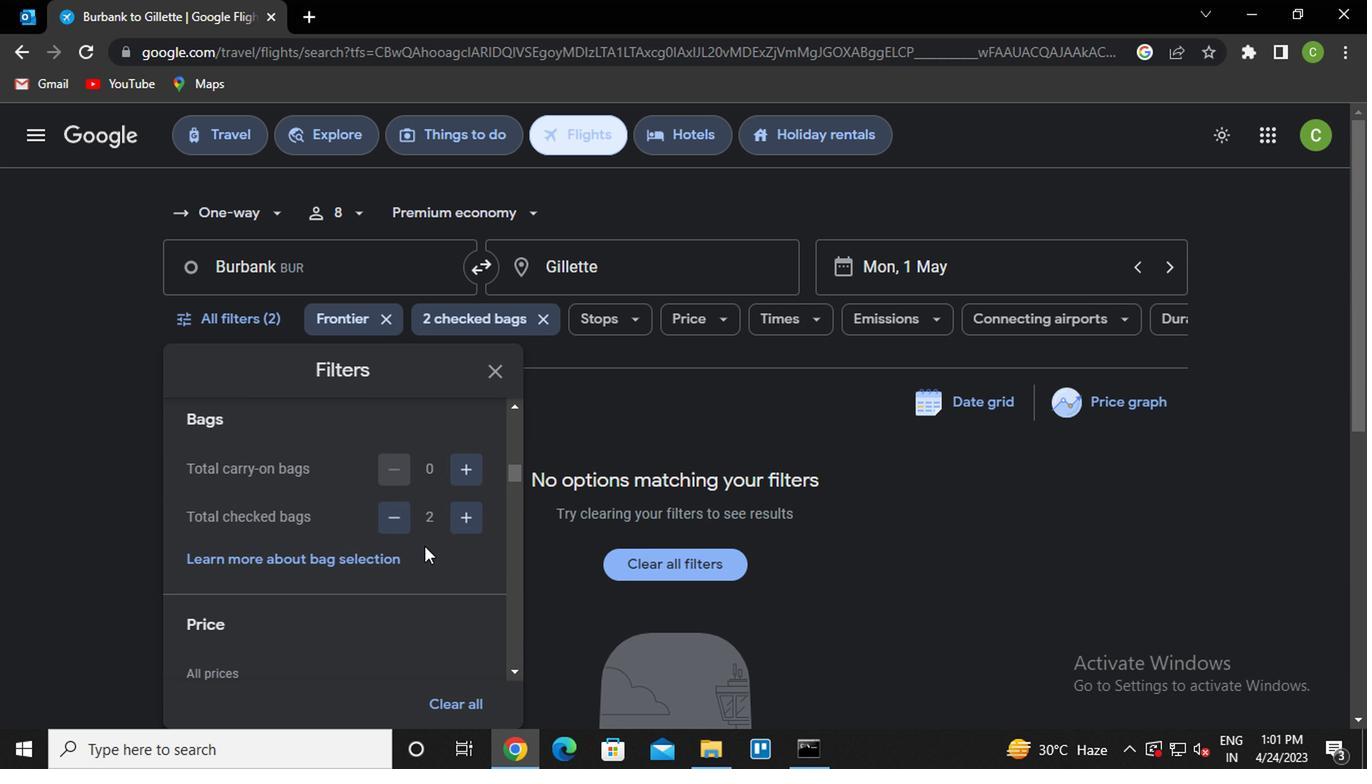 
Action: Mouse moved to (391, 616)
Screenshot: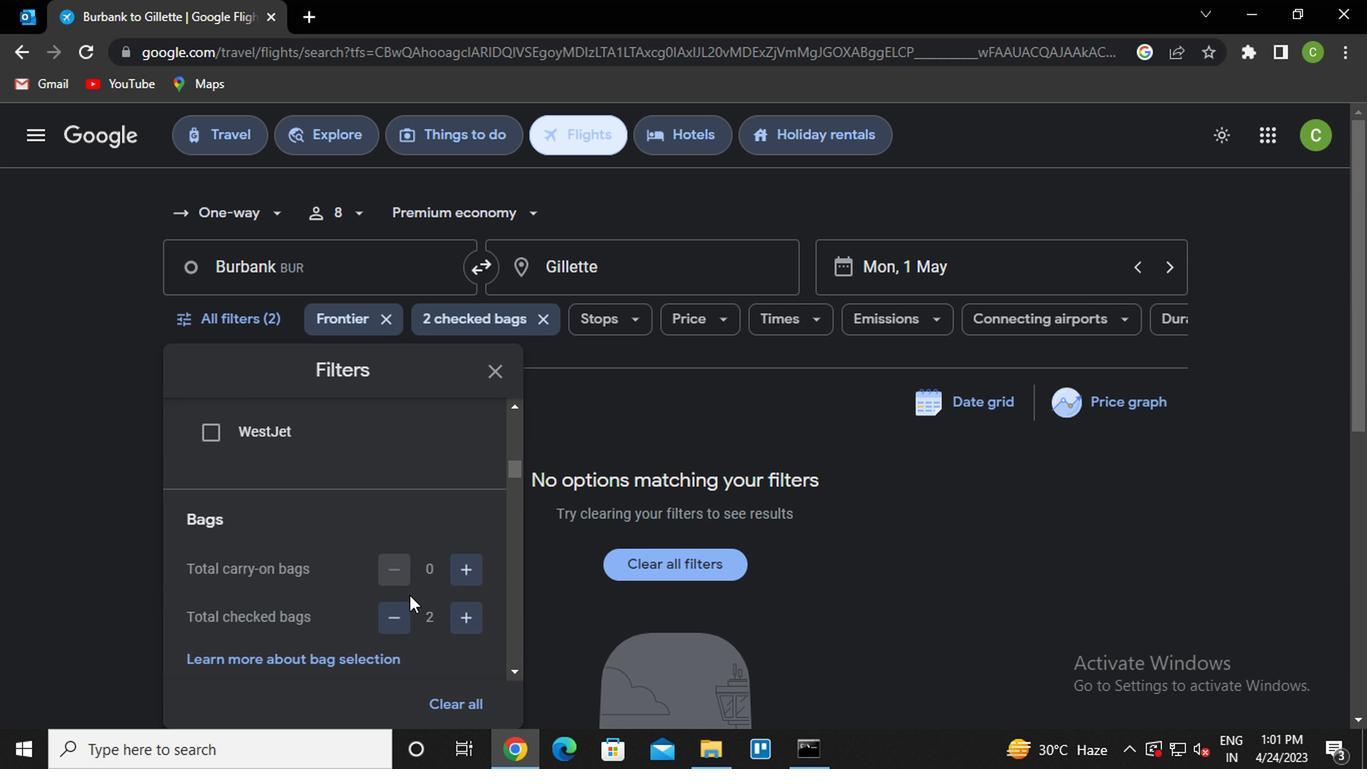 
Action: Mouse pressed left at (391, 616)
Screenshot: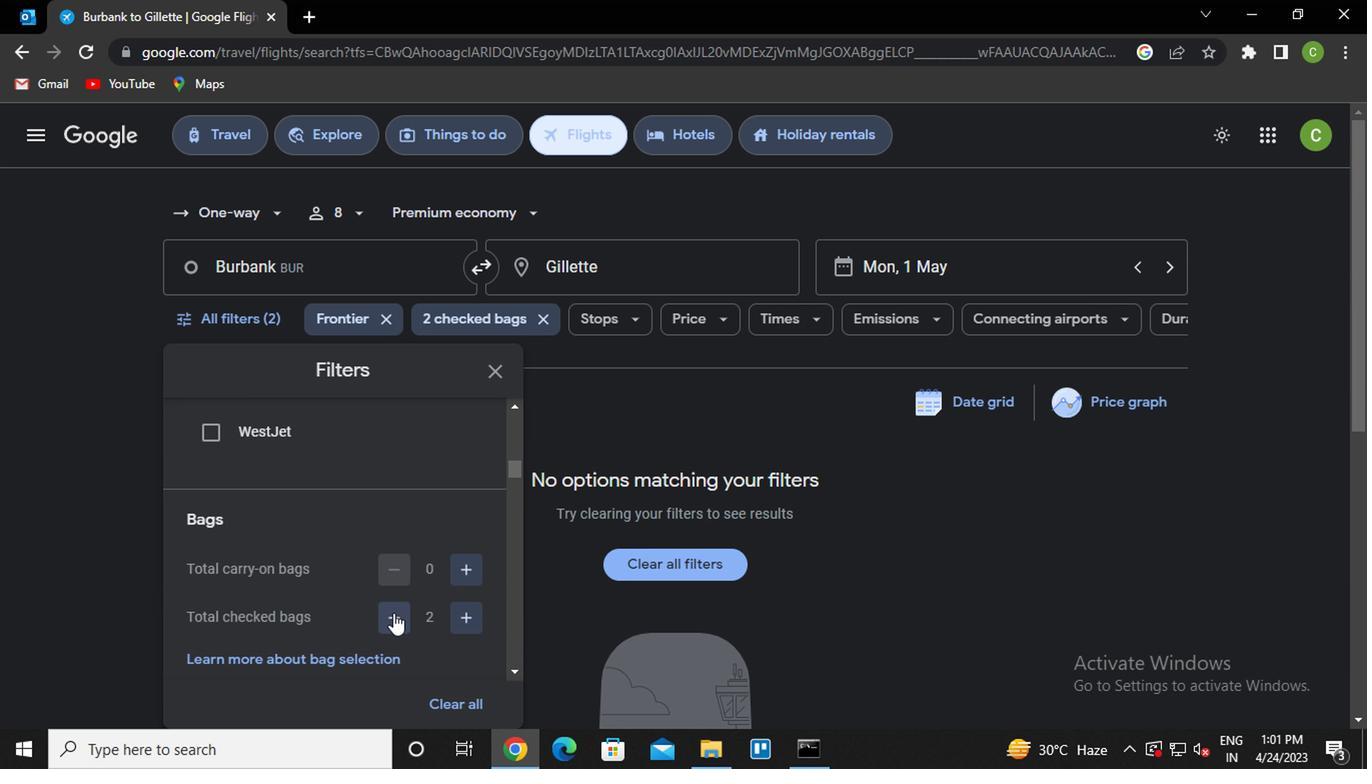 
Action: Mouse pressed left at (391, 616)
Screenshot: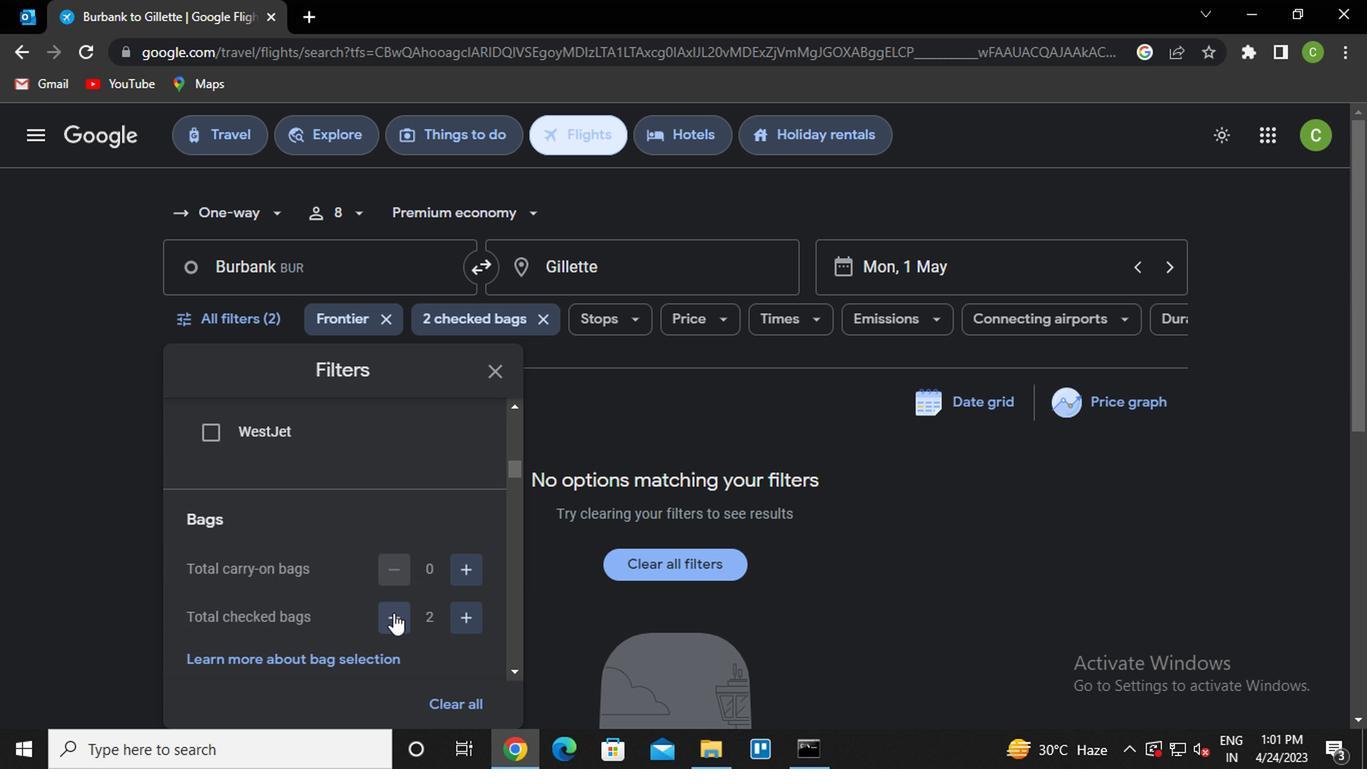 
Action: Mouse moved to (456, 574)
Screenshot: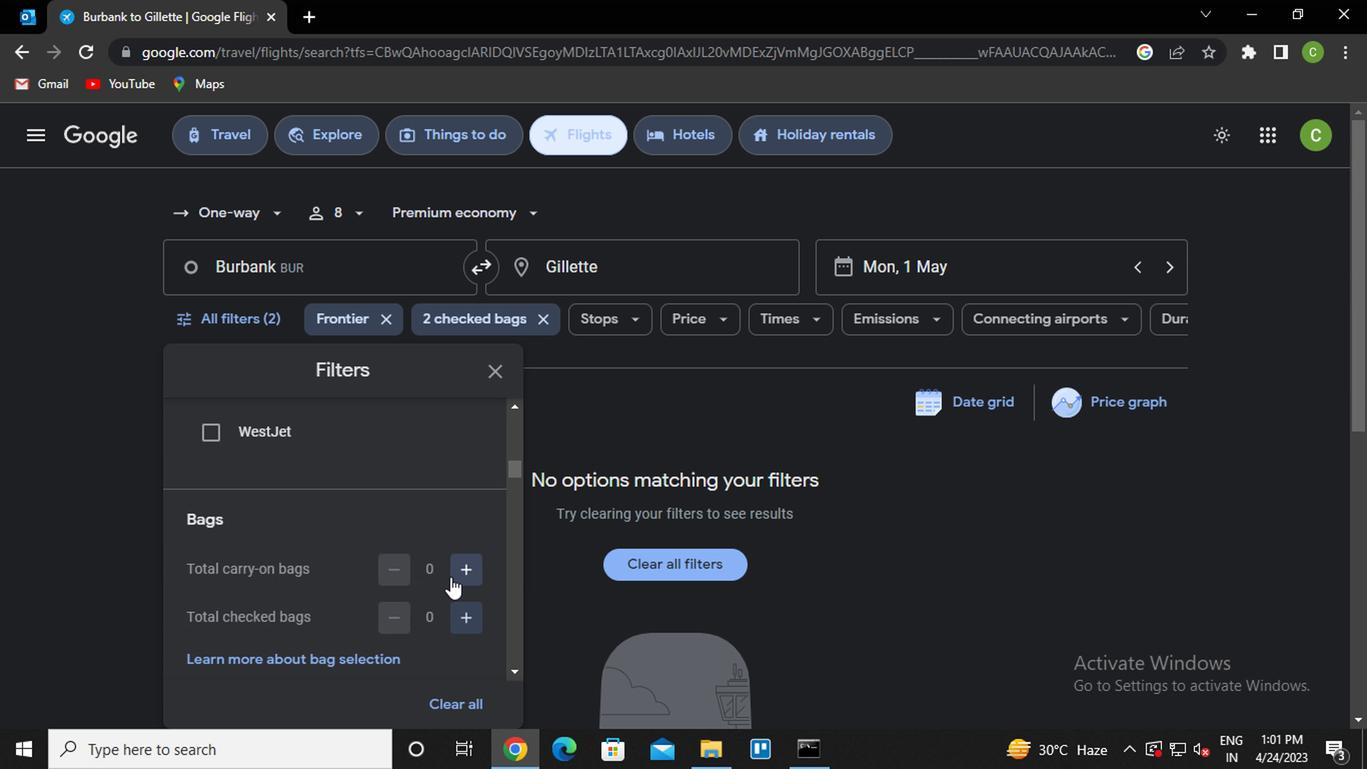 
Action: Mouse pressed left at (456, 574)
Screenshot: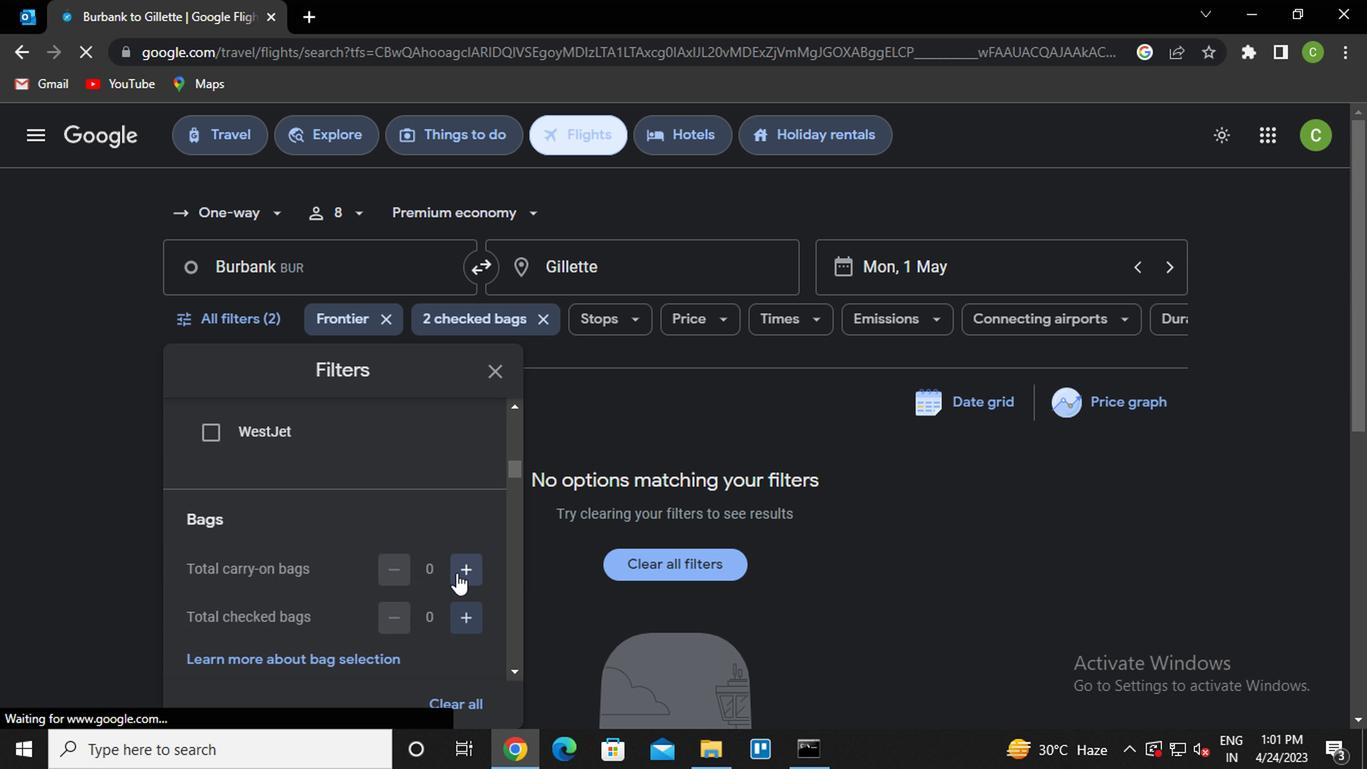
Action: Mouse pressed left at (456, 574)
Screenshot: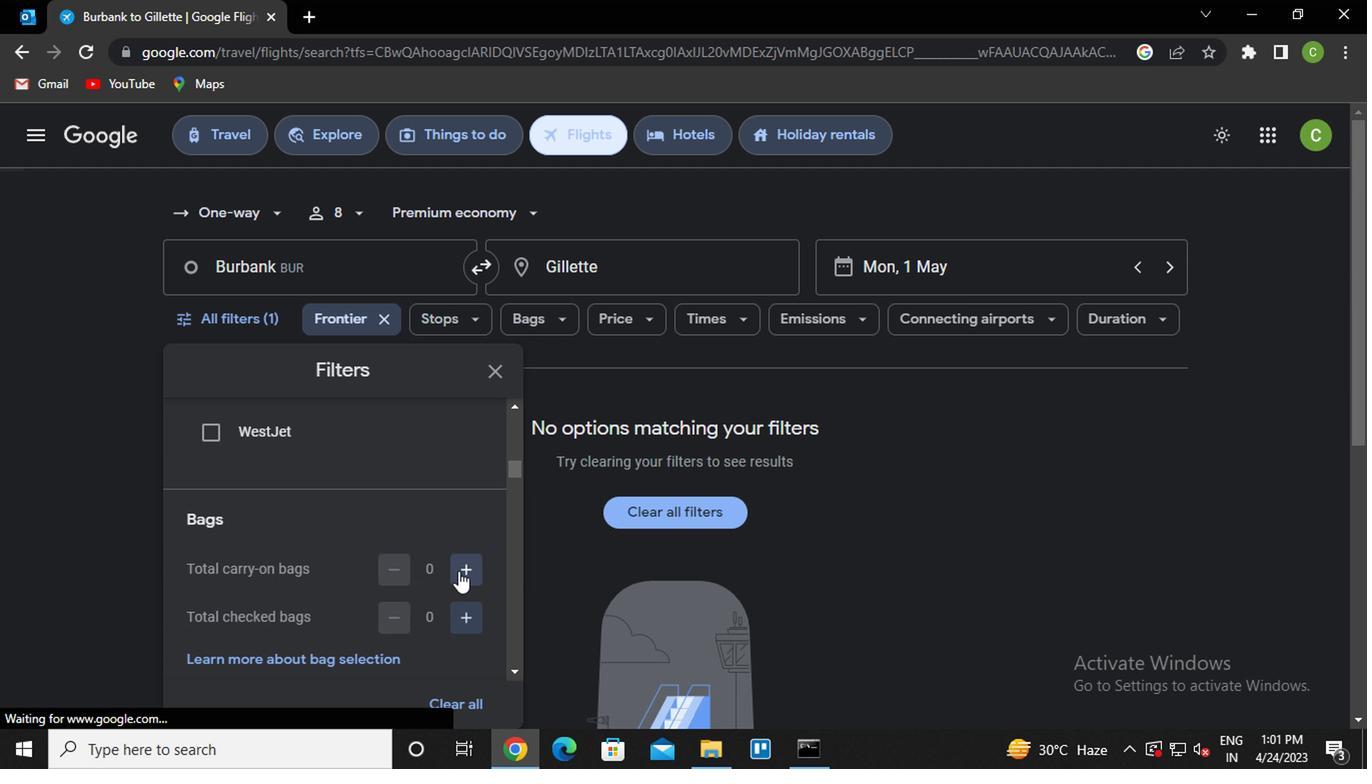 
Action: Mouse moved to (459, 614)
Screenshot: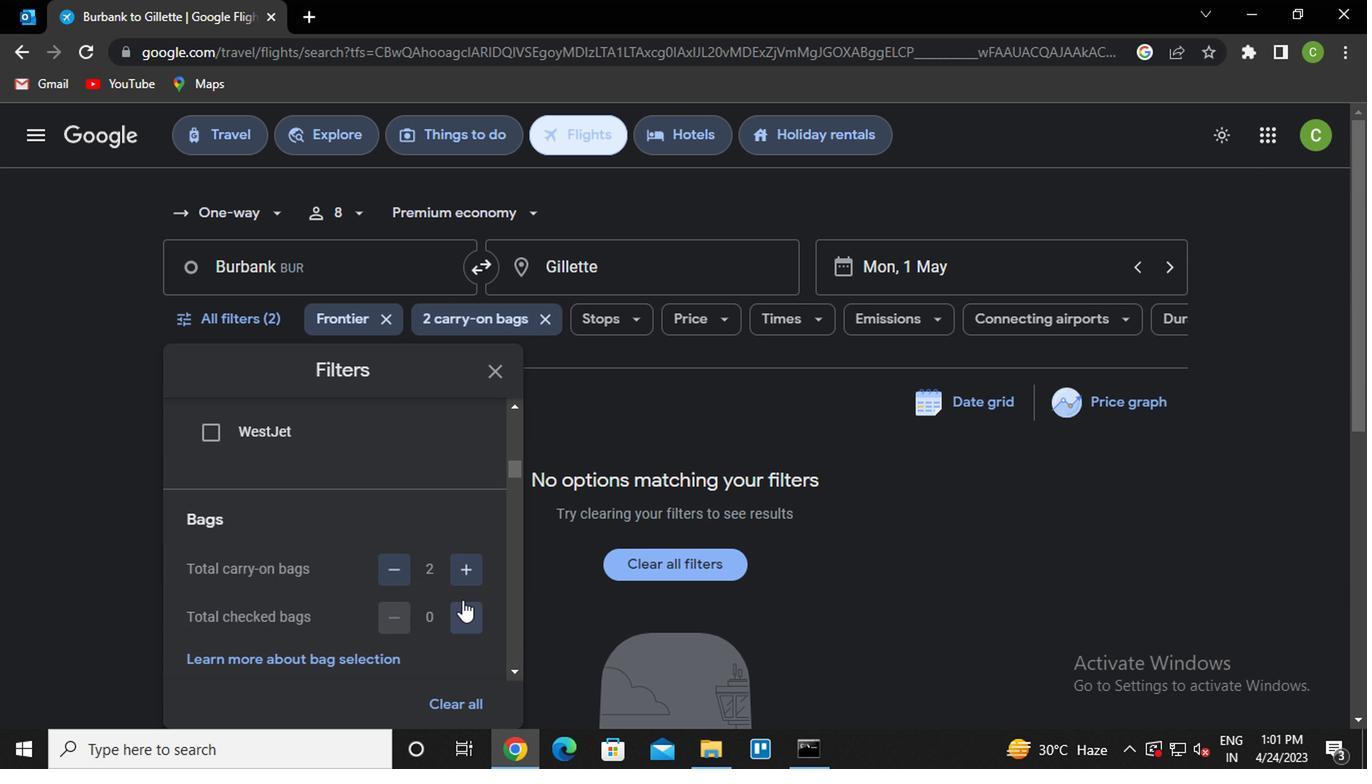 
Action: Mouse pressed left at (459, 614)
Screenshot: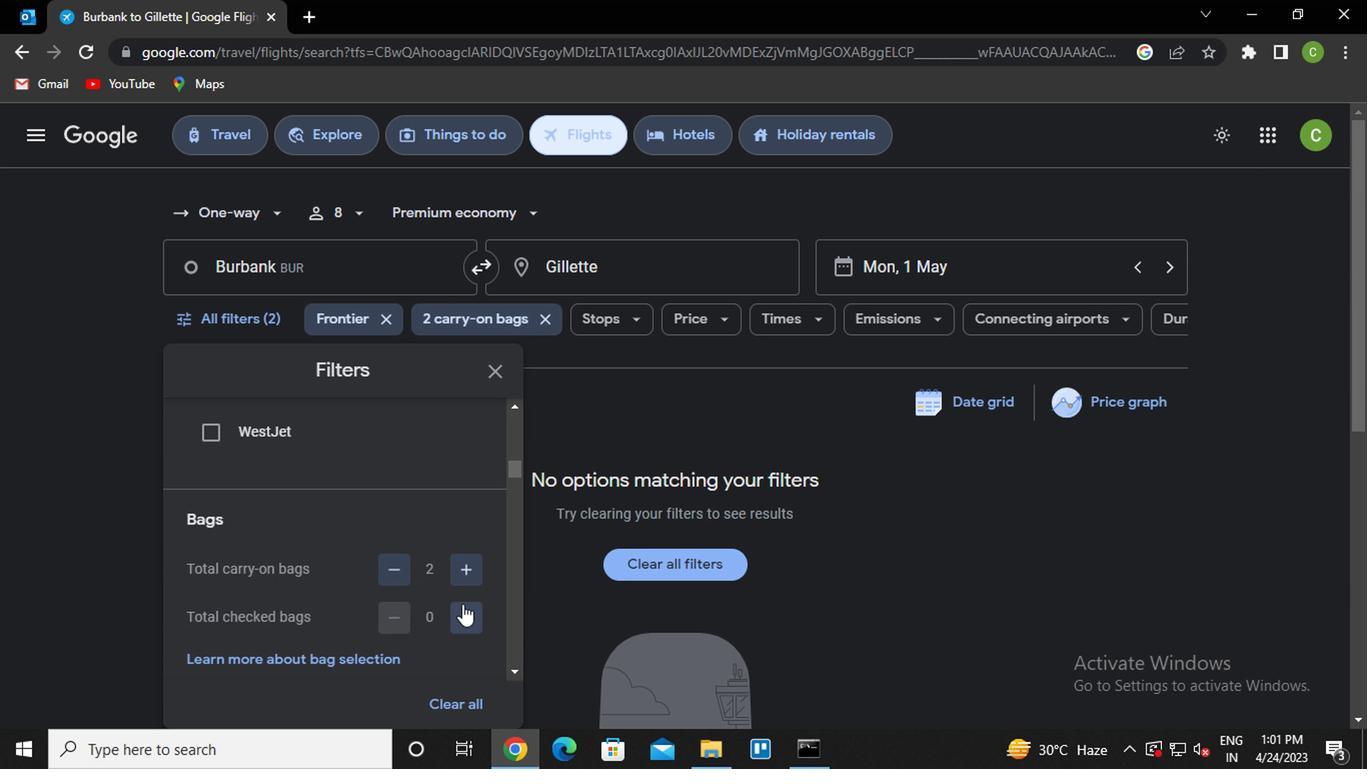 
Action: Mouse pressed left at (459, 614)
Screenshot: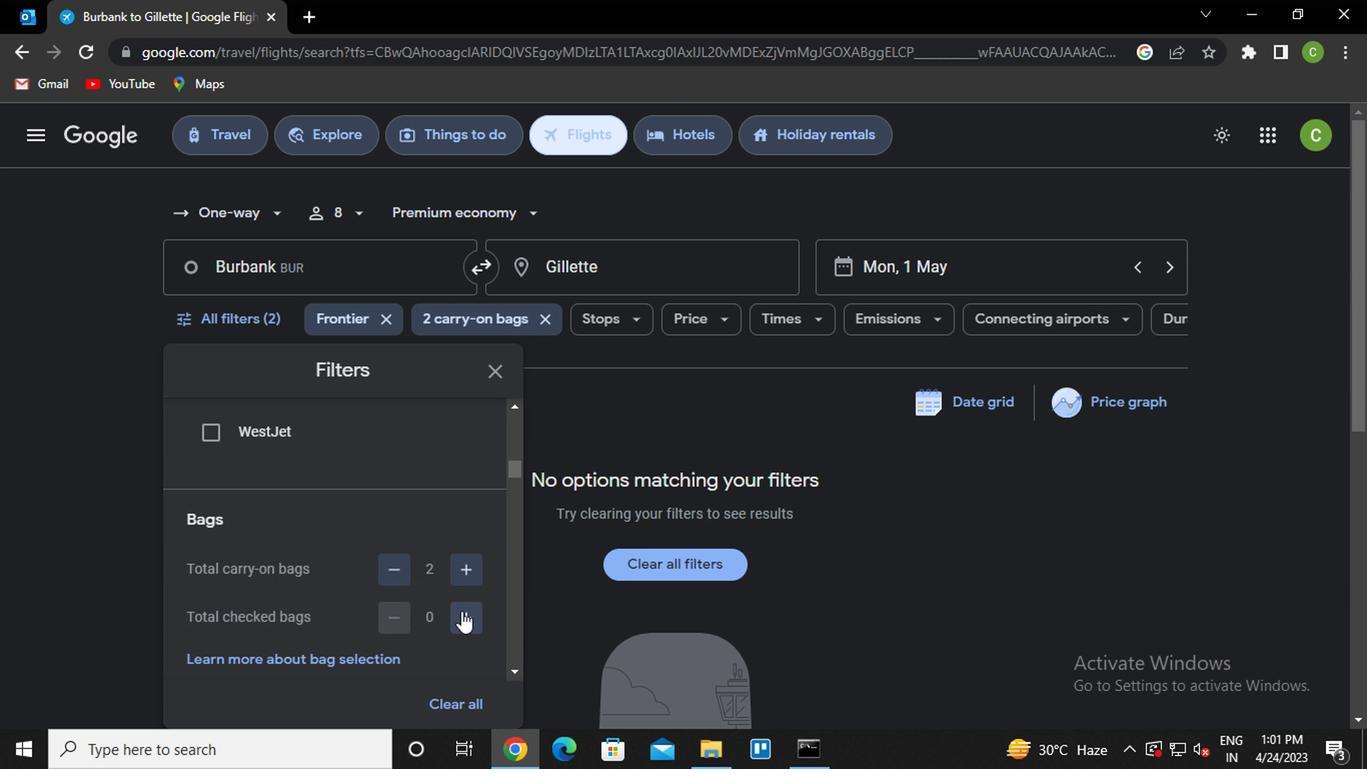 
Action: Mouse pressed left at (459, 614)
Screenshot: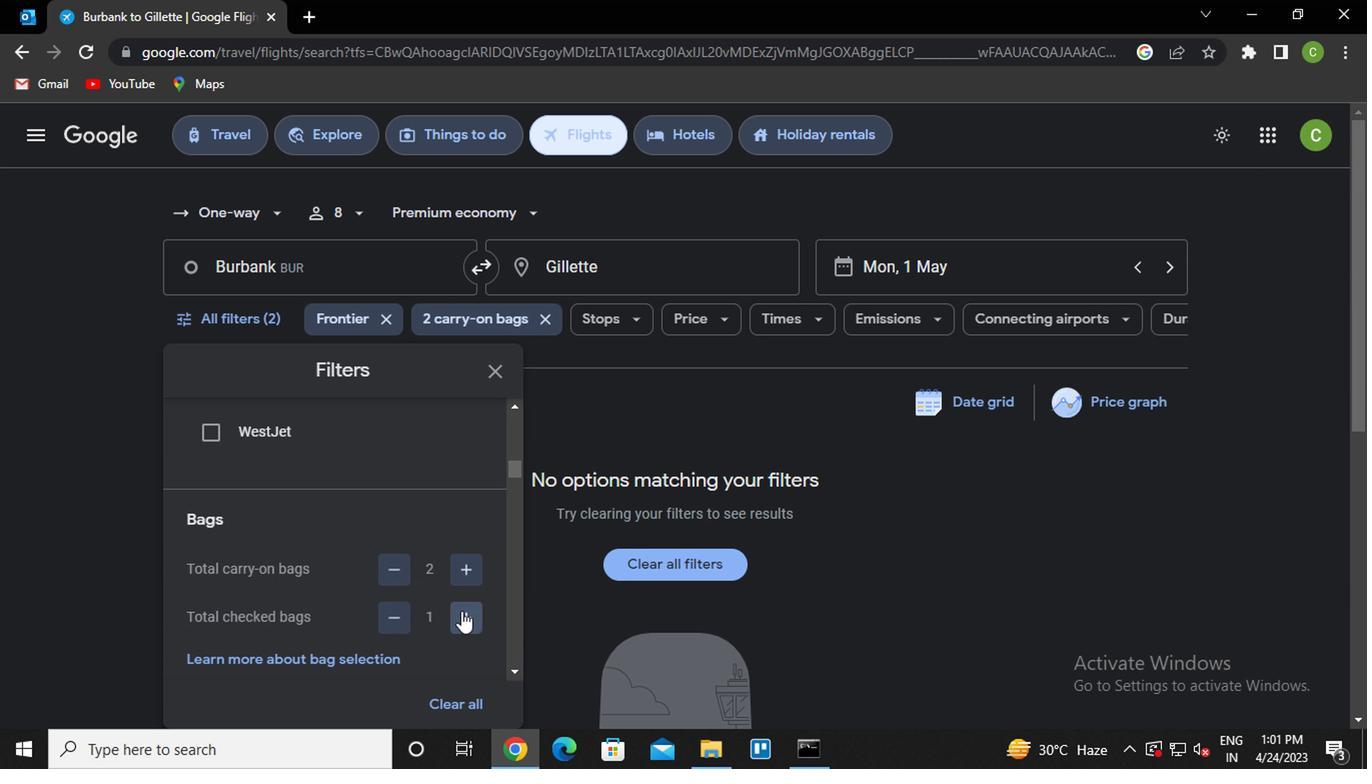
Action: Mouse pressed left at (459, 614)
Screenshot: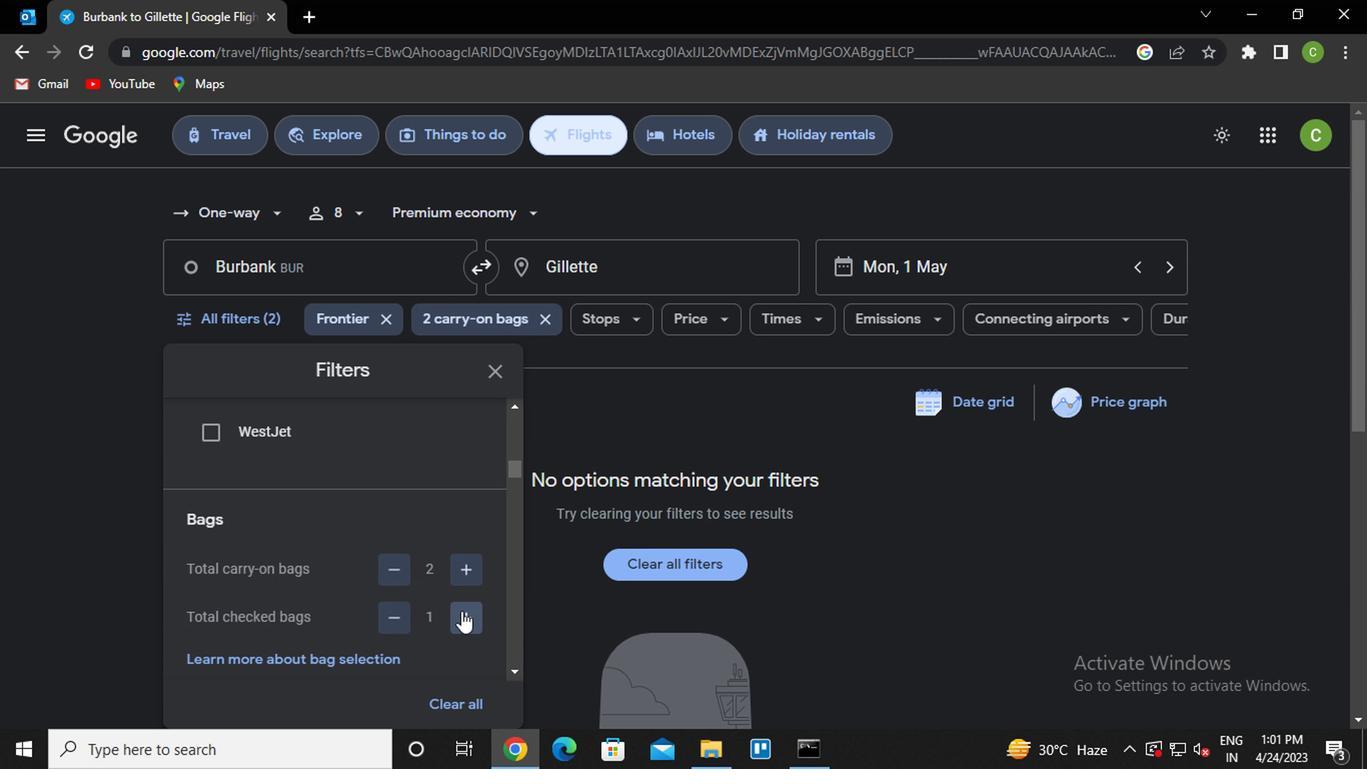 
Action: Mouse pressed left at (459, 614)
Screenshot: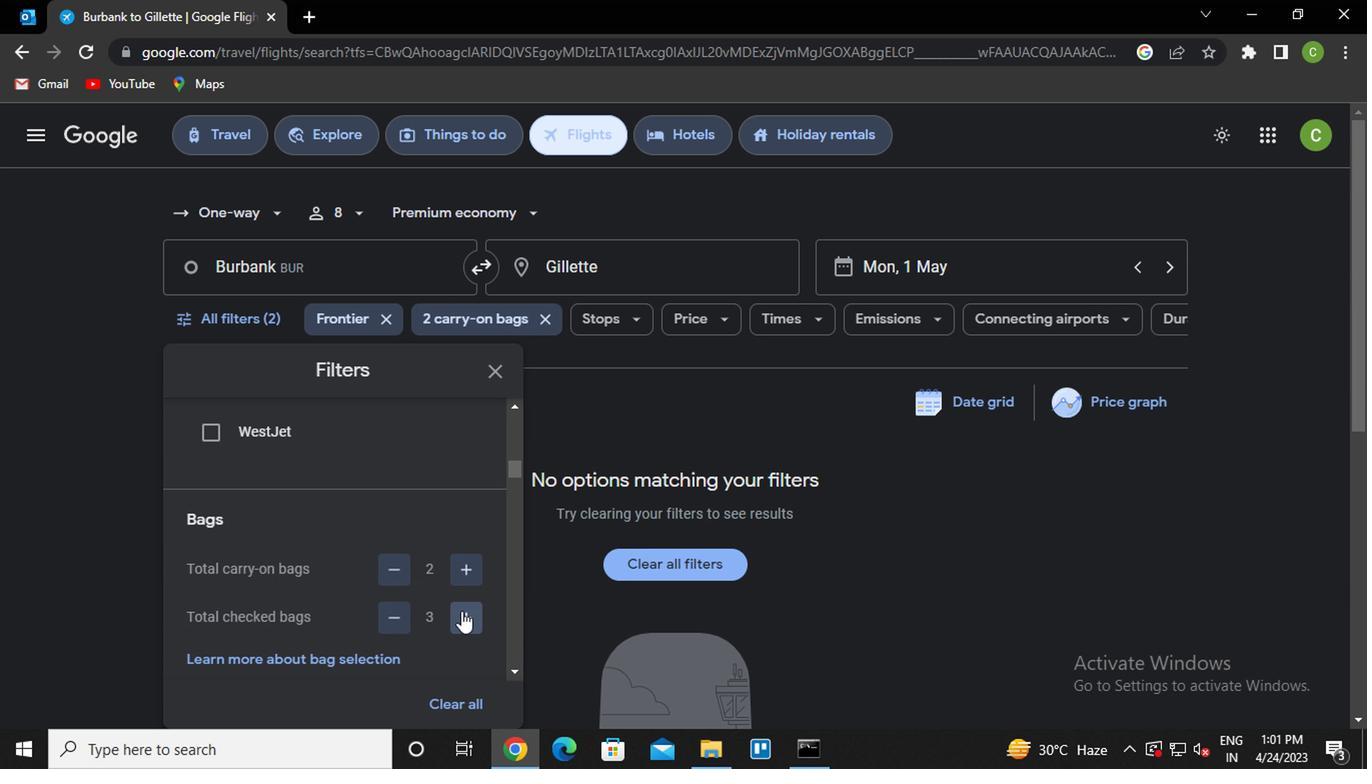 
Action: Mouse pressed left at (459, 614)
Screenshot: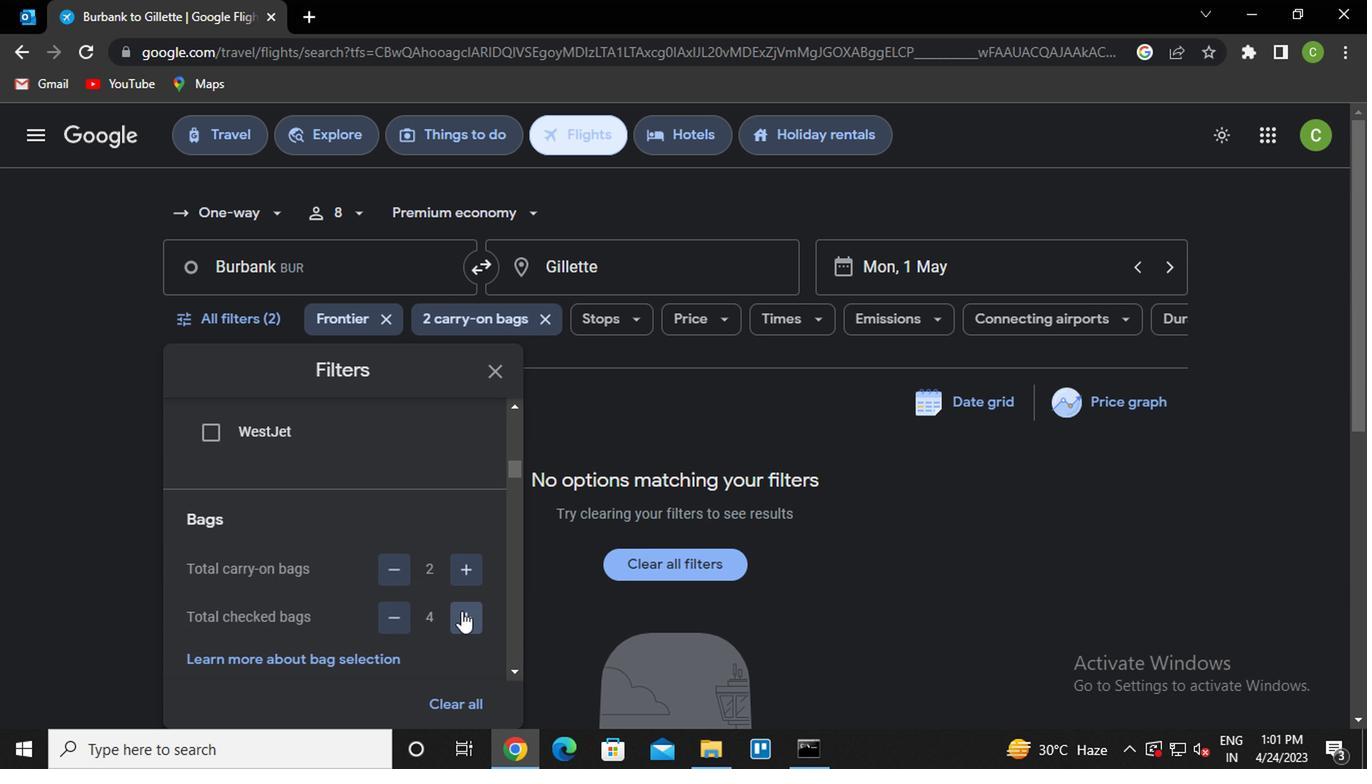 
Action: Mouse moved to (410, 534)
Screenshot: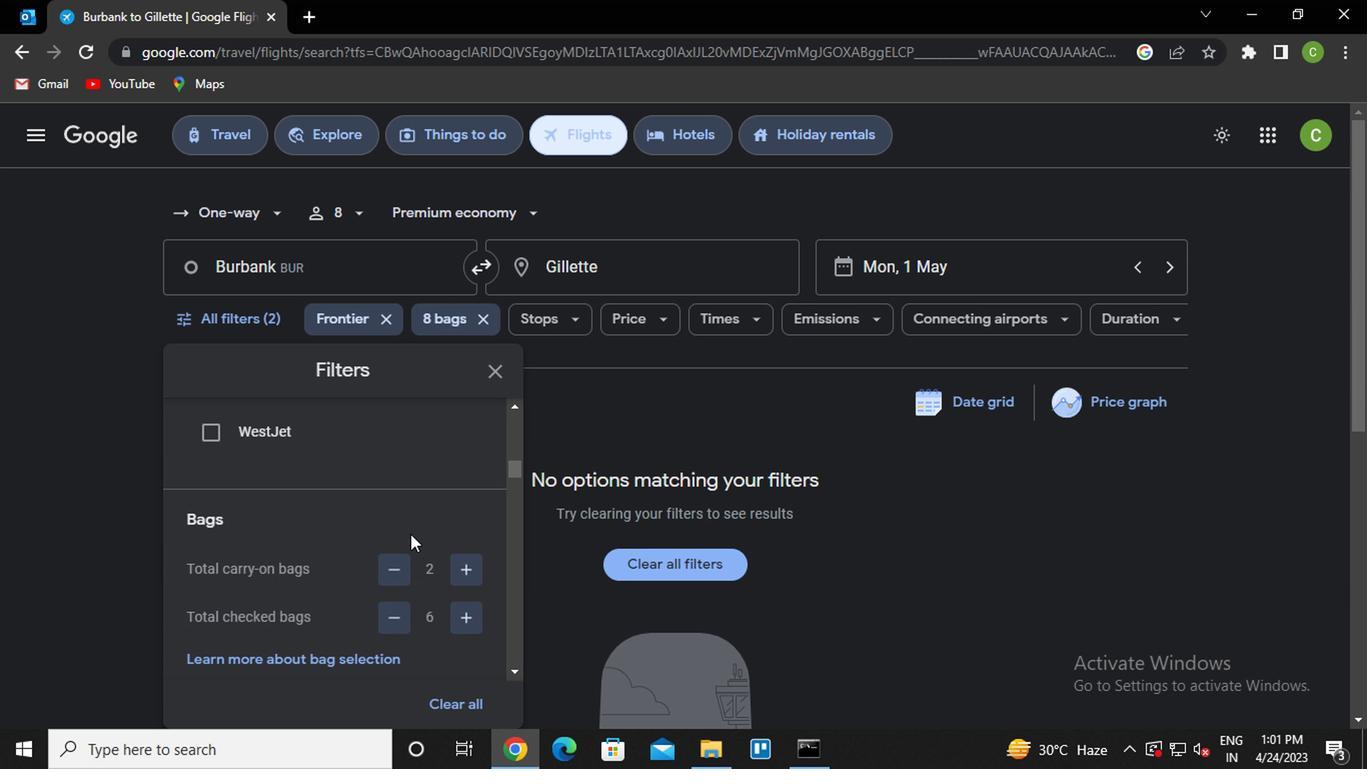 
Action: Mouse scrolled (410, 533) with delta (0, 0)
Screenshot: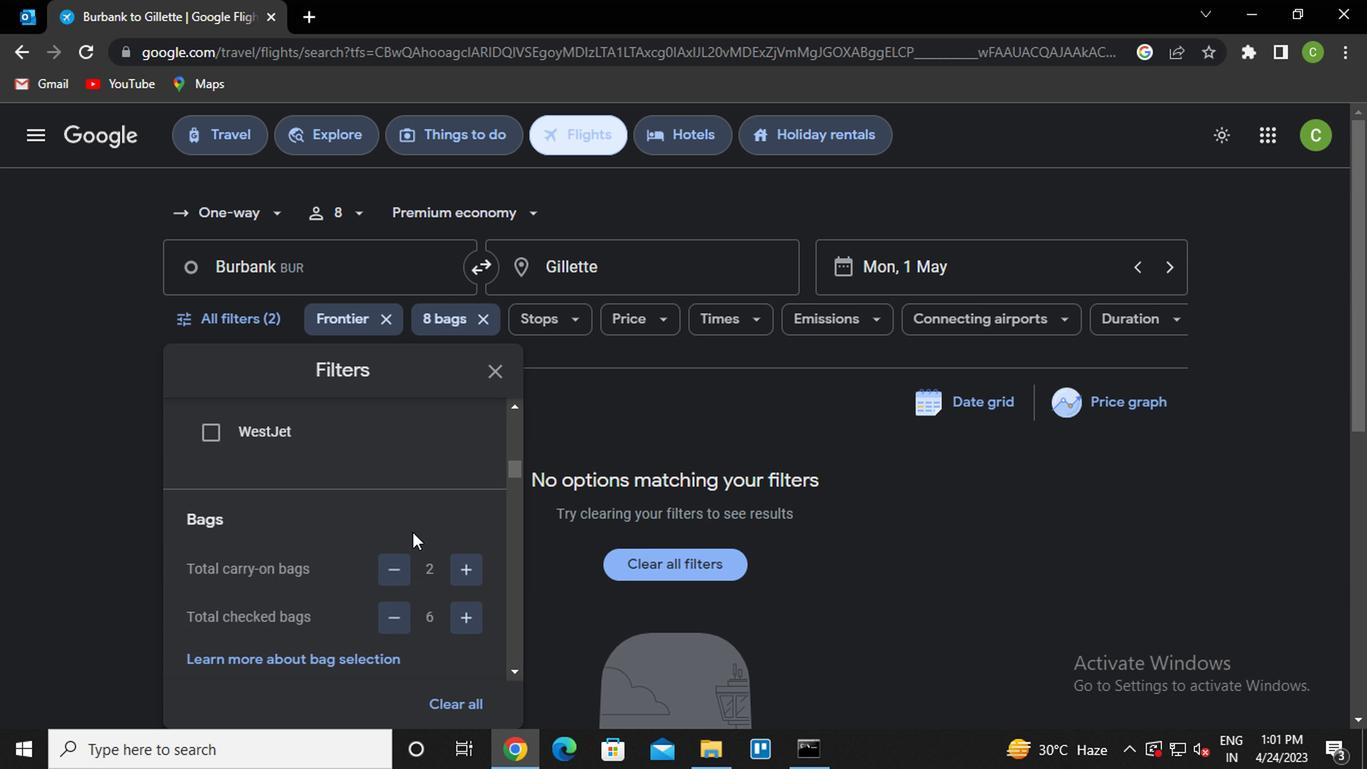 
Action: Mouse scrolled (410, 533) with delta (0, 0)
Screenshot: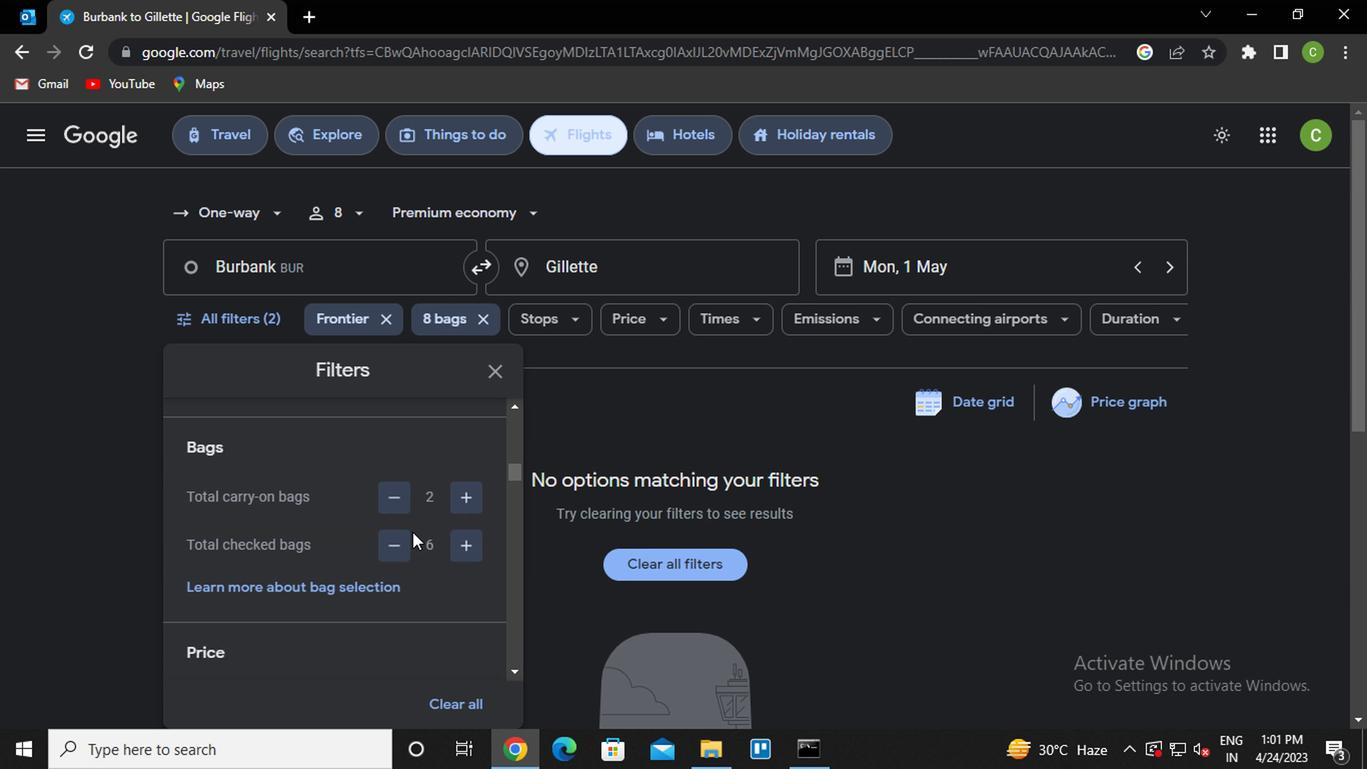 
Action: Mouse scrolled (410, 533) with delta (0, 0)
Screenshot: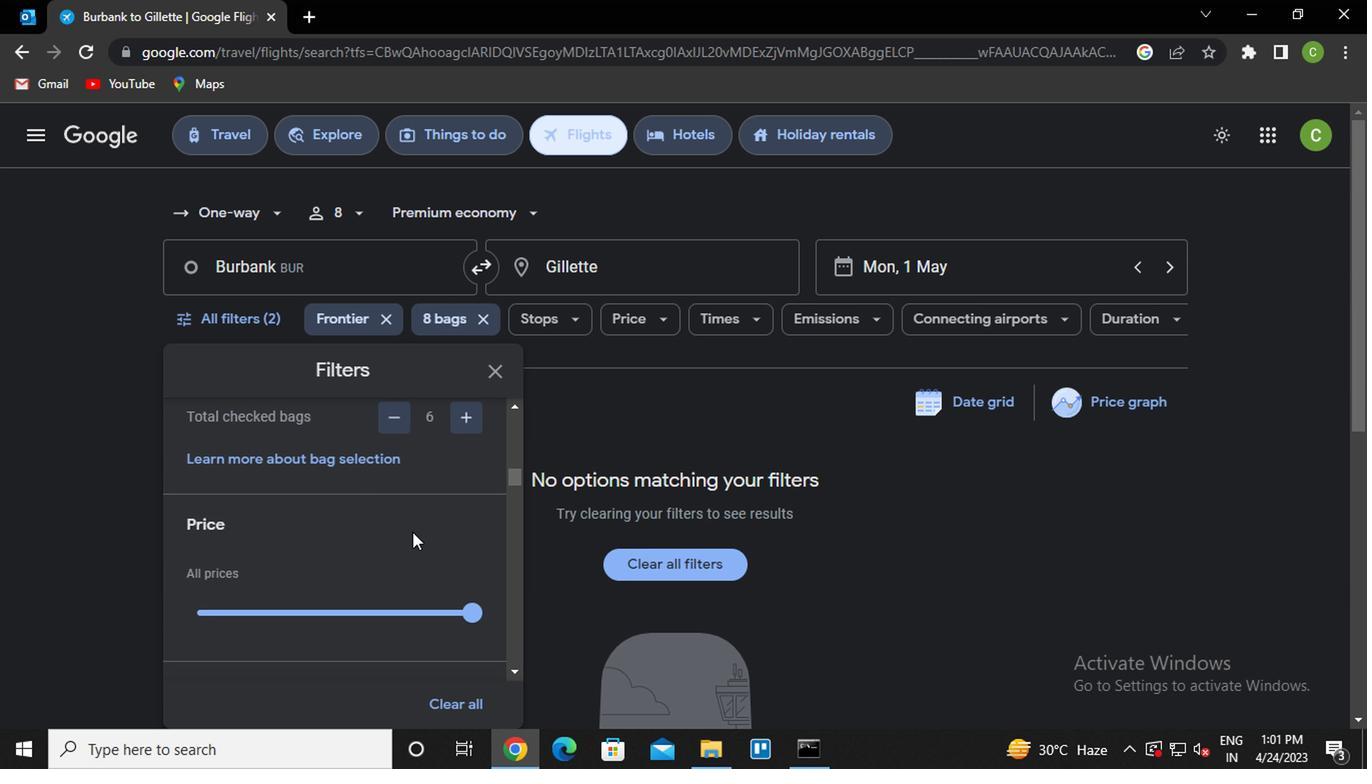 
Action: Mouse moved to (473, 520)
Screenshot: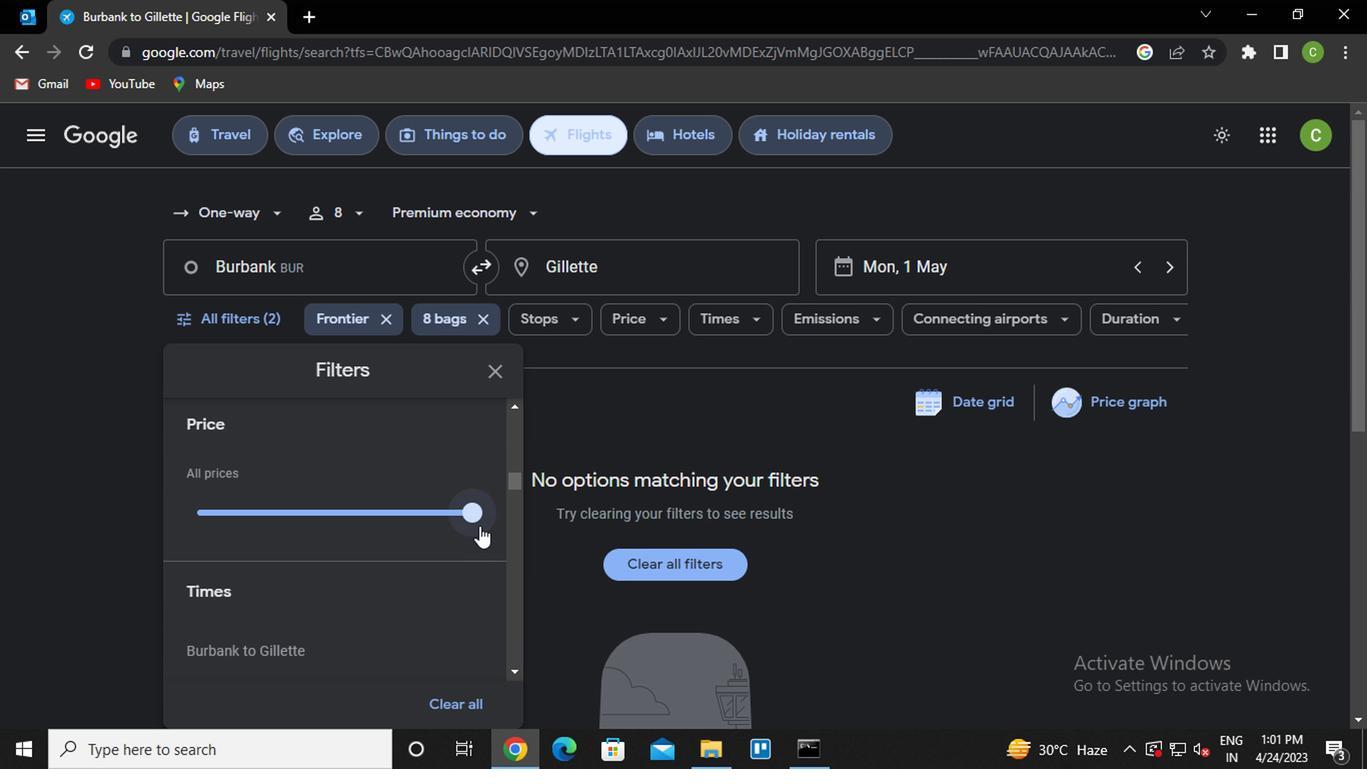 
Action: Mouse pressed left at (473, 520)
Screenshot: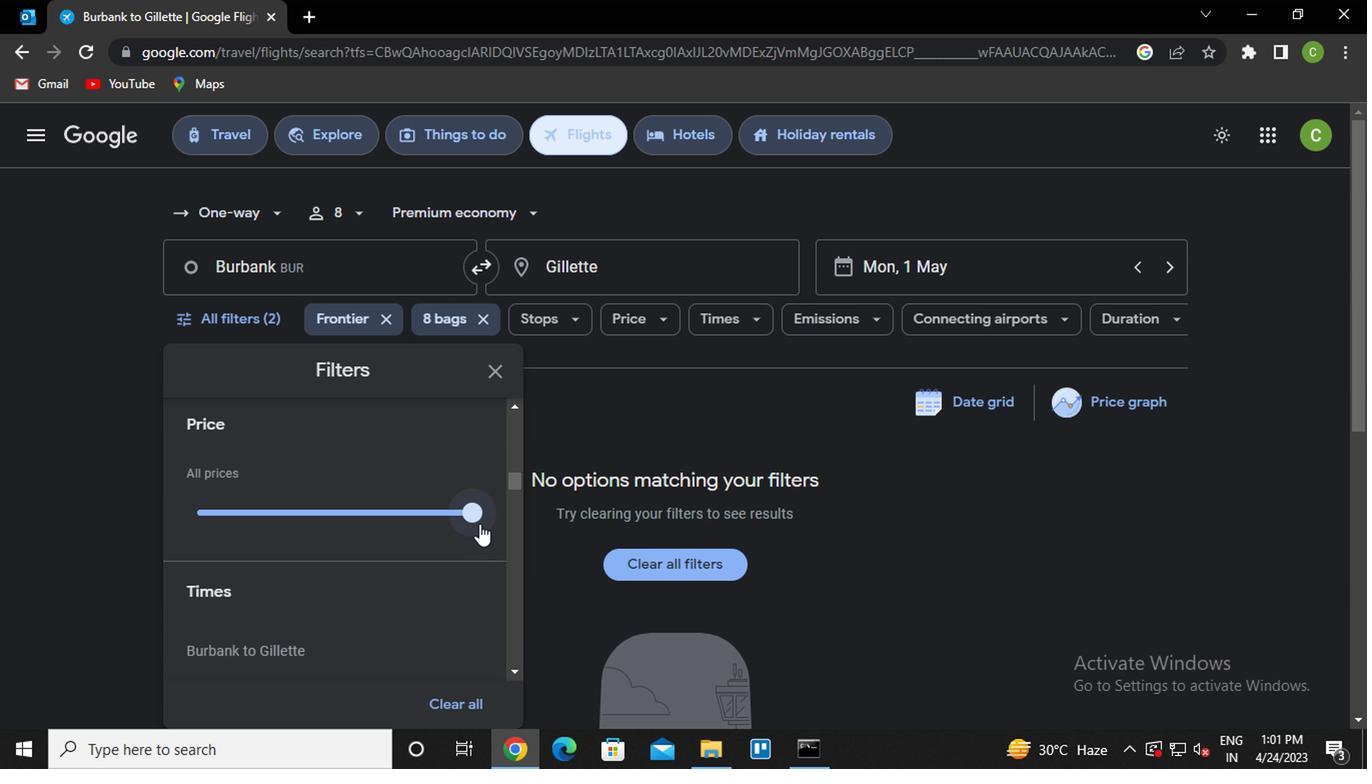 
Action: Mouse moved to (427, 562)
Screenshot: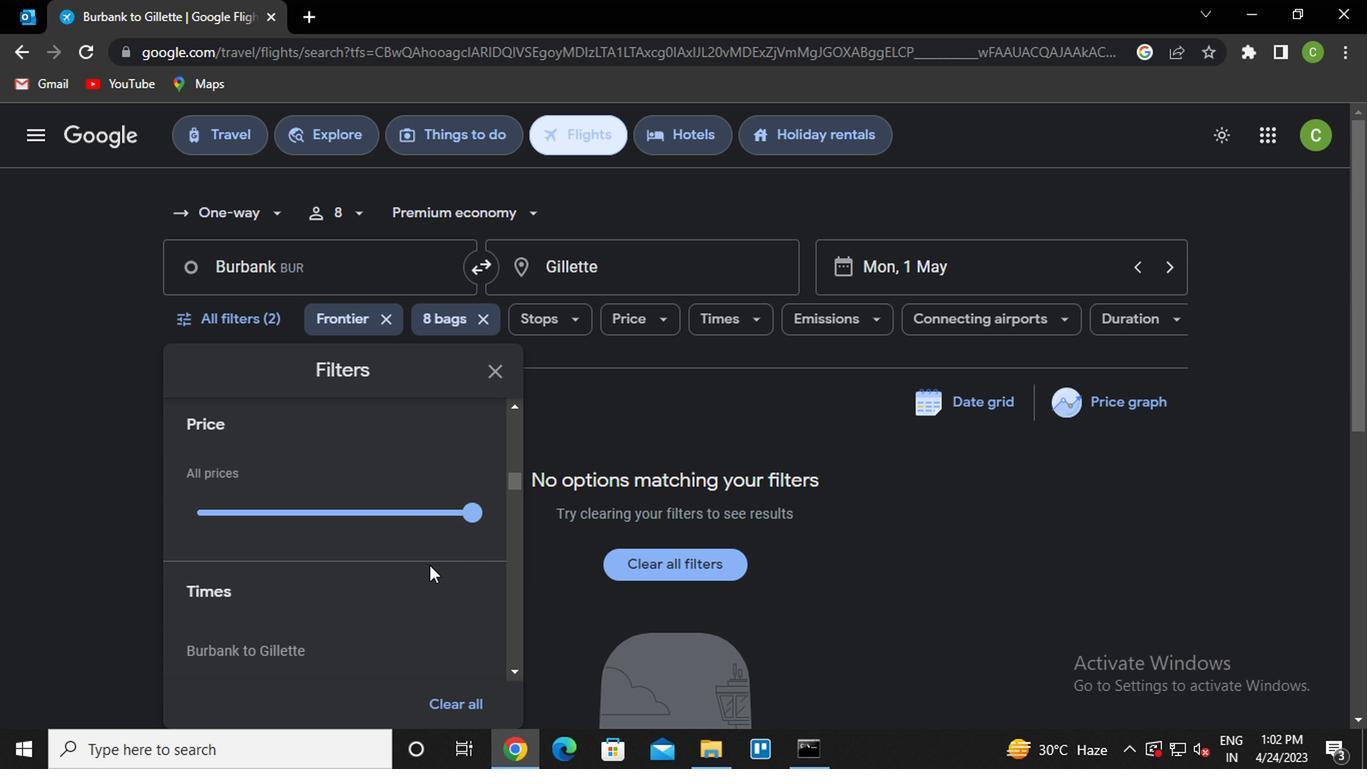 
Action: Mouse scrolled (427, 562) with delta (0, 0)
Screenshot: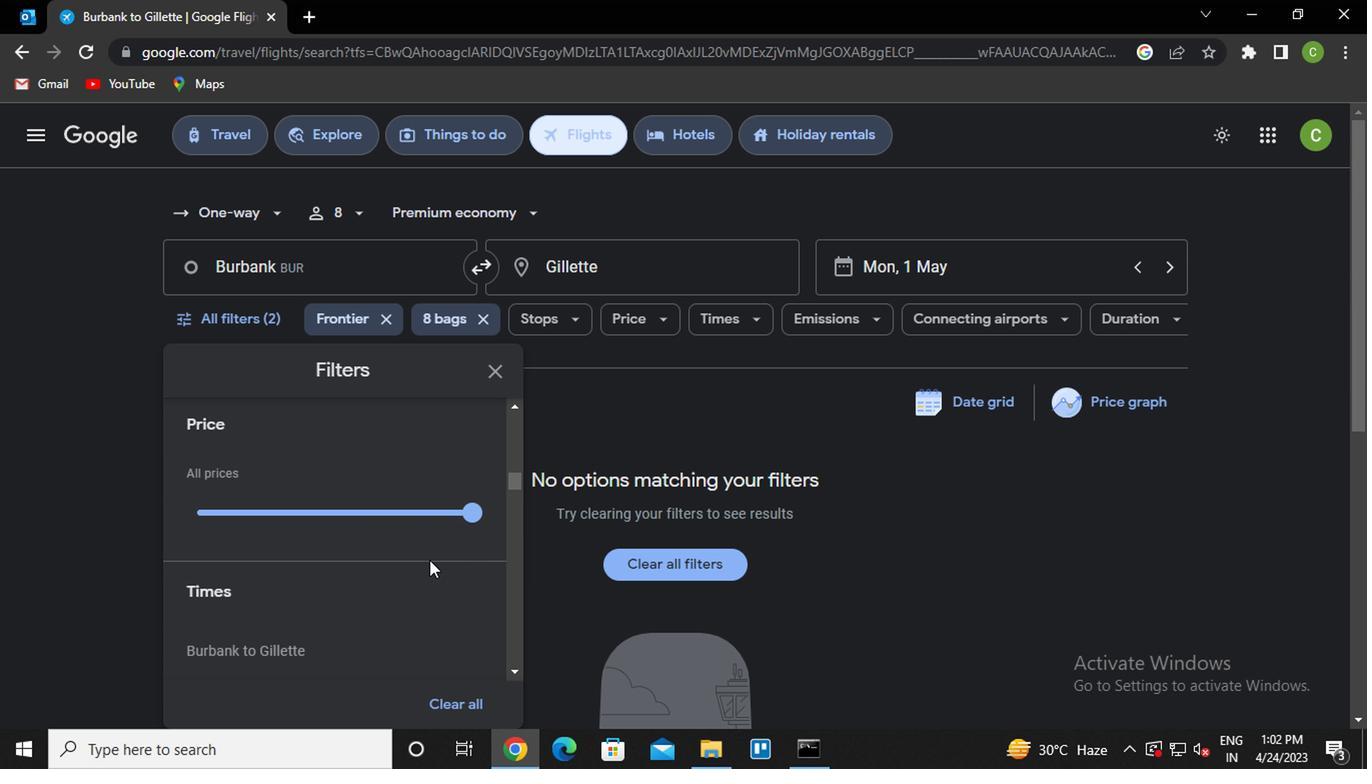 
Action: Mouse scrolled (427, 562) with delta (0, 0)
Screenshot: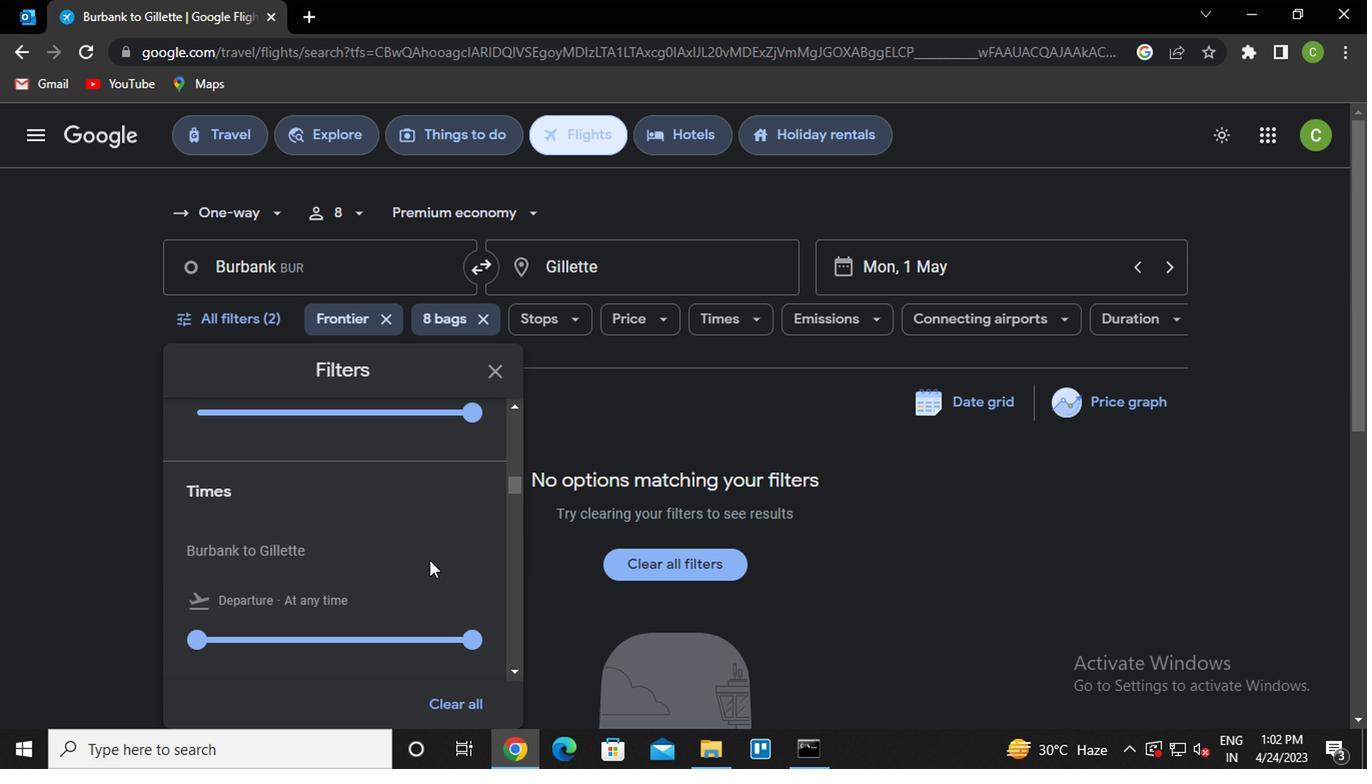 
Action: Mouse moved to (202, 537)
Screenshot: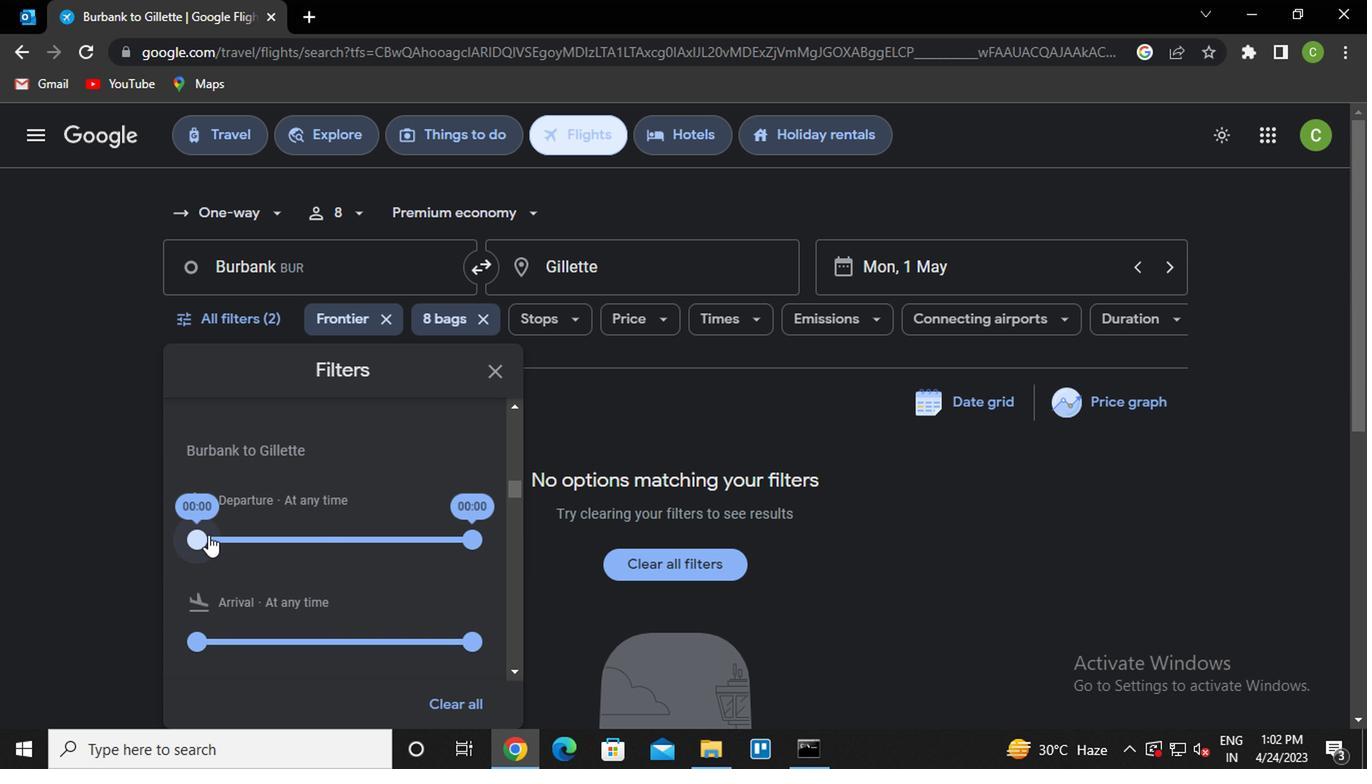
Action: Mouse pressed left at (202, 537)
Screenshot: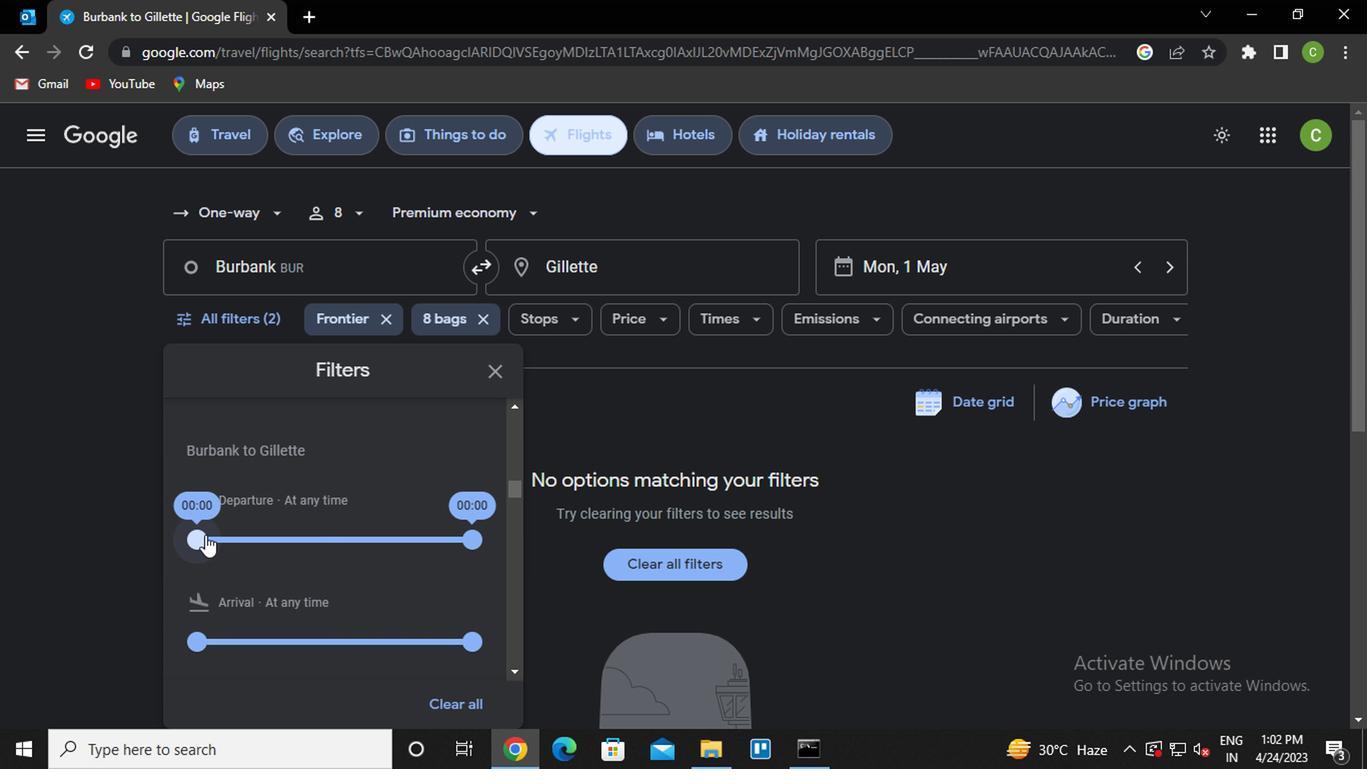 
Action: Mouse moved to (498, 375)
Screenshot: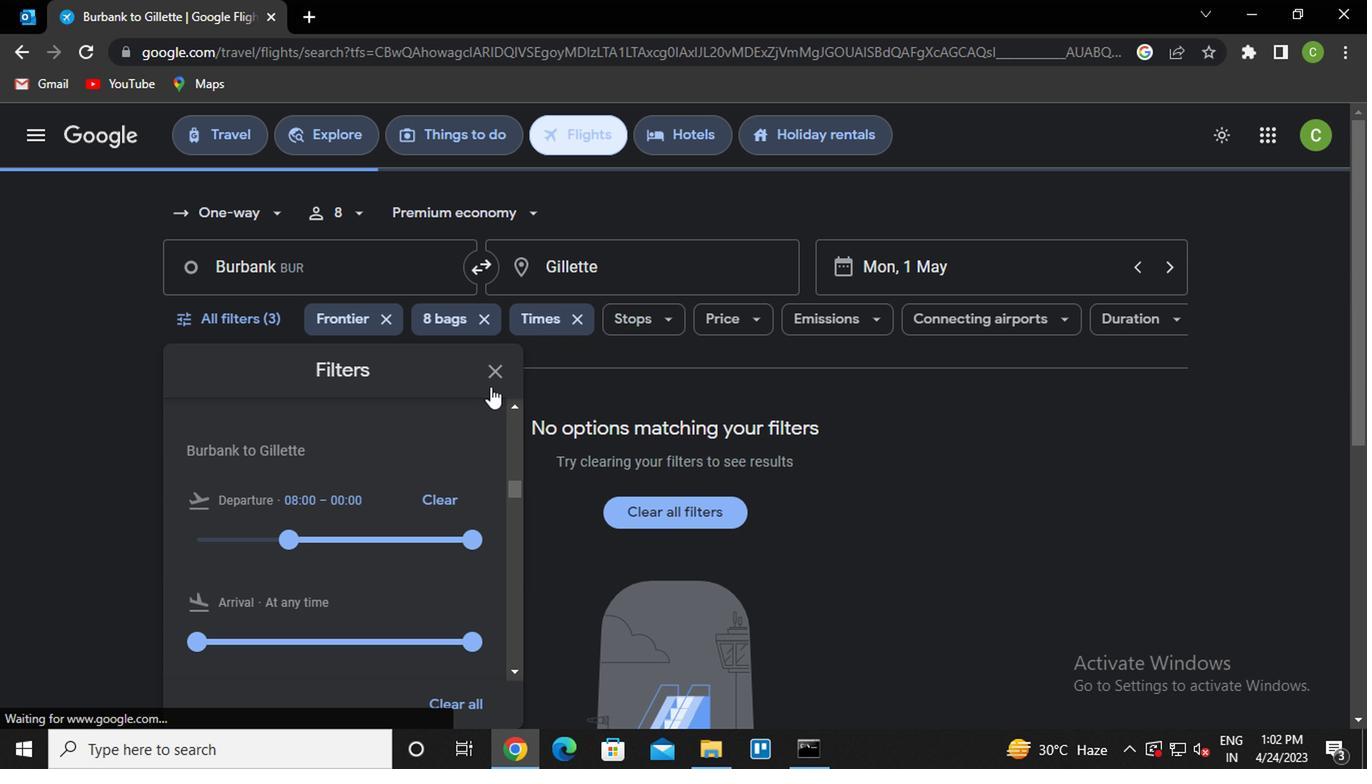 
Action: Mouse pressed left at (498, 375)
Screenshot: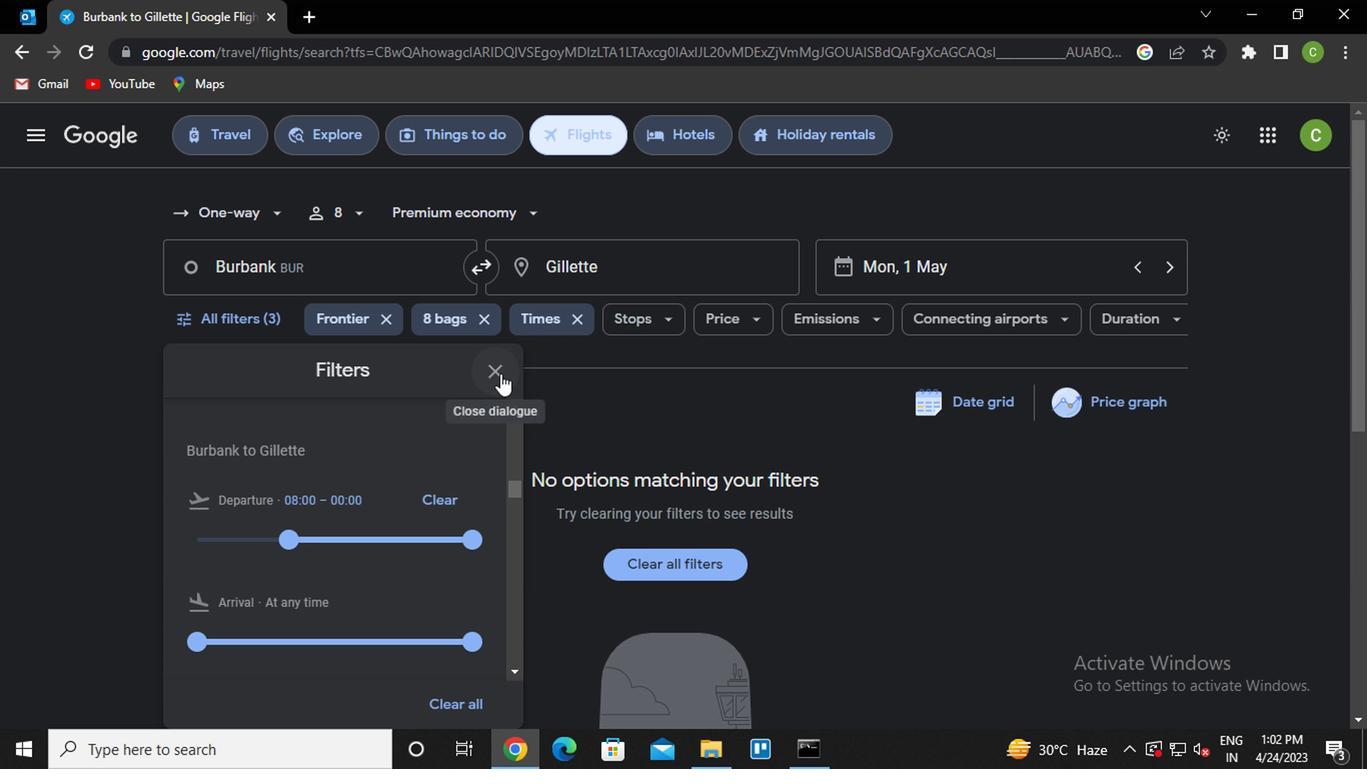 
Action: Mouse moved to (809, 752)
Screenshot: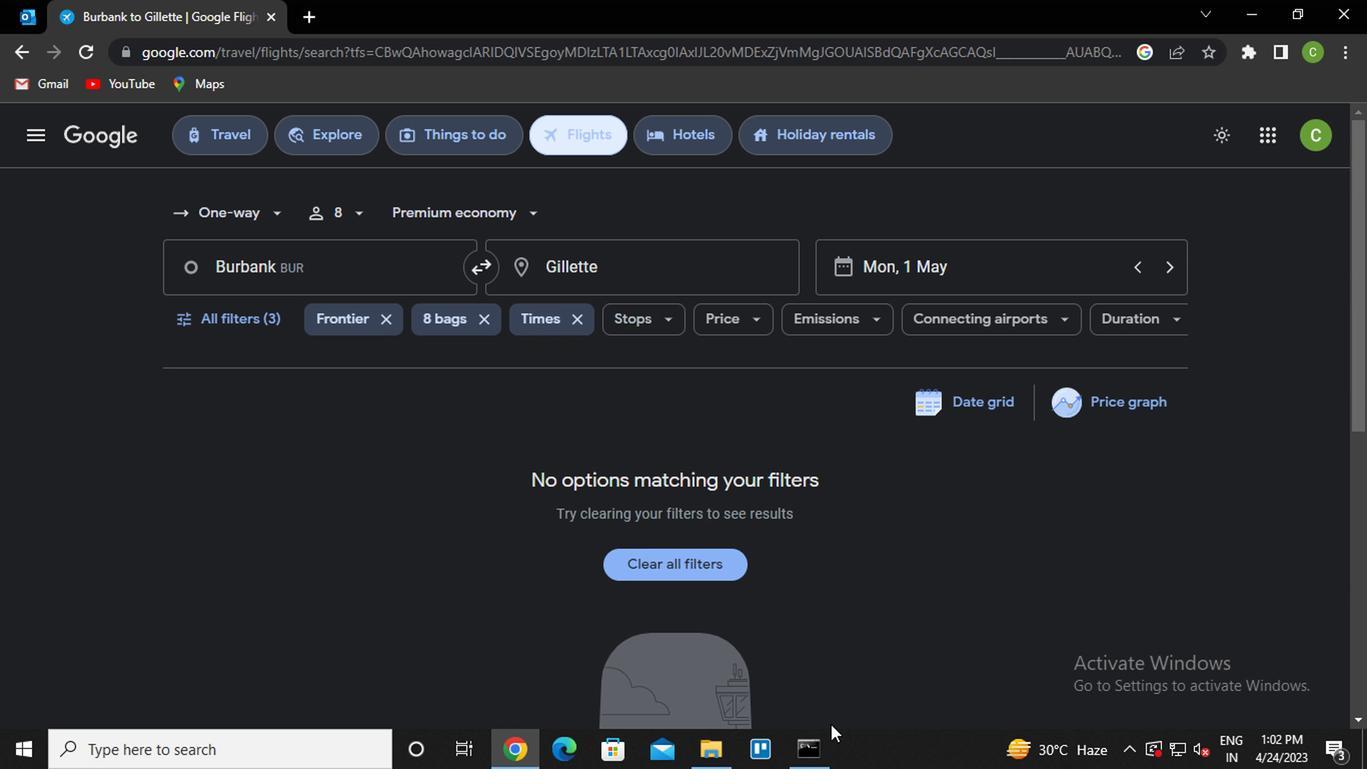 
